 Task: Find connections with filter location Sant Joan Despí with filter topic #Saleswith filter profile language German with filter current company Fractal with filter school Nagarjuna College Of Engineering and Technology with filter industry Industrial Machinery Manufacturing with filter service category Android Development with filter keywords title Animal Trainer
Action: Mouse moved to (707, 85)
Screenshot: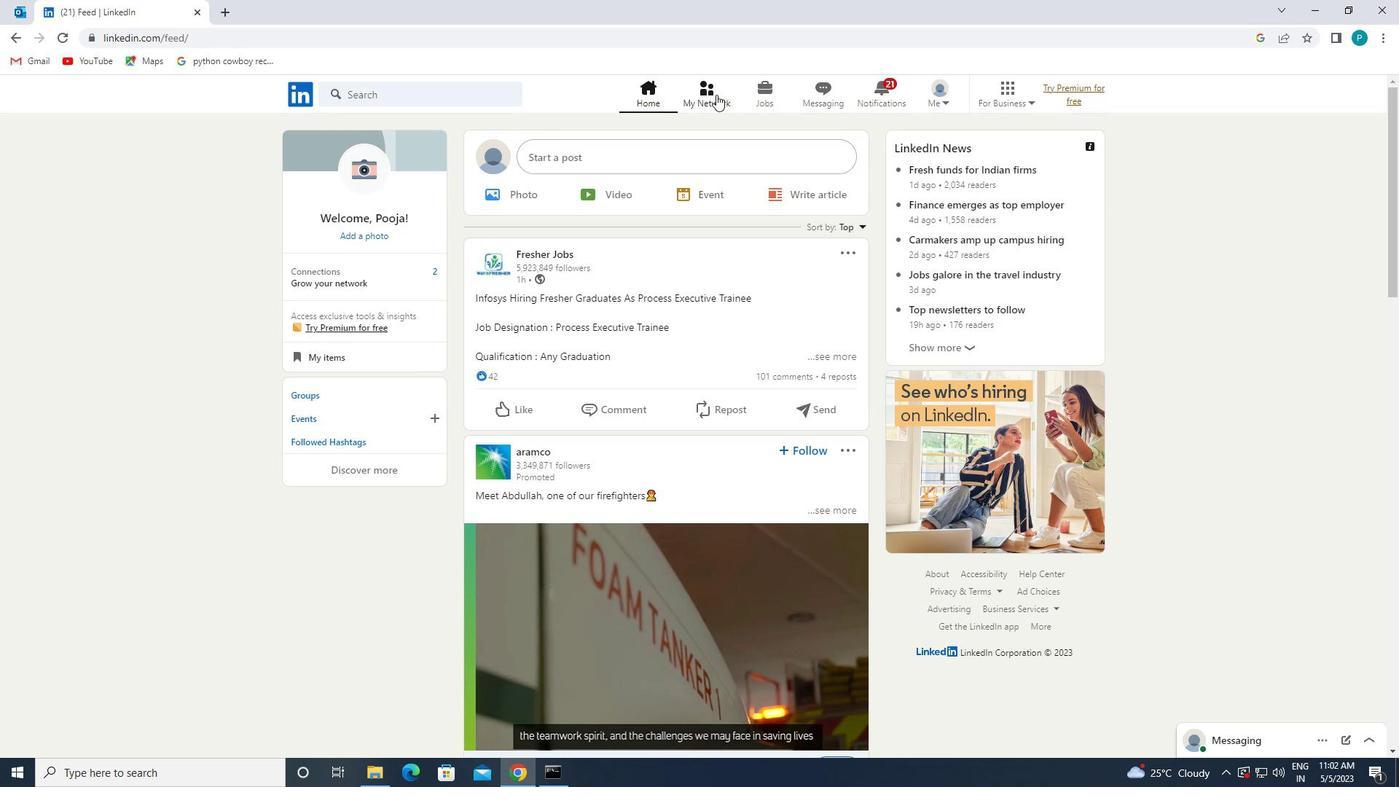 
Action: Mouse pressed left at (707, 85)
Screenshot: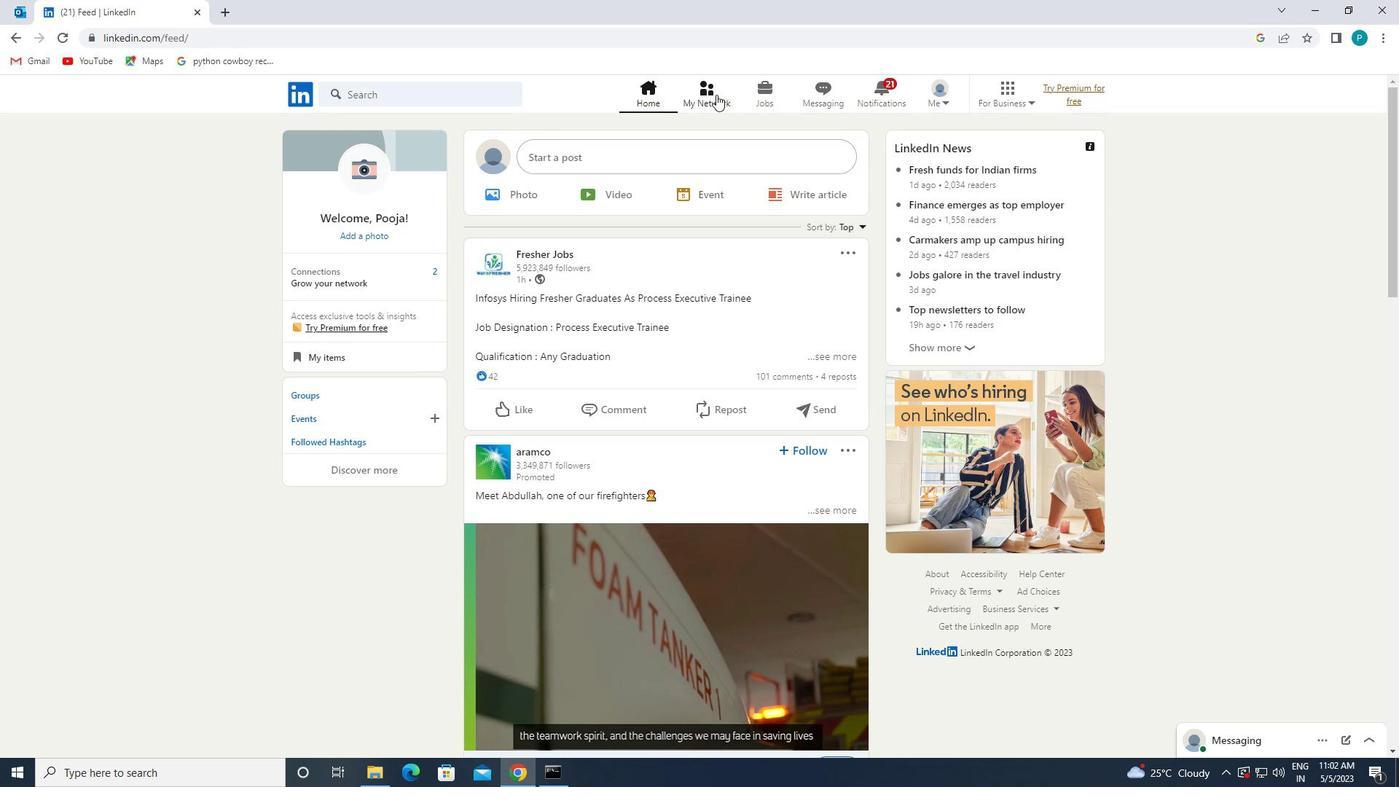 
Action: Mouse moved to (441, 166)
Screenshot: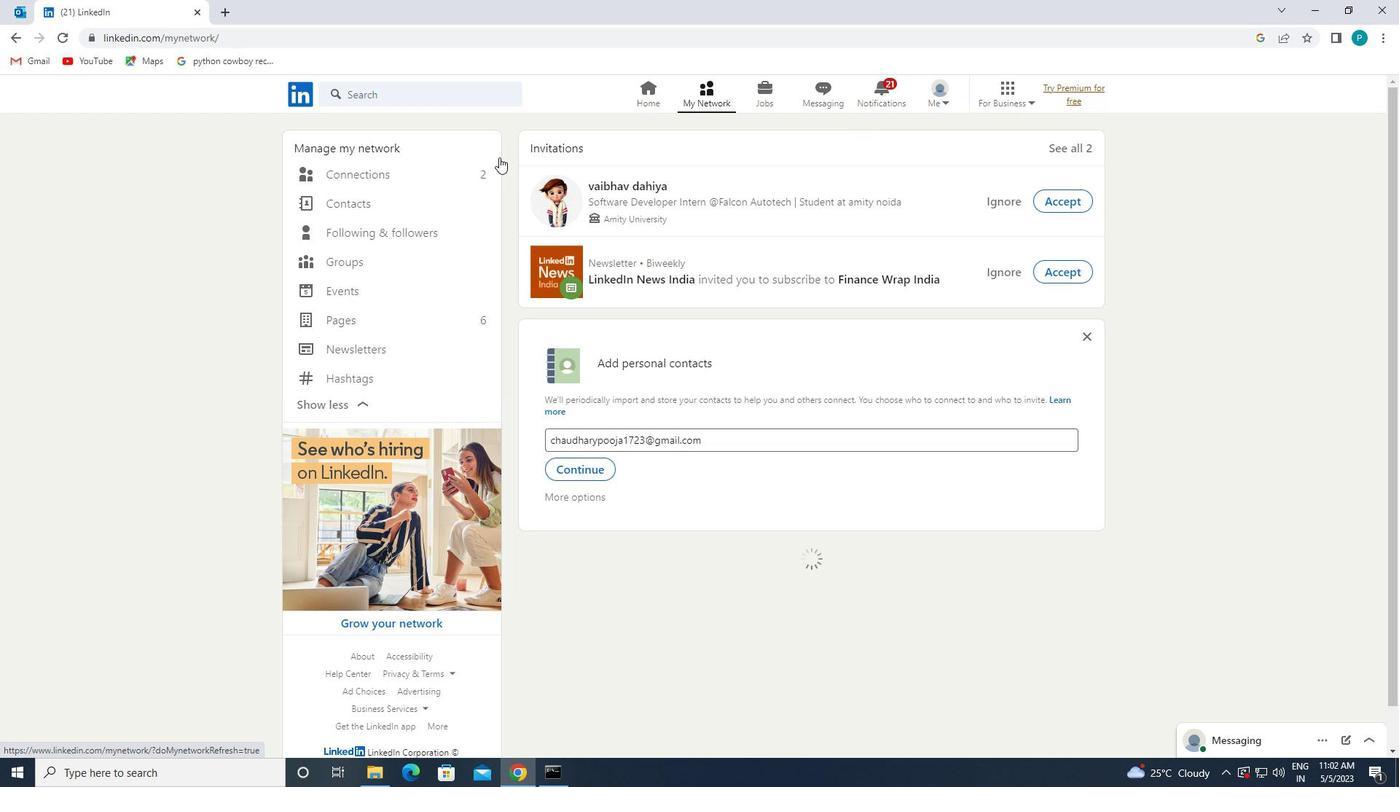 
Action: Mouse pressed left at (441, 166)
Screenshot: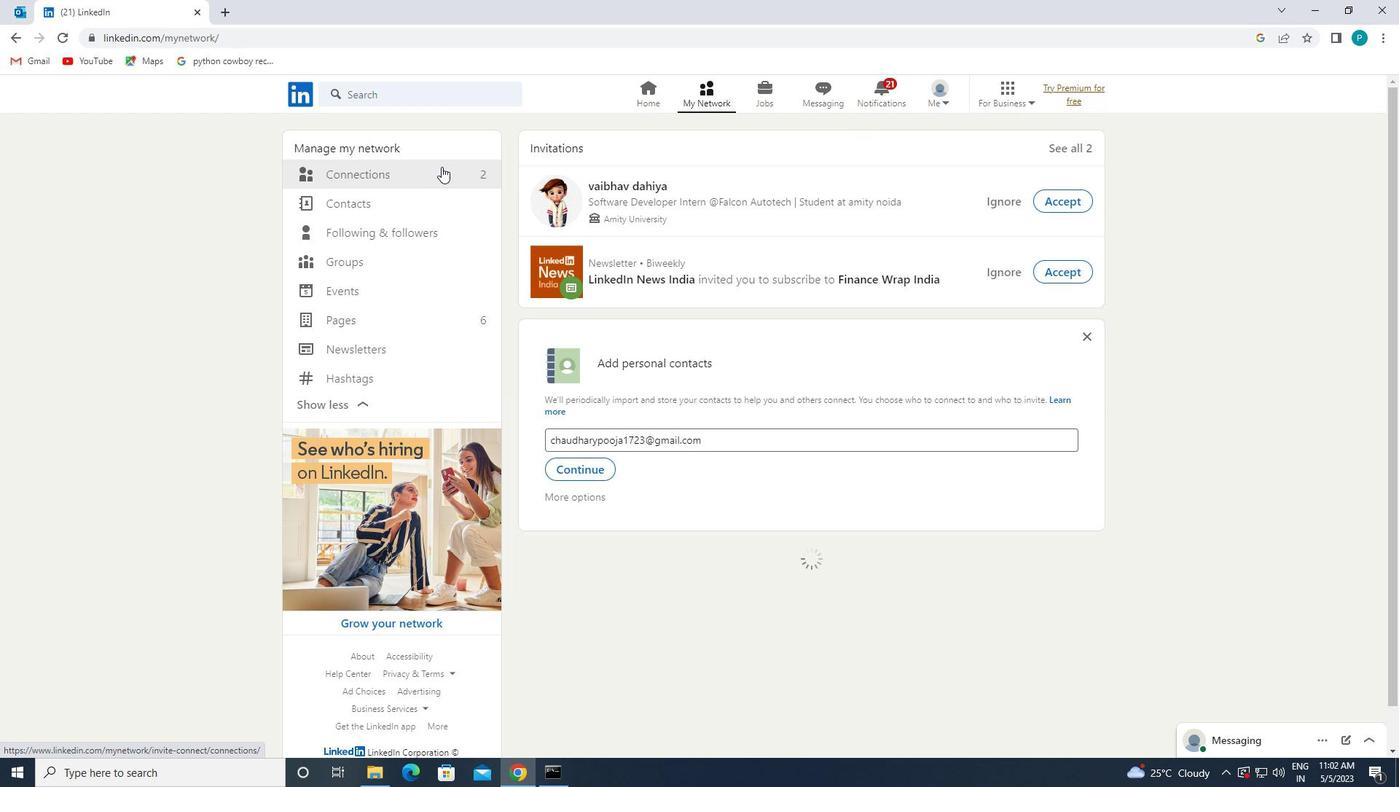 
Action: Mouse moved to (813, 173)
Screenshot: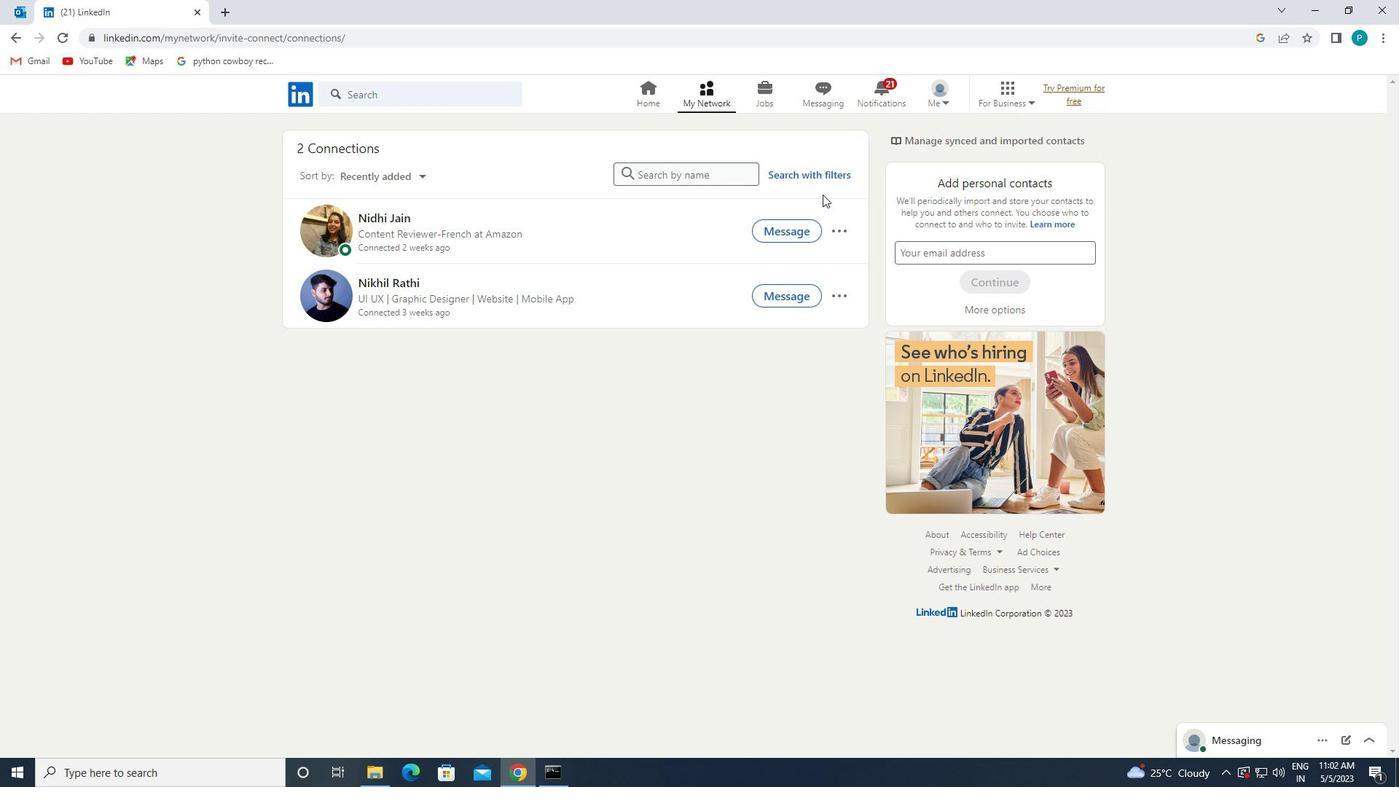 
Action: Mouse pressed left at (813, 173)
Screenshot: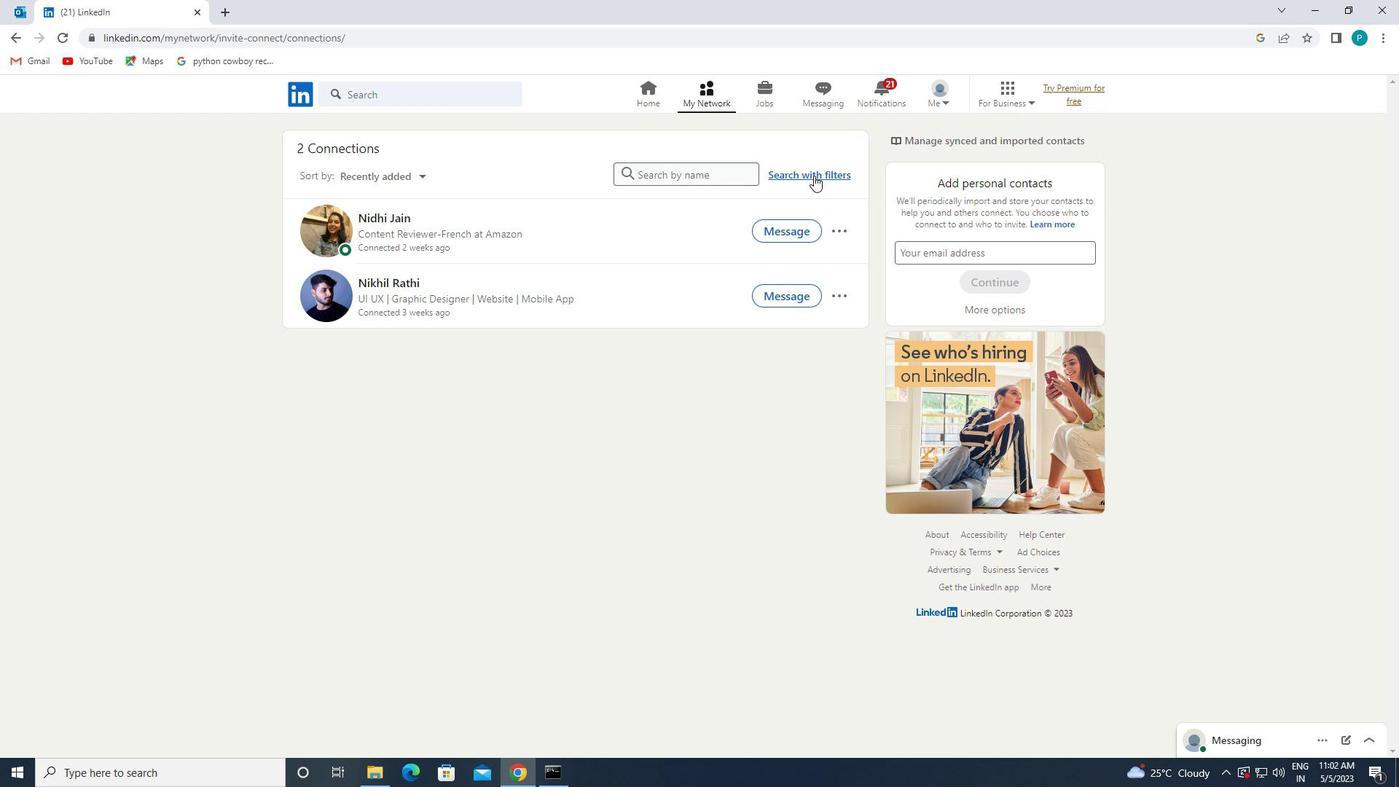 
Action: Mouse moved to (742, 129)
Screenshot: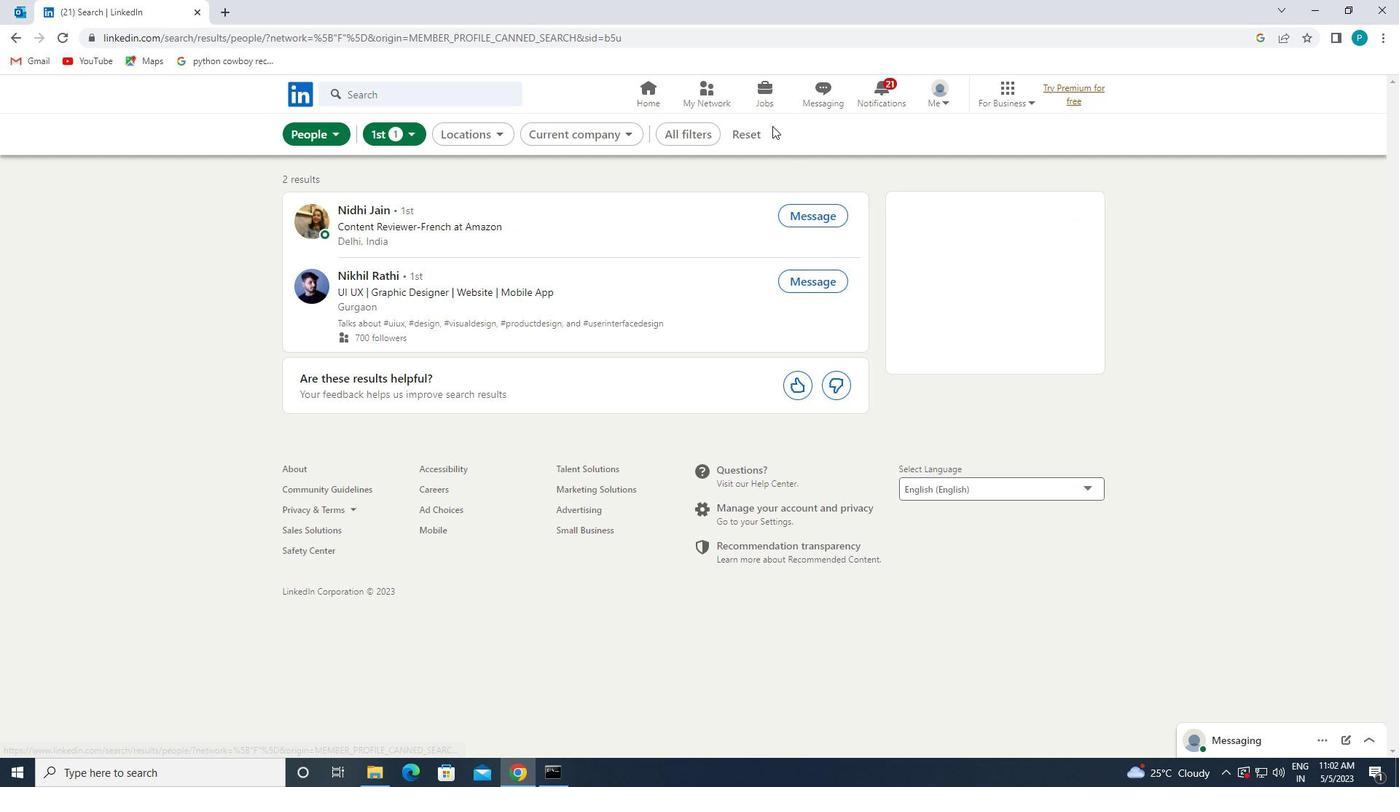 
Action: Mouse pressed left at (742, 129)
Screenshot: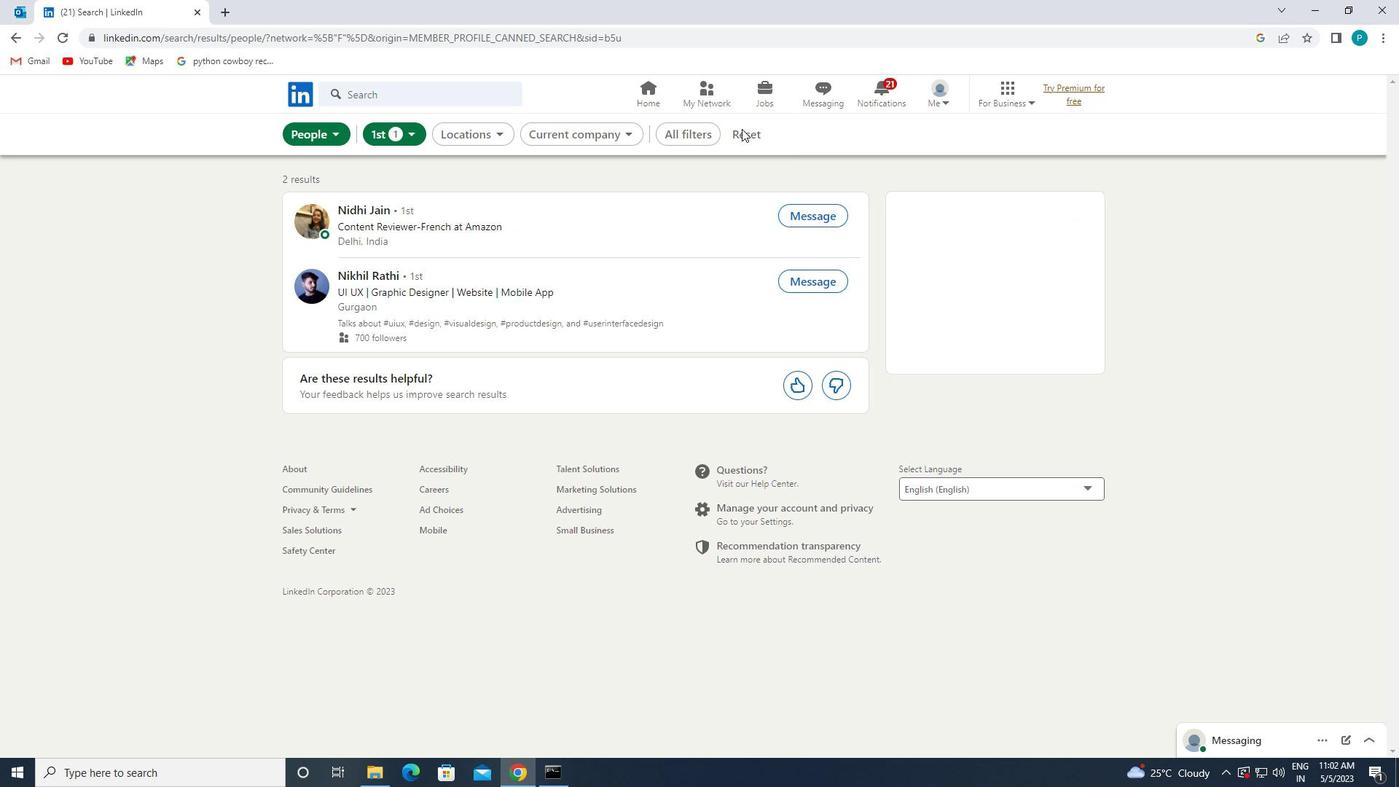 
Action: Mouse moved to (732, 137)
Screenshot: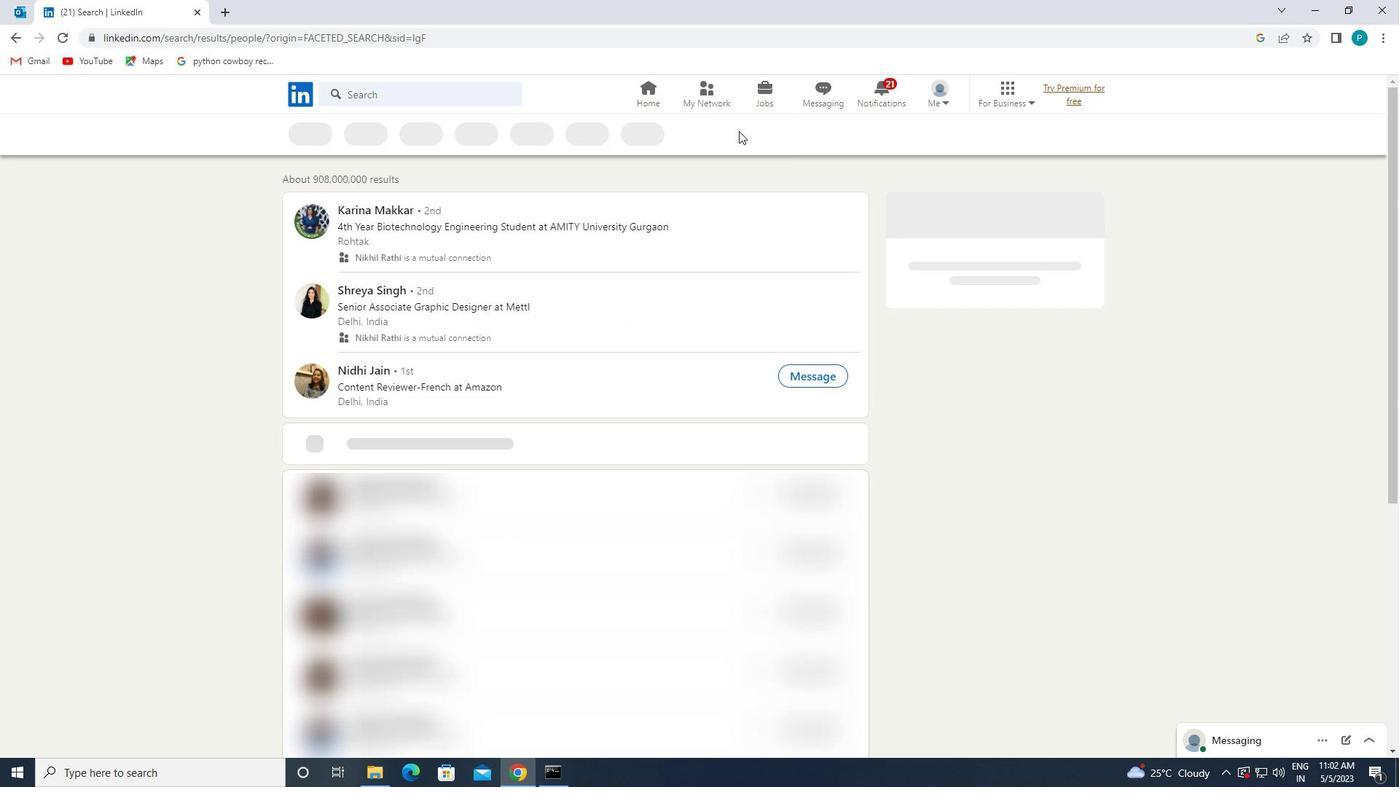 
Action: Mouse pressed left at (732, 137)
Screenshot: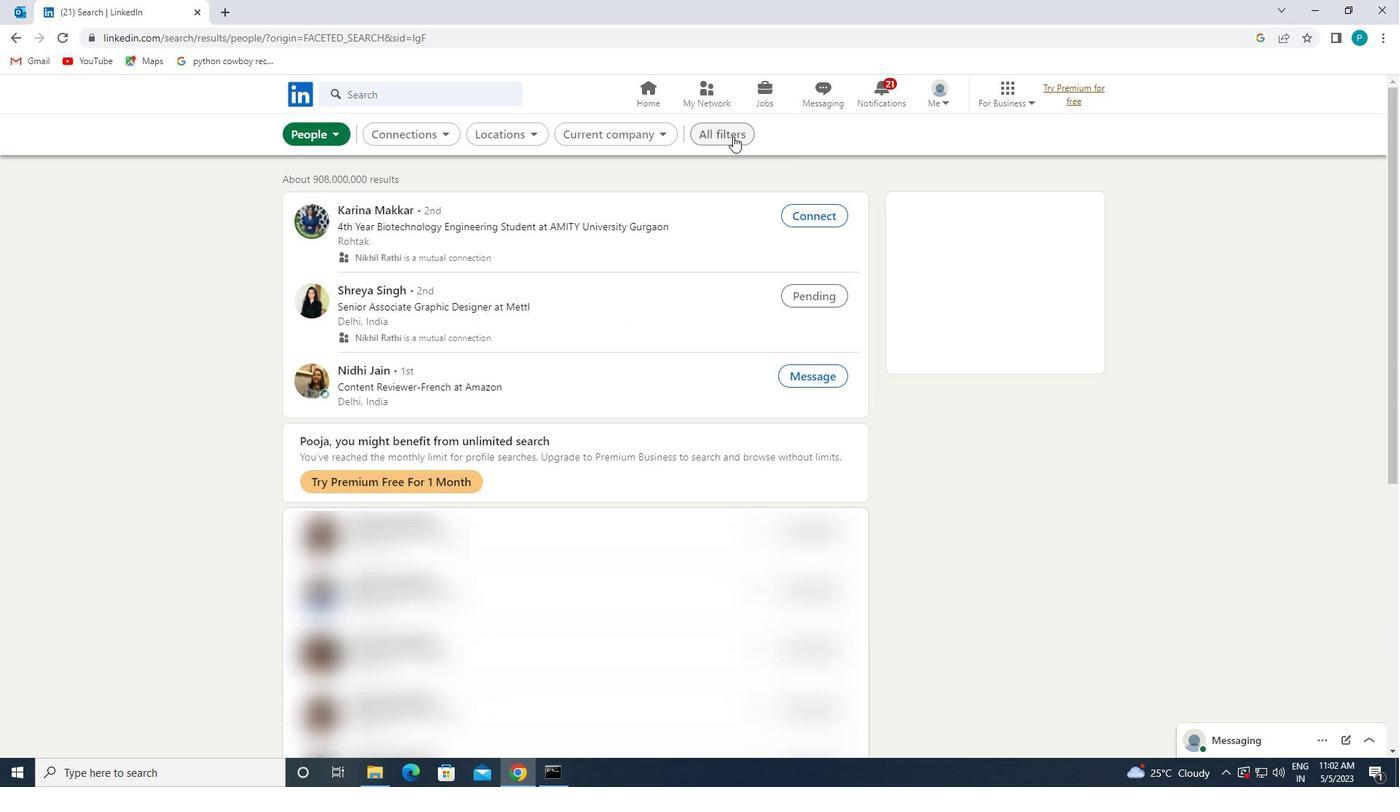 
Action: Mouse moved to (1163, 423)
Screenshot: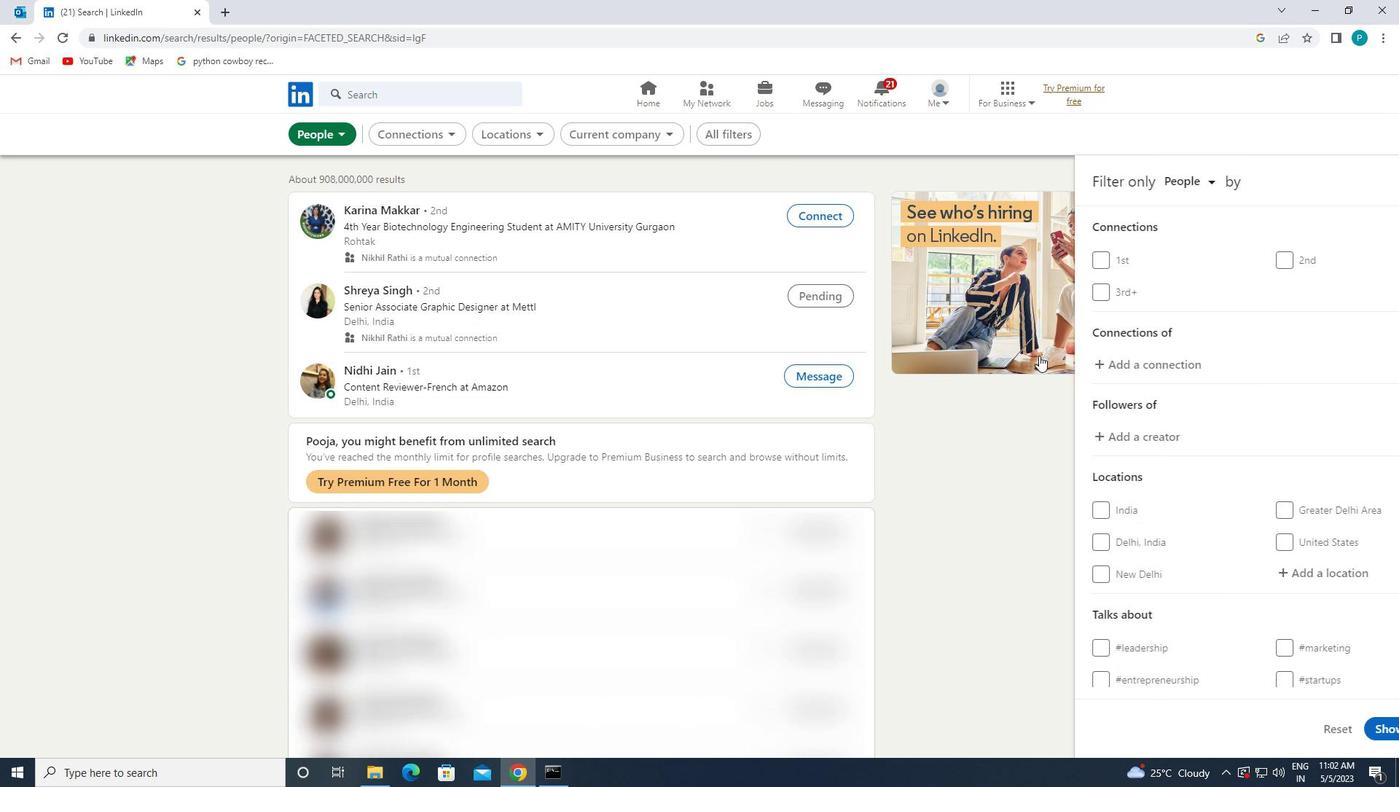 
Action: Mouse scrolled (1163, 422) with delta (0, 0)
Screenshot: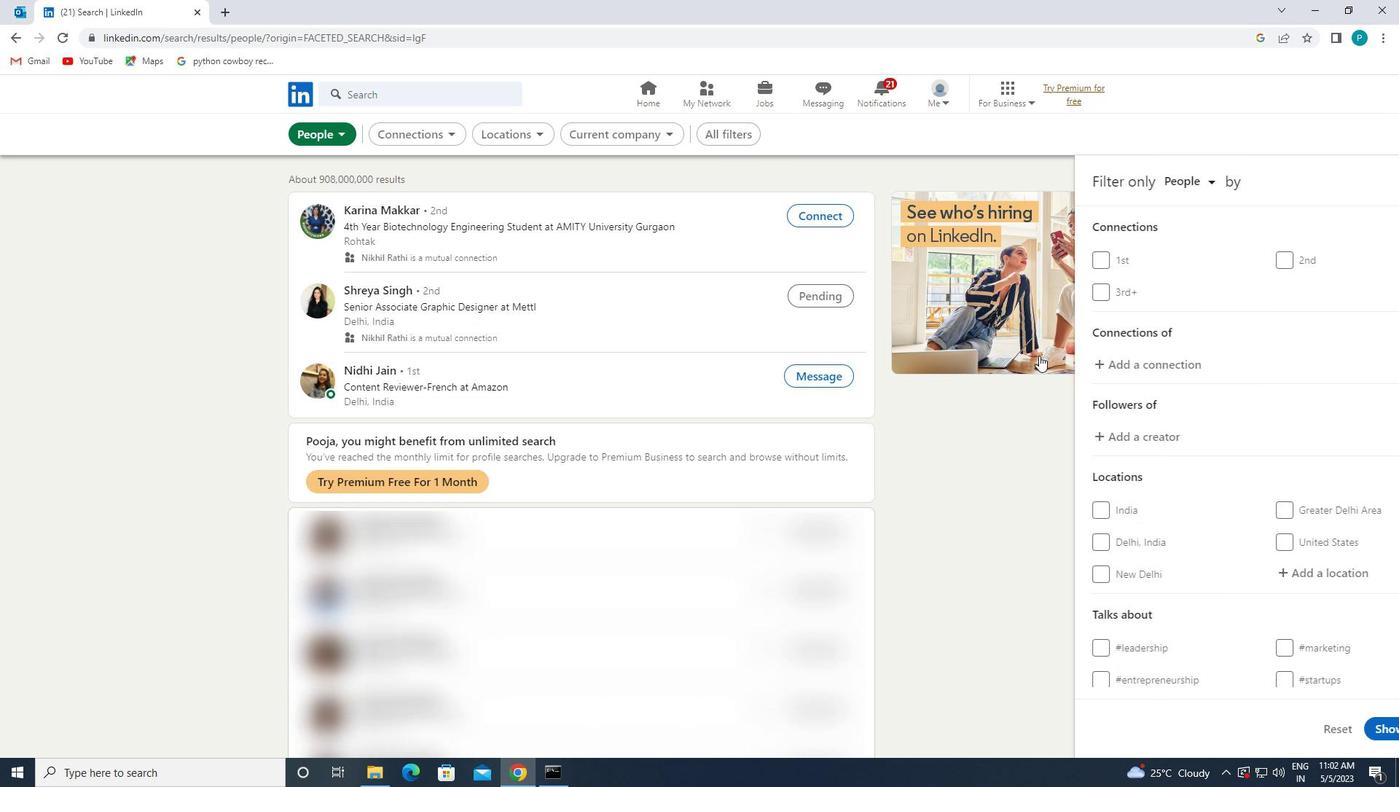 
Action: Mouse moved to (1188, 428)
Screenshot: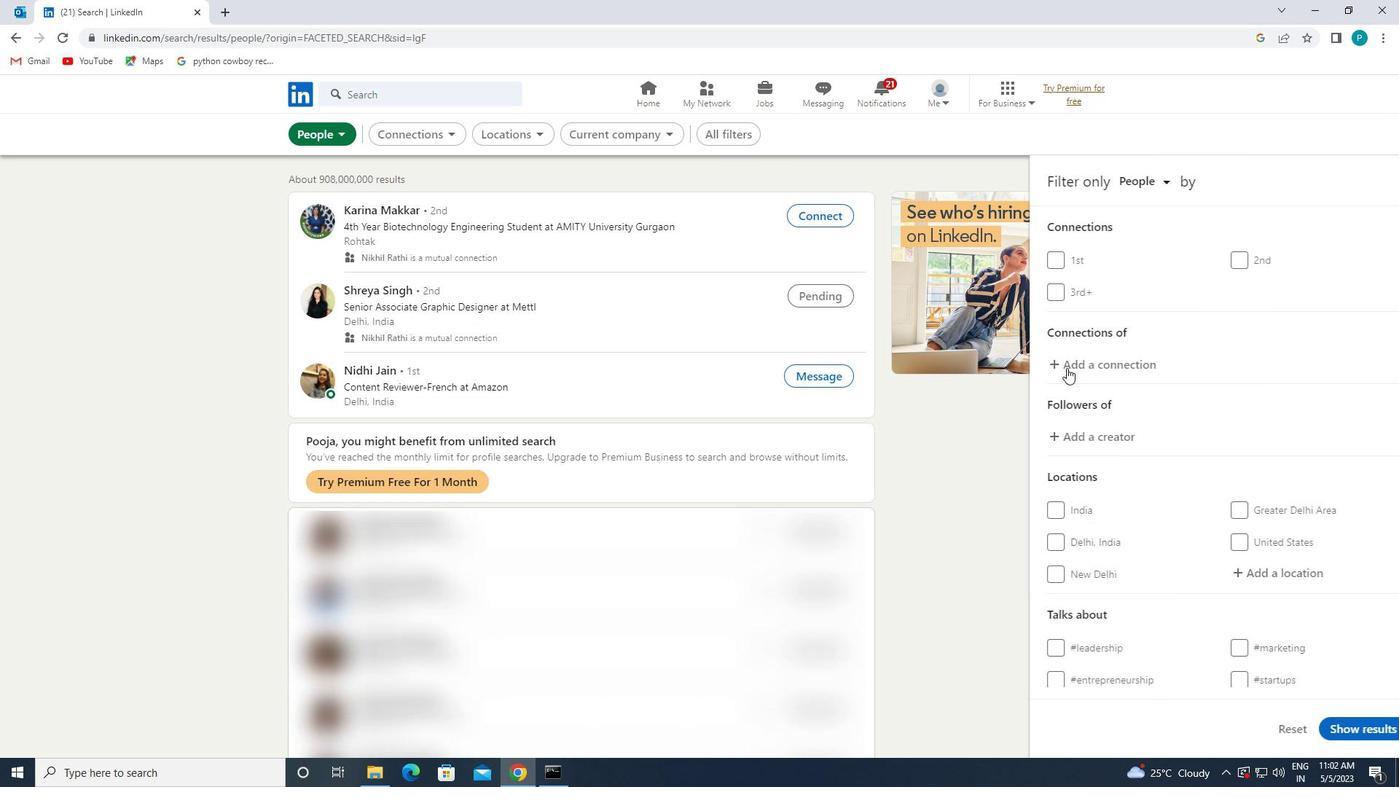 
Action: Mouse scrolled (1188, 428) with delta (0, 0)
Screenshot: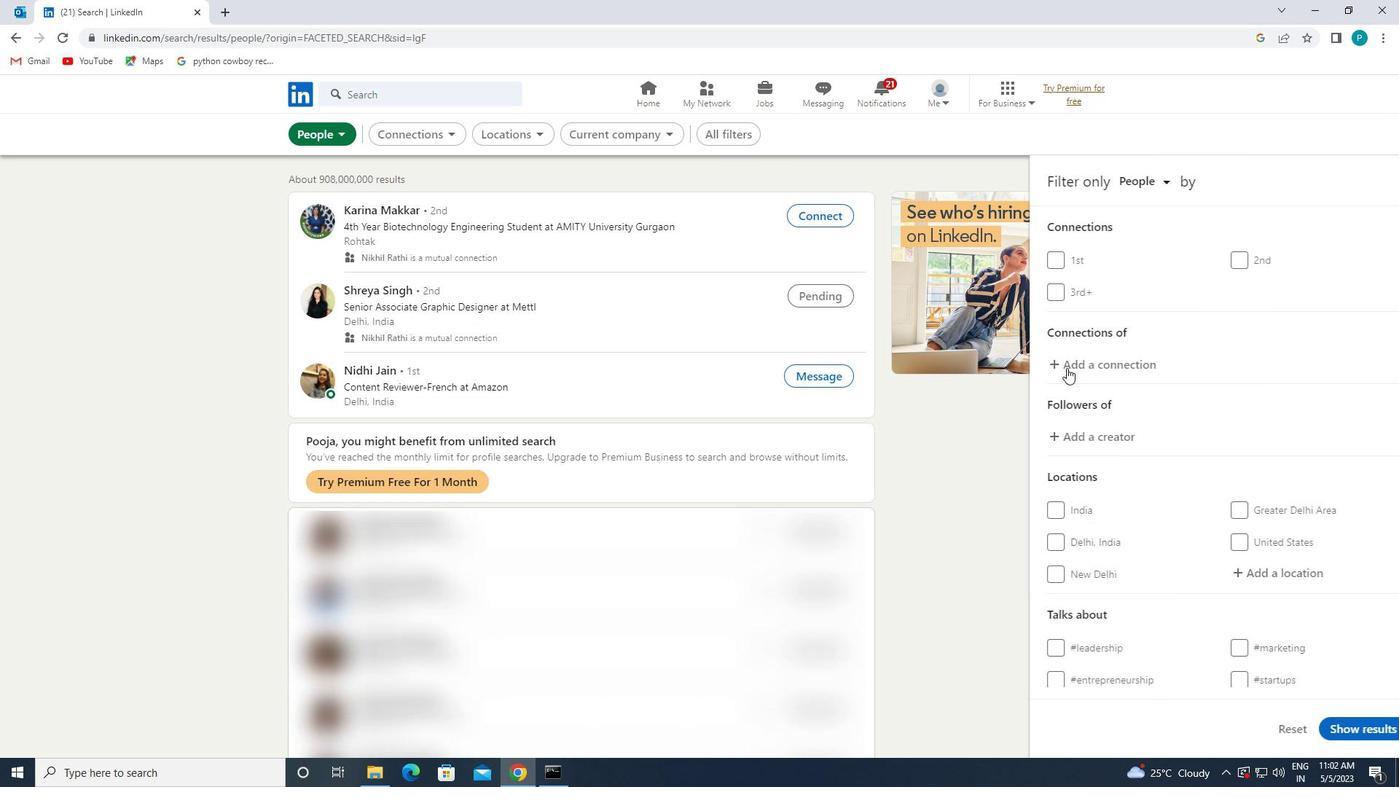 
Action: Mouse moved to (1204, 428)
Screenshot: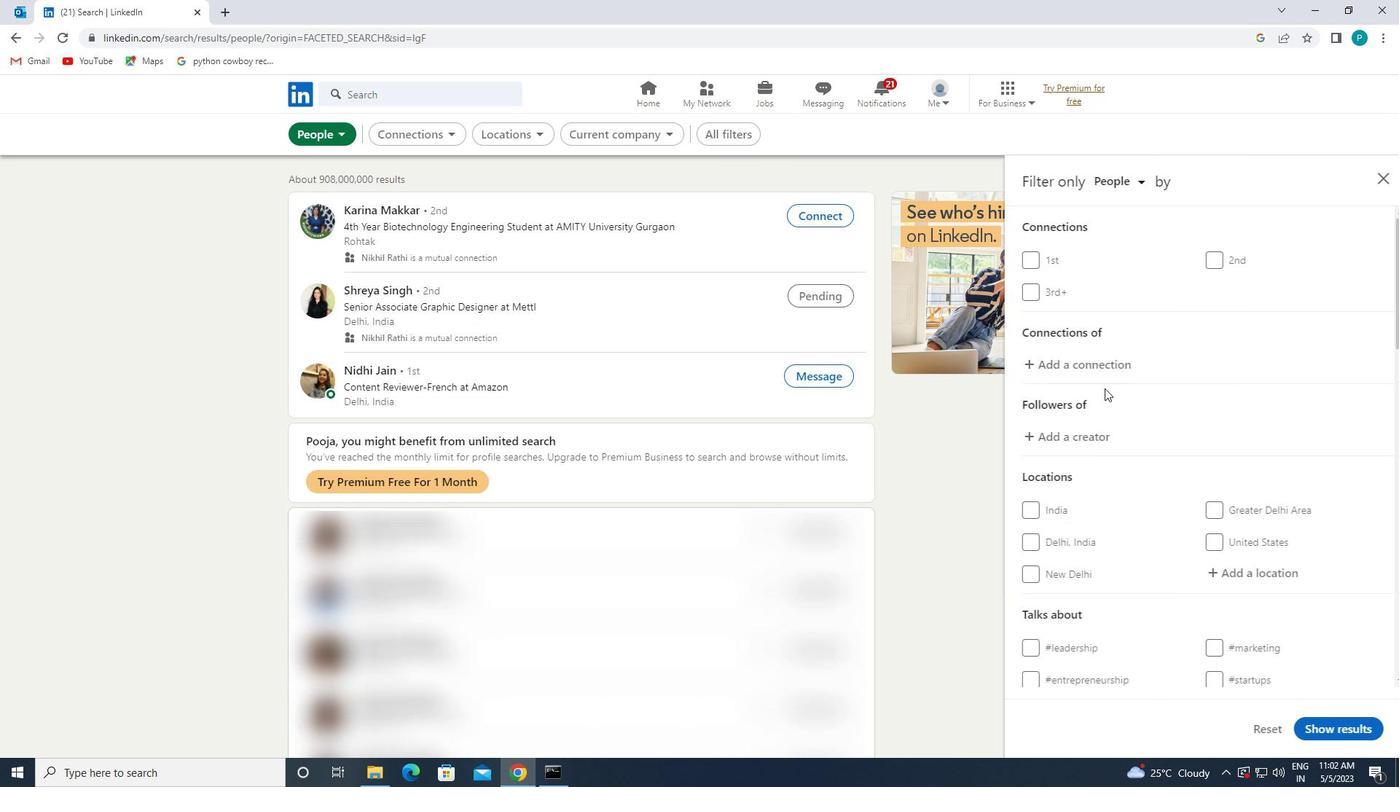 
Action: Mouse scrolled (1204, 428) with delta (0, 0)
Screenshot: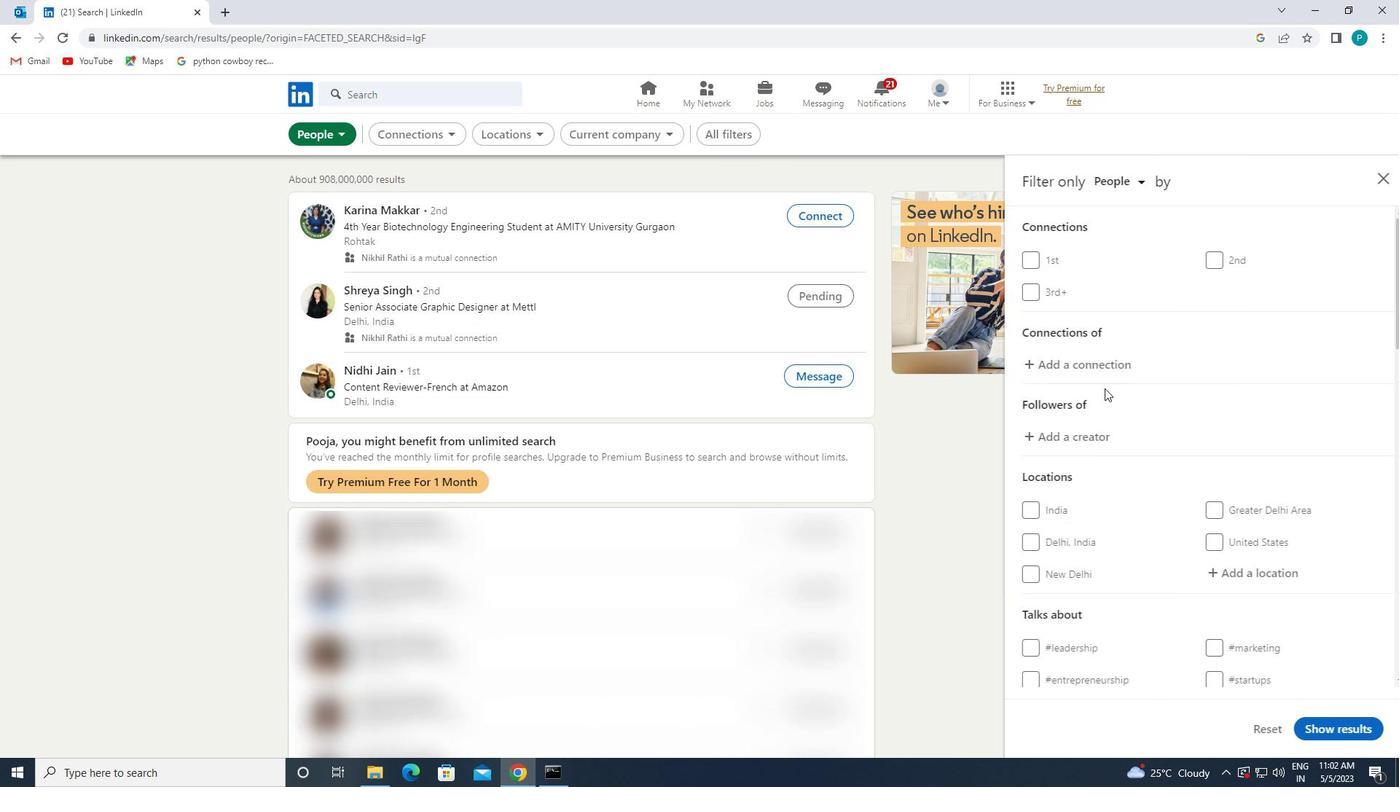 
Action: Mouse moved to (1221, 355)
Screenshot: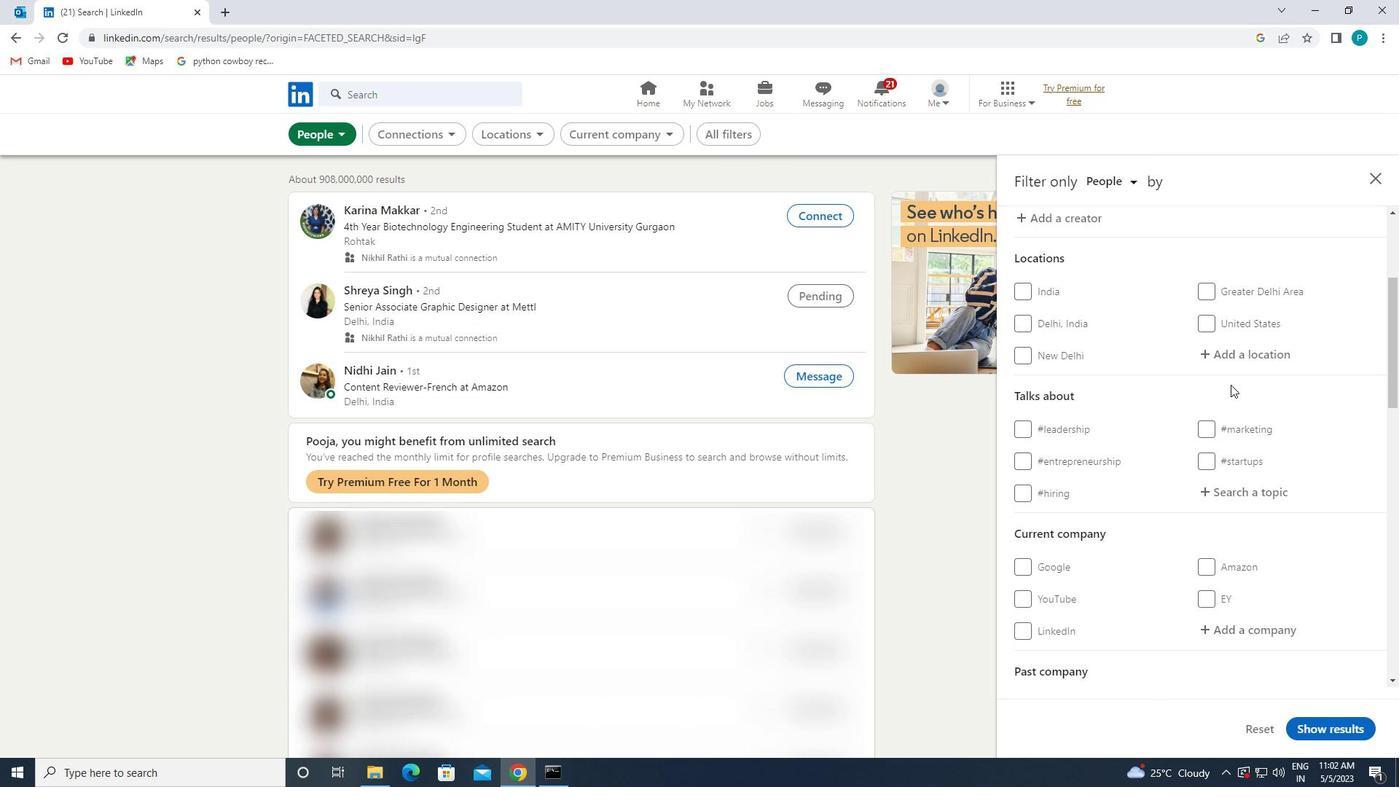 
Action: Mouse pressed left at (1221, 355)
Screenshot: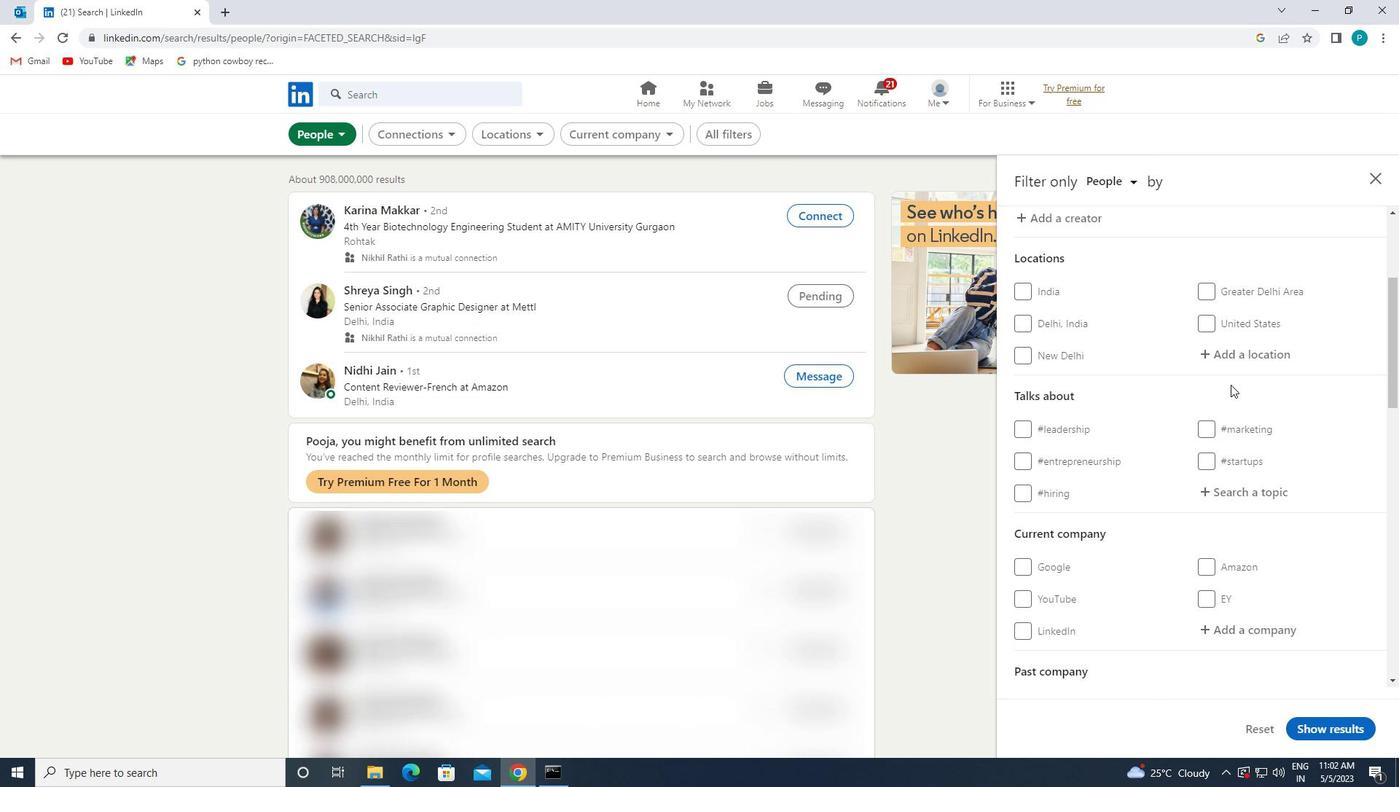 
Action: Mouse moved to (1211, 347)
Screenshot: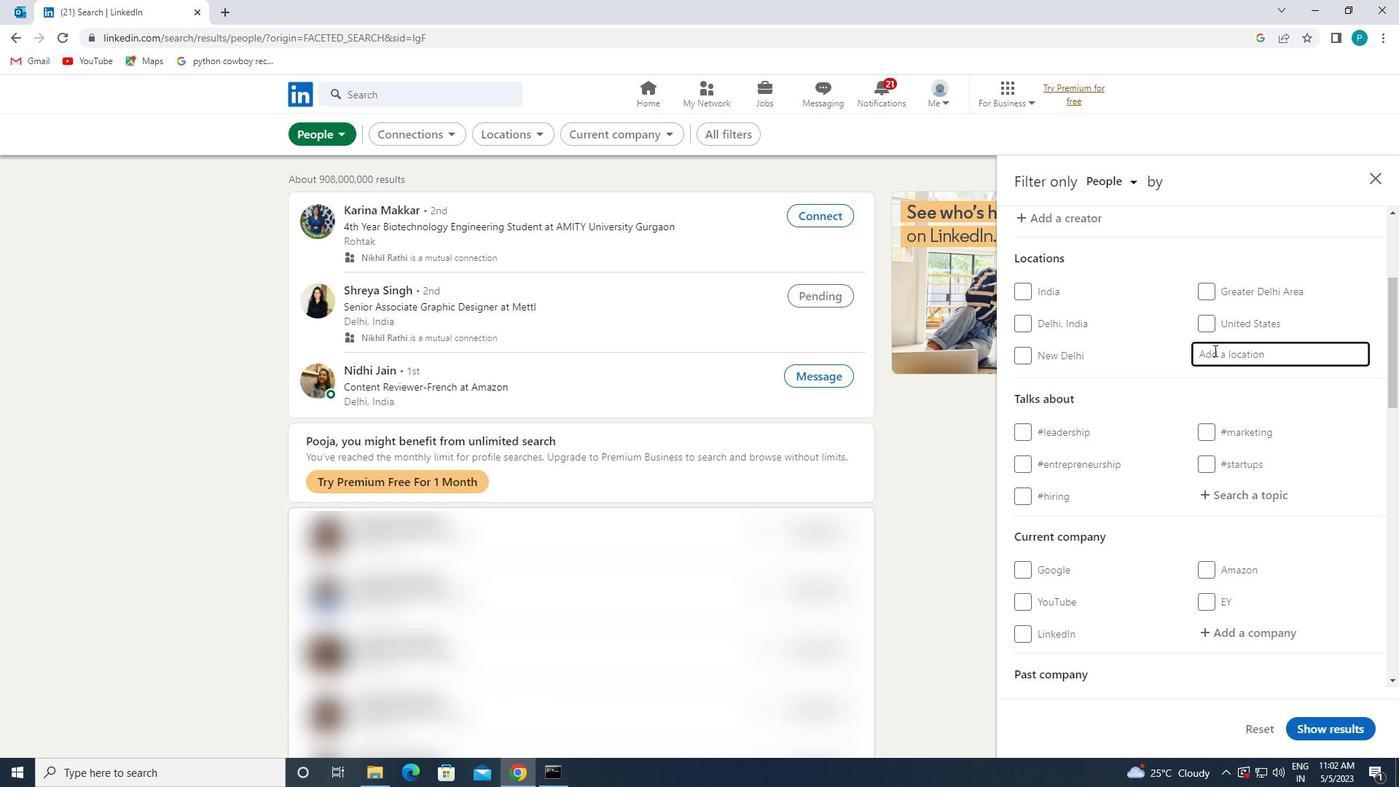 
Action: Key pressed <Key.caps_lock>s<Key.caps_lock>ant<Key.space><Key.caps_lock>j<Key.caps_lock>oan<Key.space><Key.caps_lock>d<Key.caps_lock>espi
Screenshot: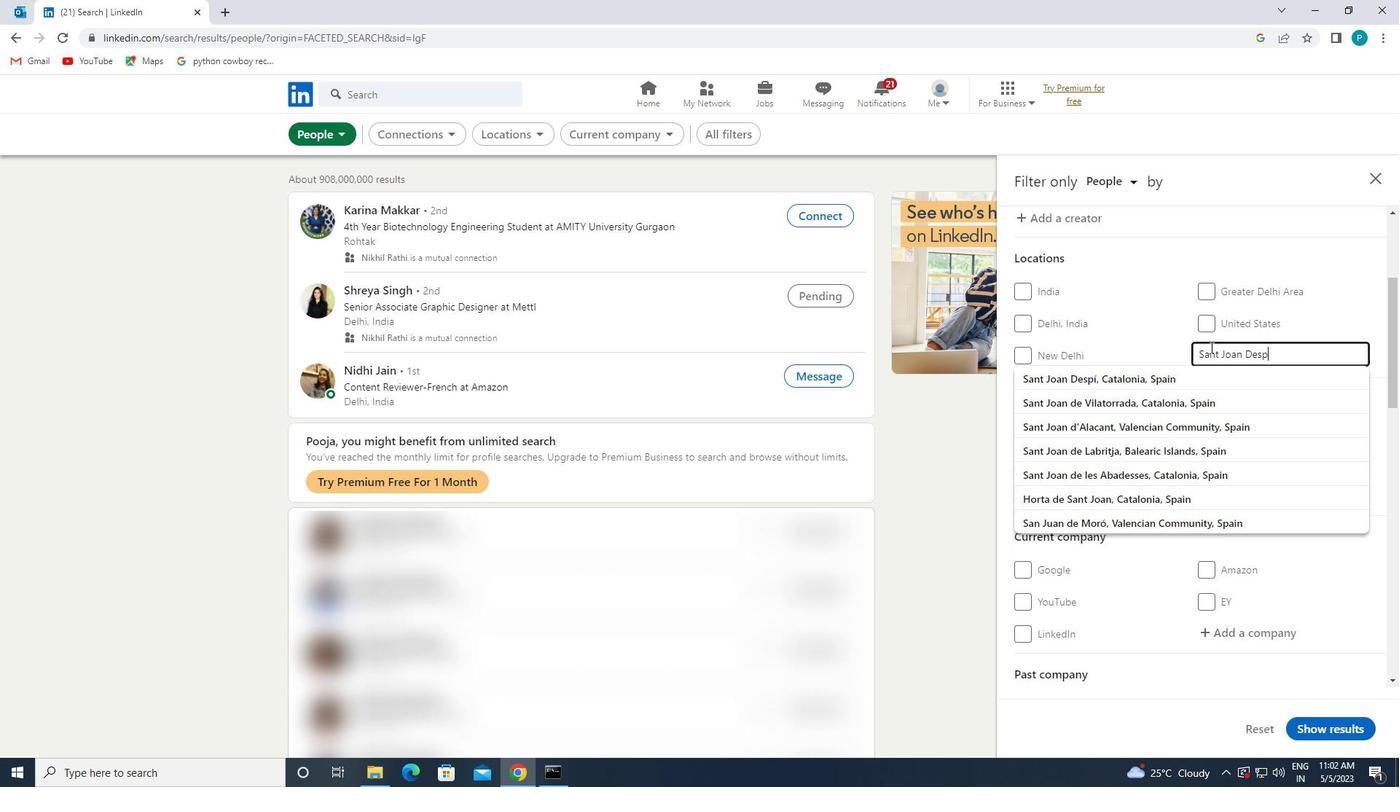 
Action: Mouse moved to (1187, 376)
Screenshot: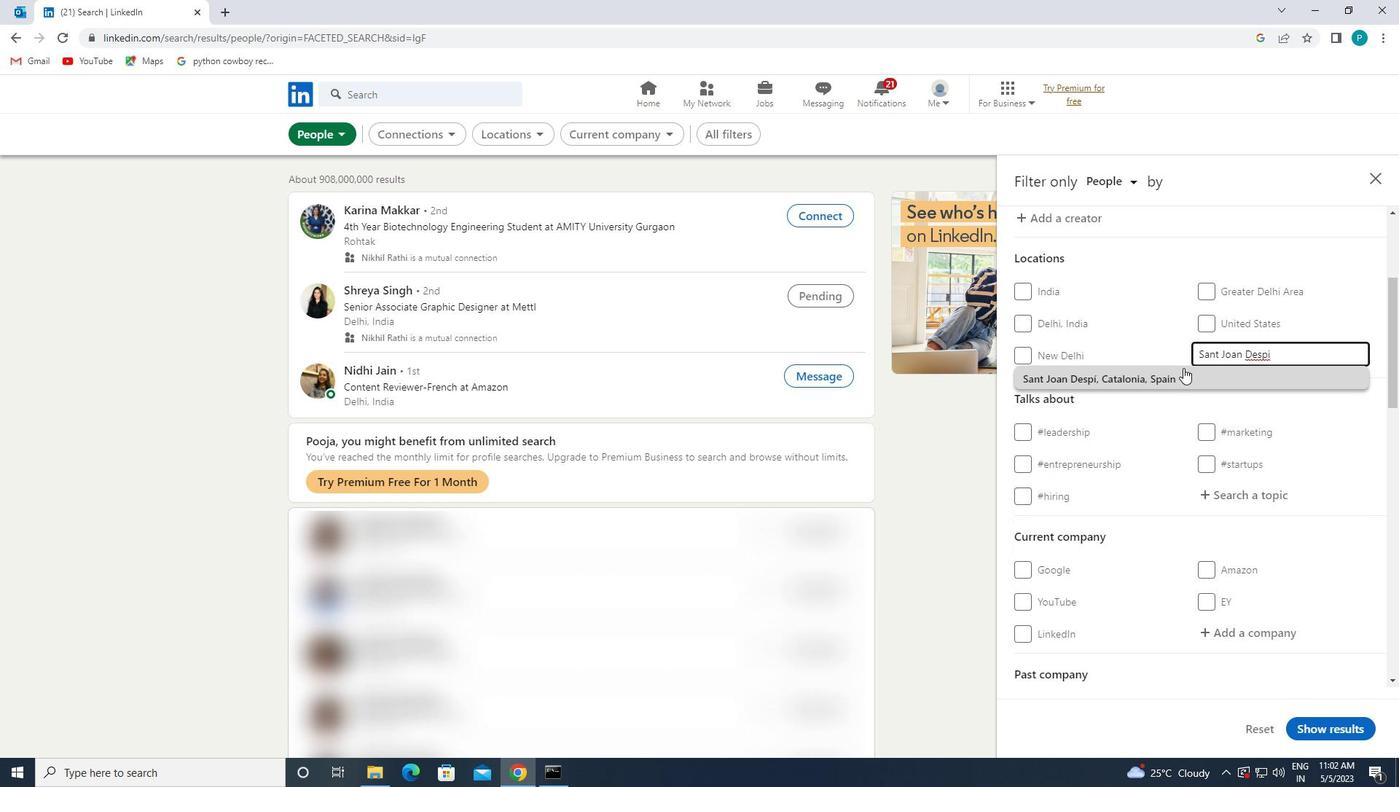 
Action: Mouse pressed left at (1187, 376)
Screenshot: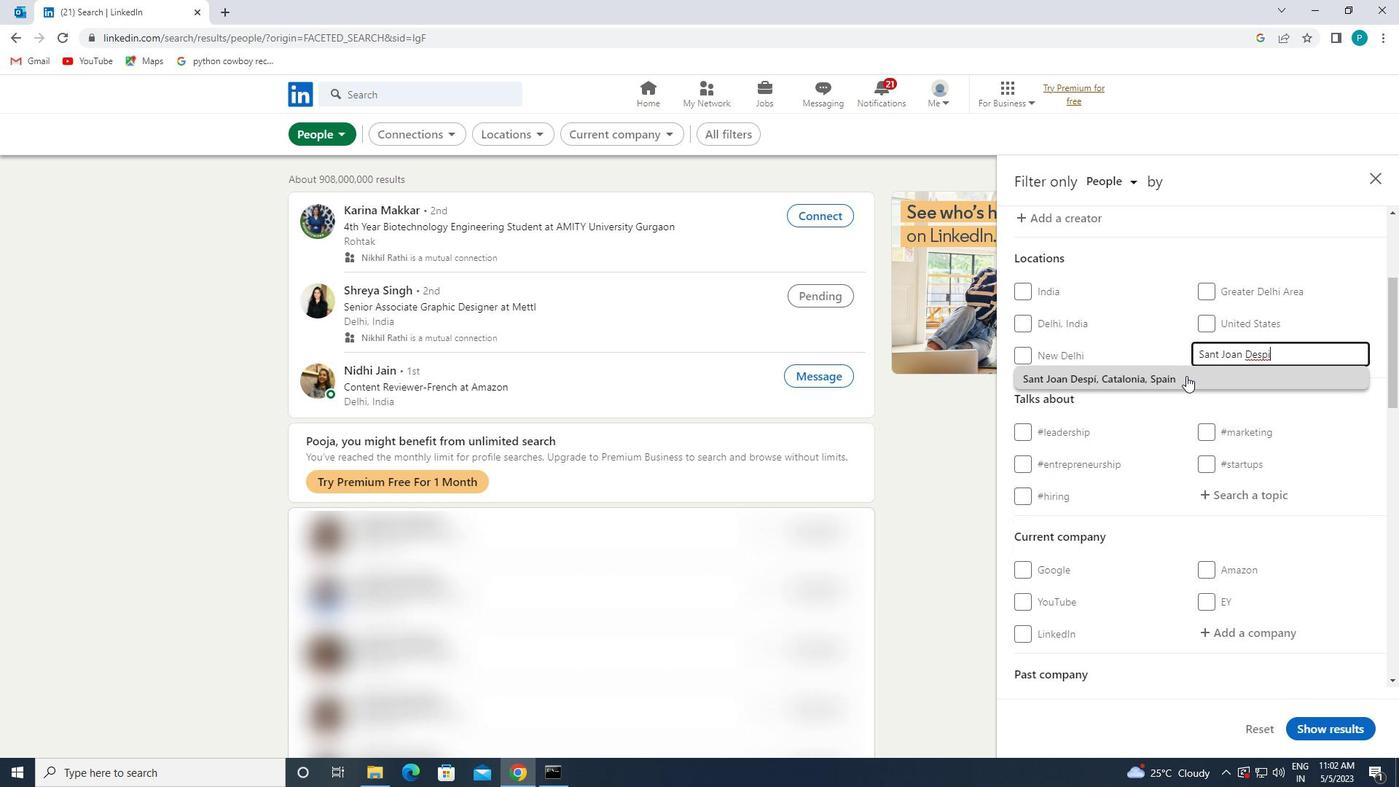 
Action: Mouse moved to (1235, 398)
Screenshot: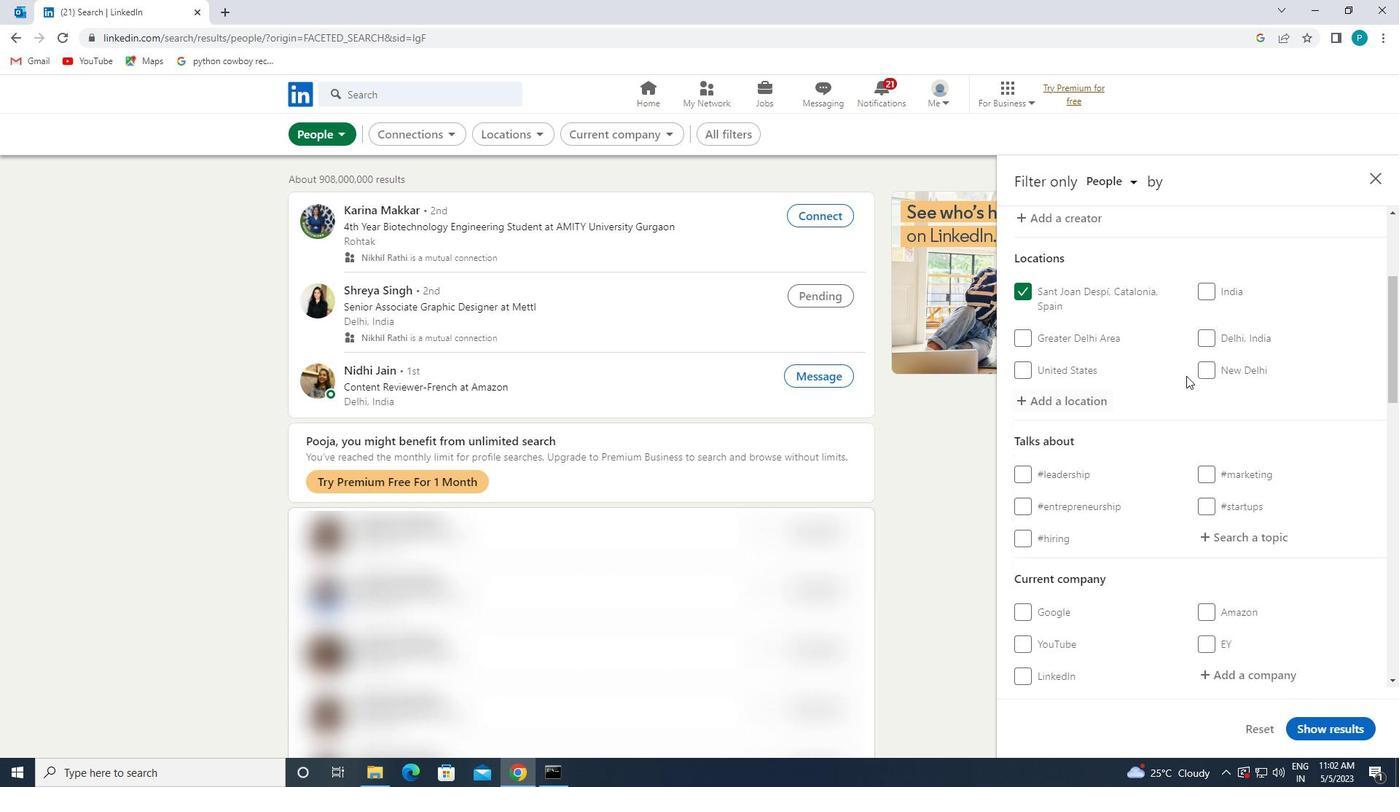 
Action: Mouse scrolled (1235, 397) with delta (0, 0)
Screenshot: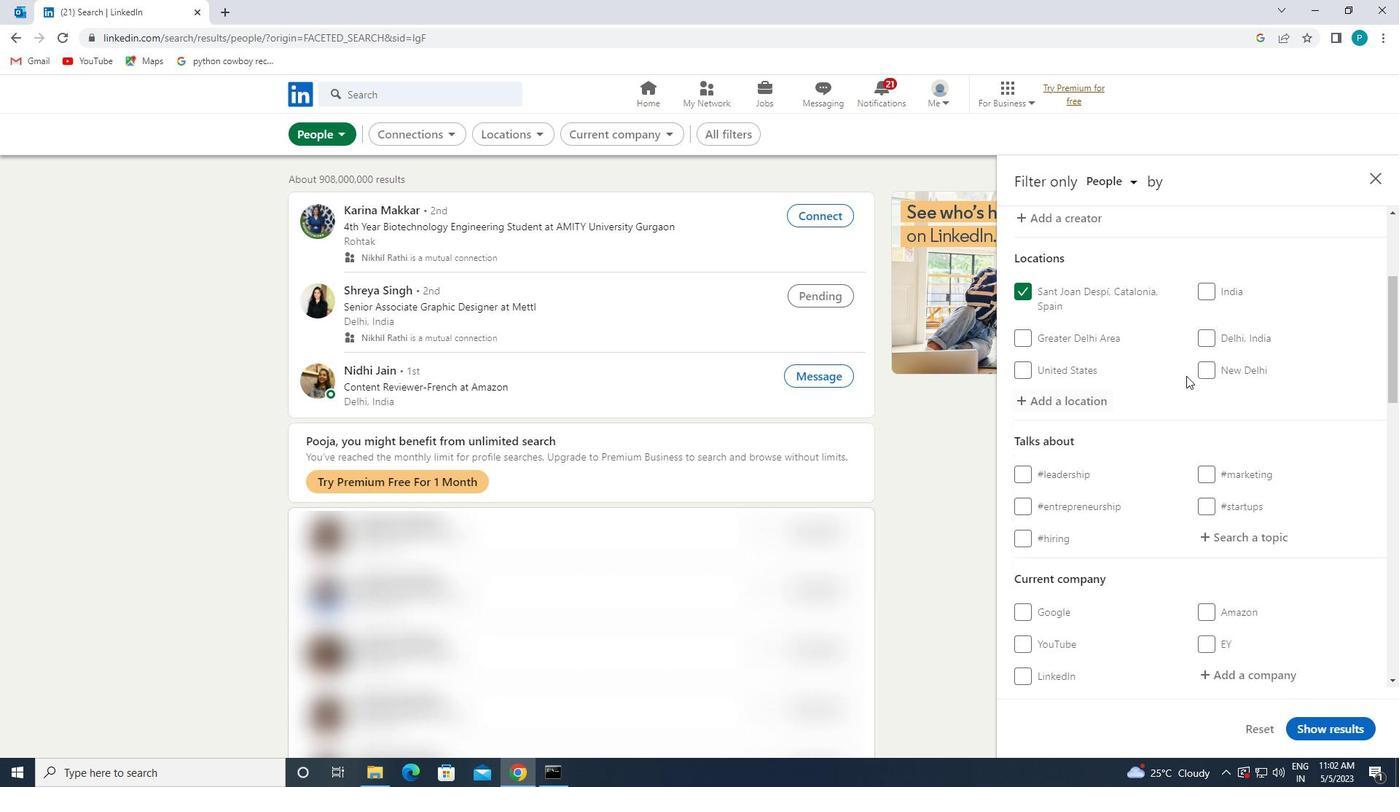 
Action: Mouse moved to (1238, 400)
Screenshot: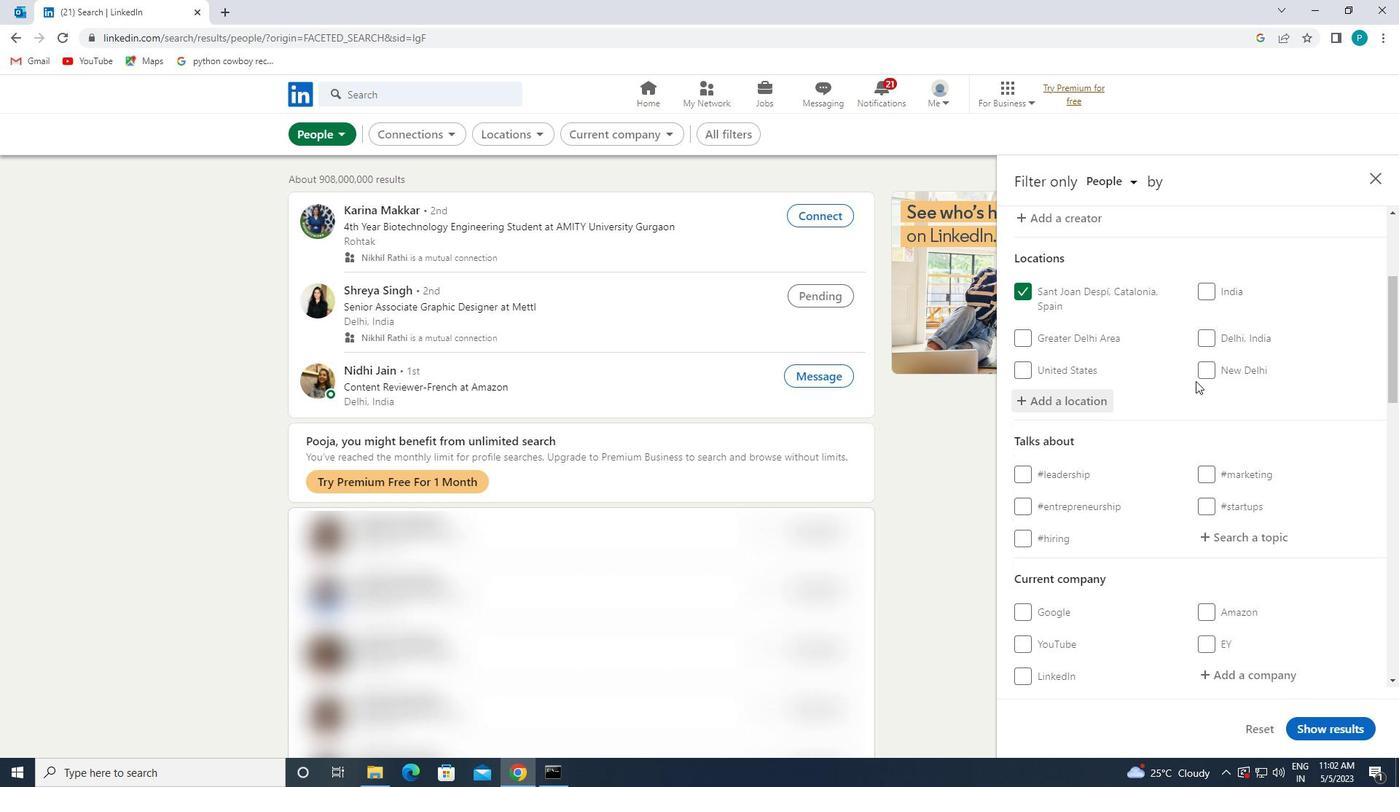 
Action: Mouse scrolled (1238, 399) with delta (0, 0)
Screenshot: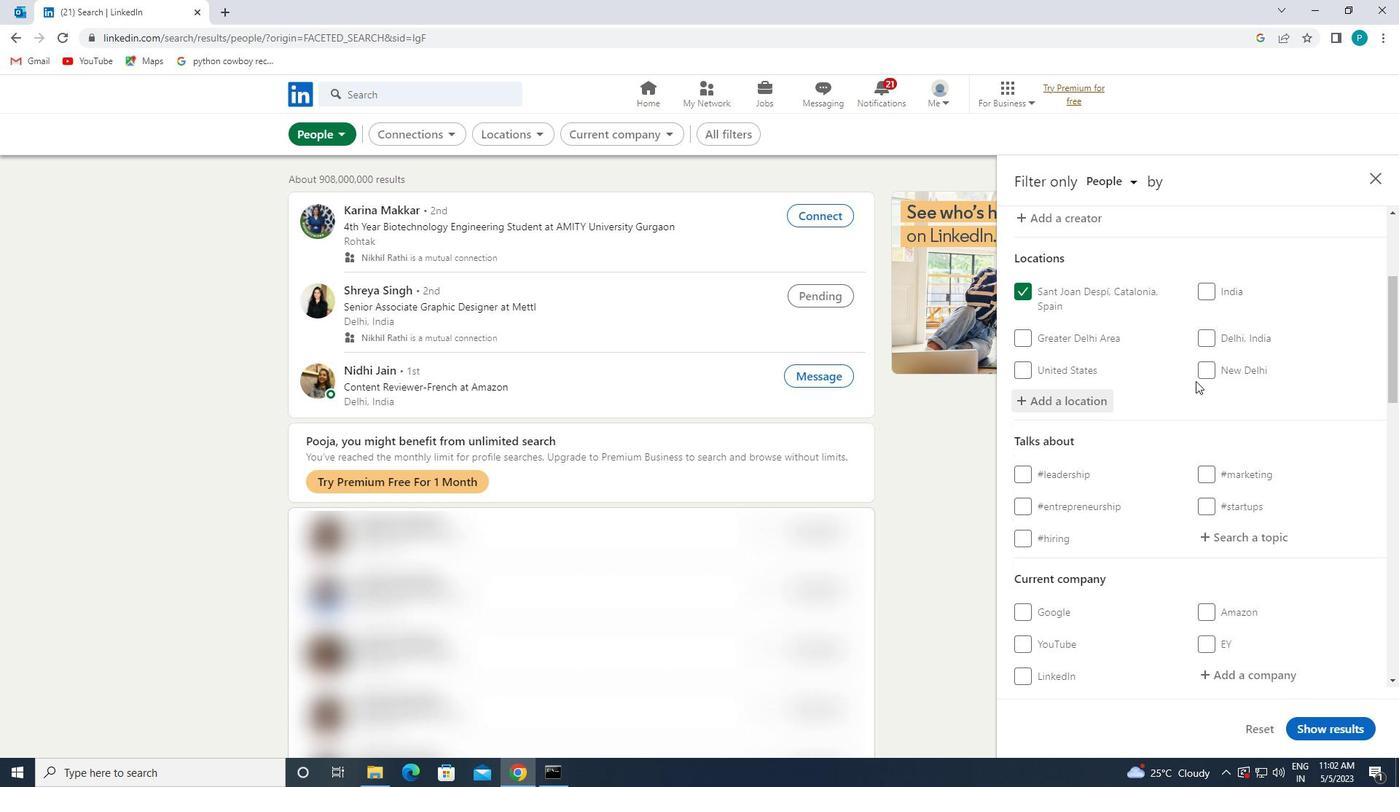 
Action: Mouse scrolled (1238, 399) with delta (0, 0)
Screenshot: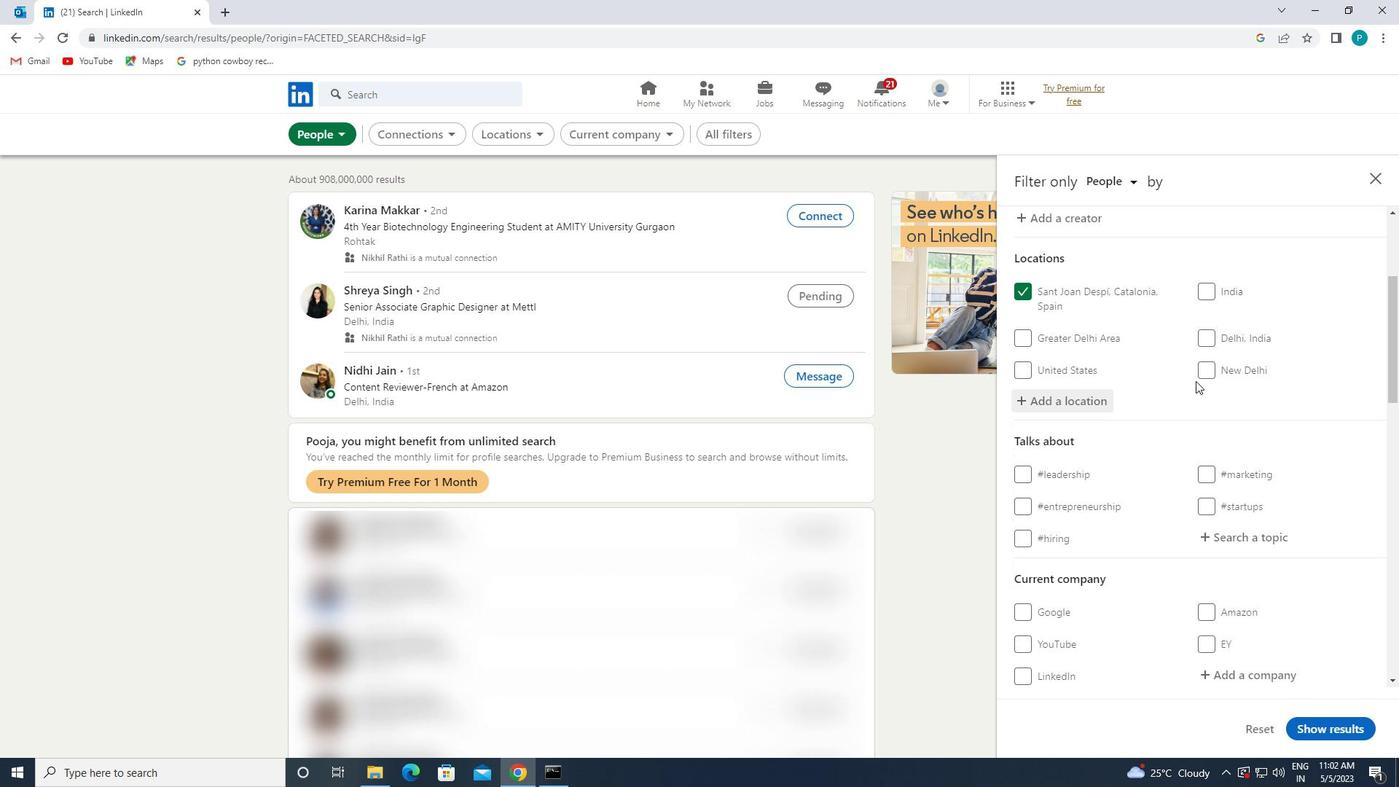 
Action: Mouse moved to (1212, 315)
Screenshot: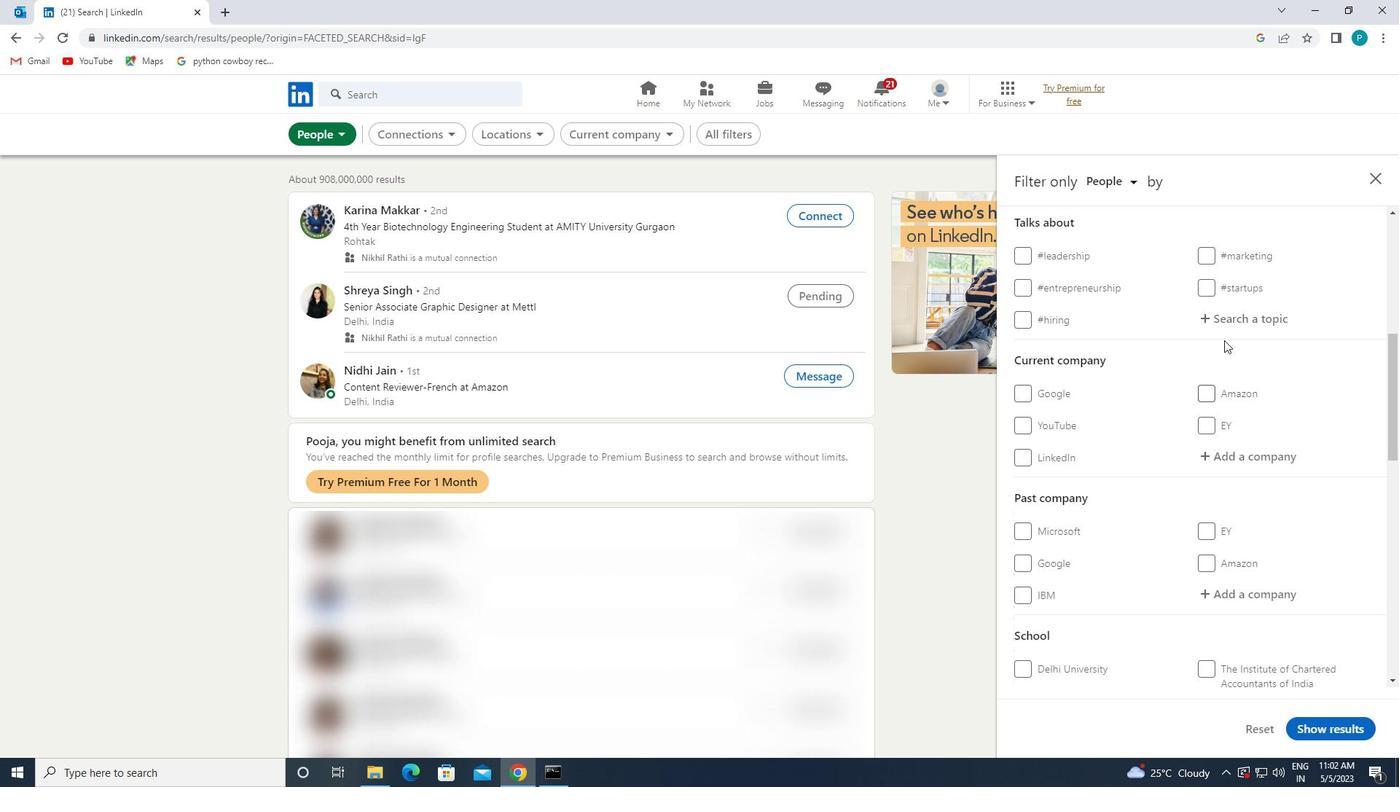 
Action: Mouse pressed left at (1212, 315)
Screenshot: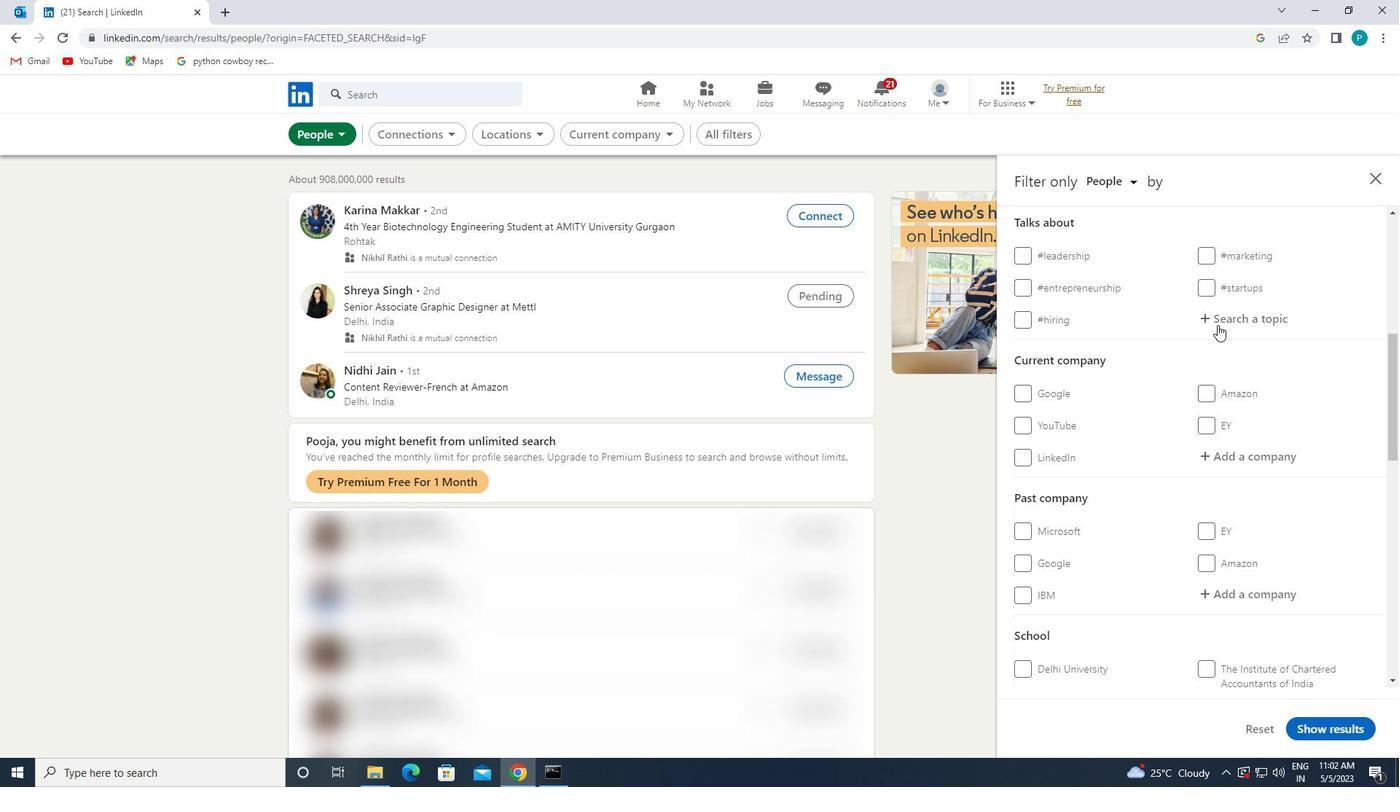 
Action: Key pressed <Key.shift>#<Key.caps_lock>S<Key.caps_lock>ALES
Screenshot: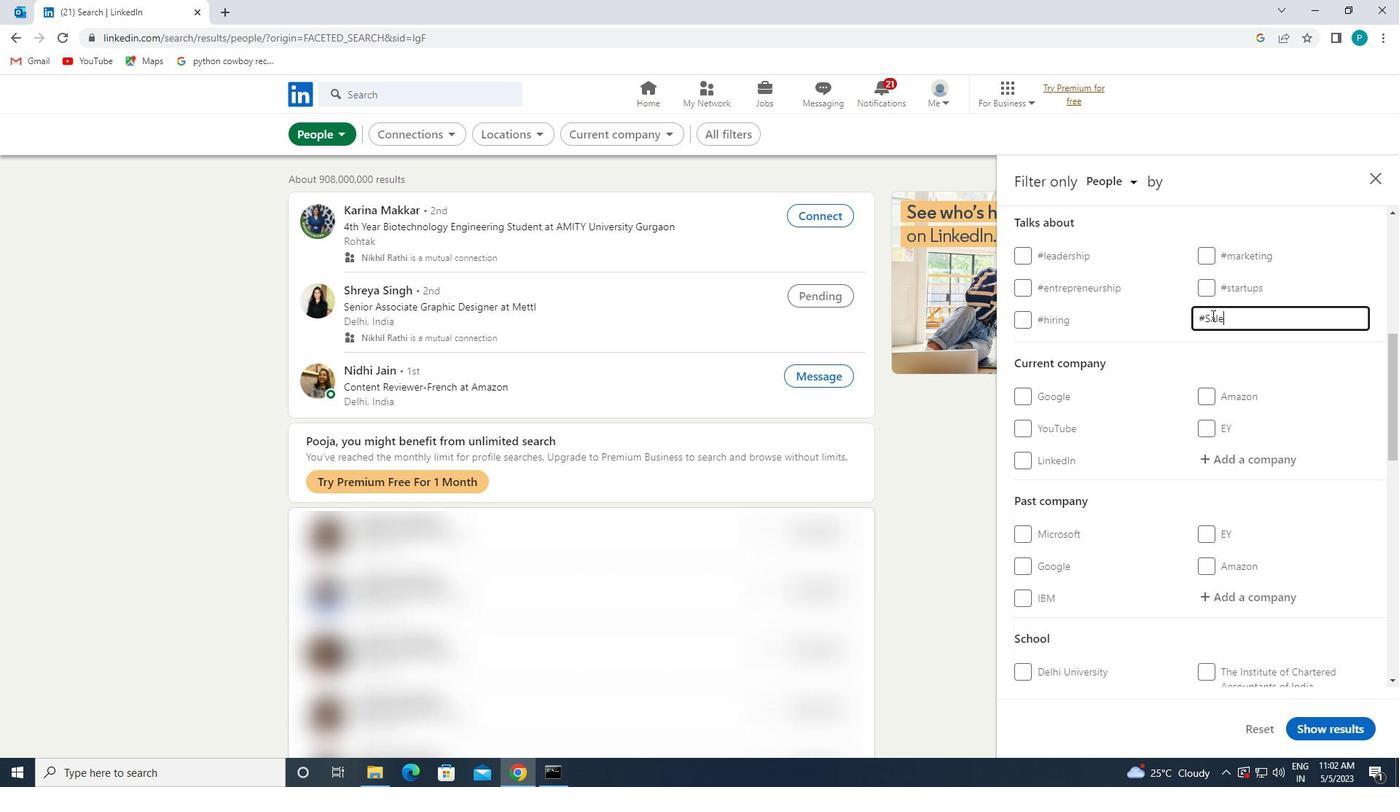 
Action: Mouse moved to (1139, 395)
Screenshot: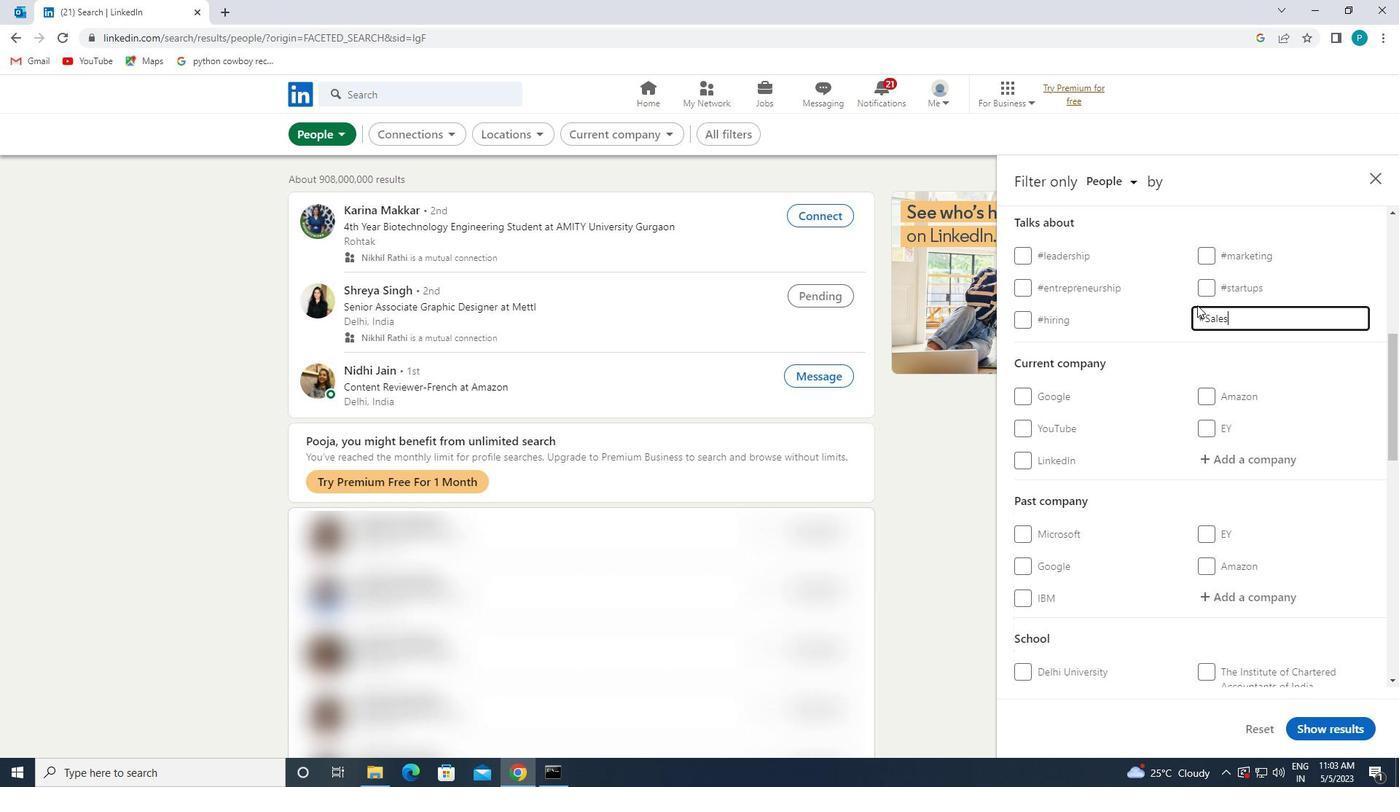 
Action: Mouse scrolled (1139, 394) with delta (0, 0)
Screenshot: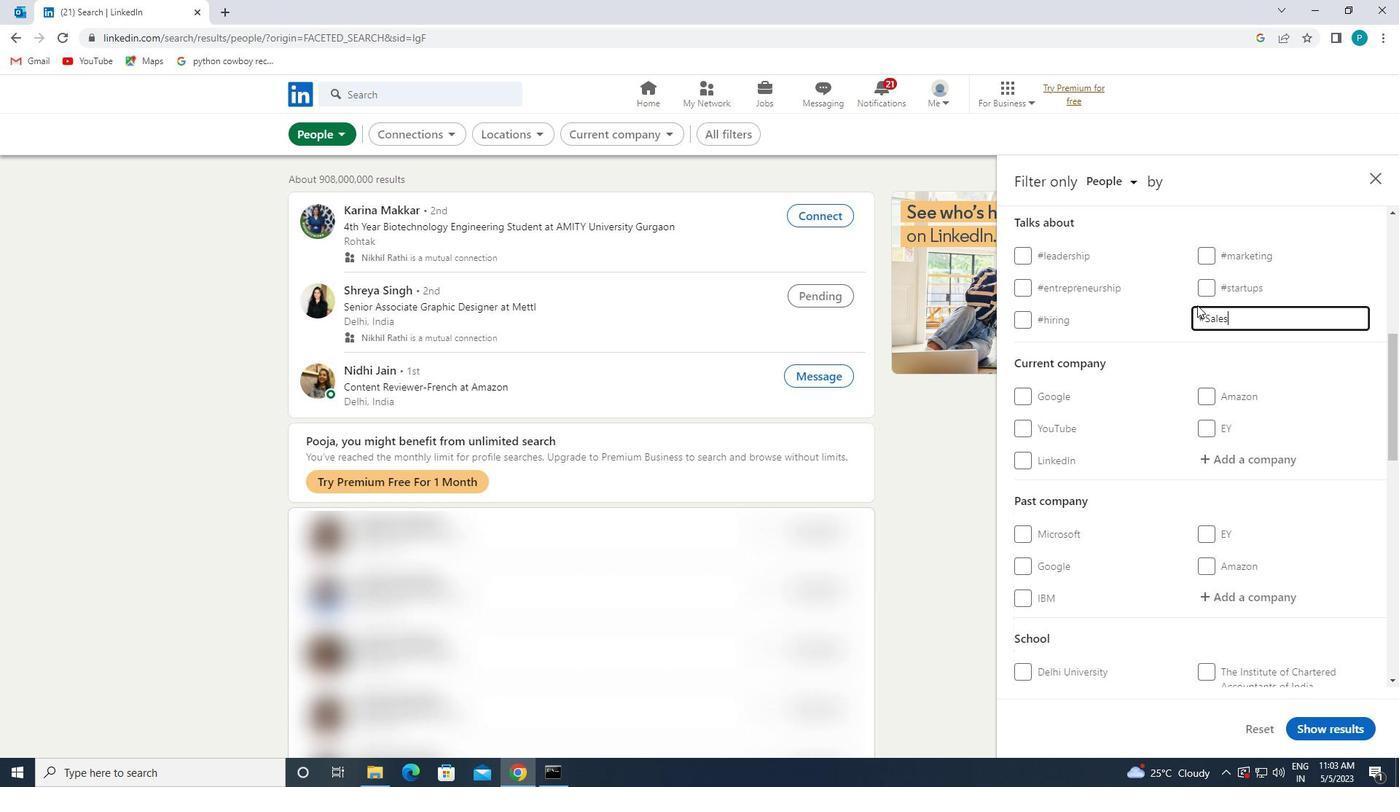 
Action: Mouse moved to (1138, 395)
Screenshot: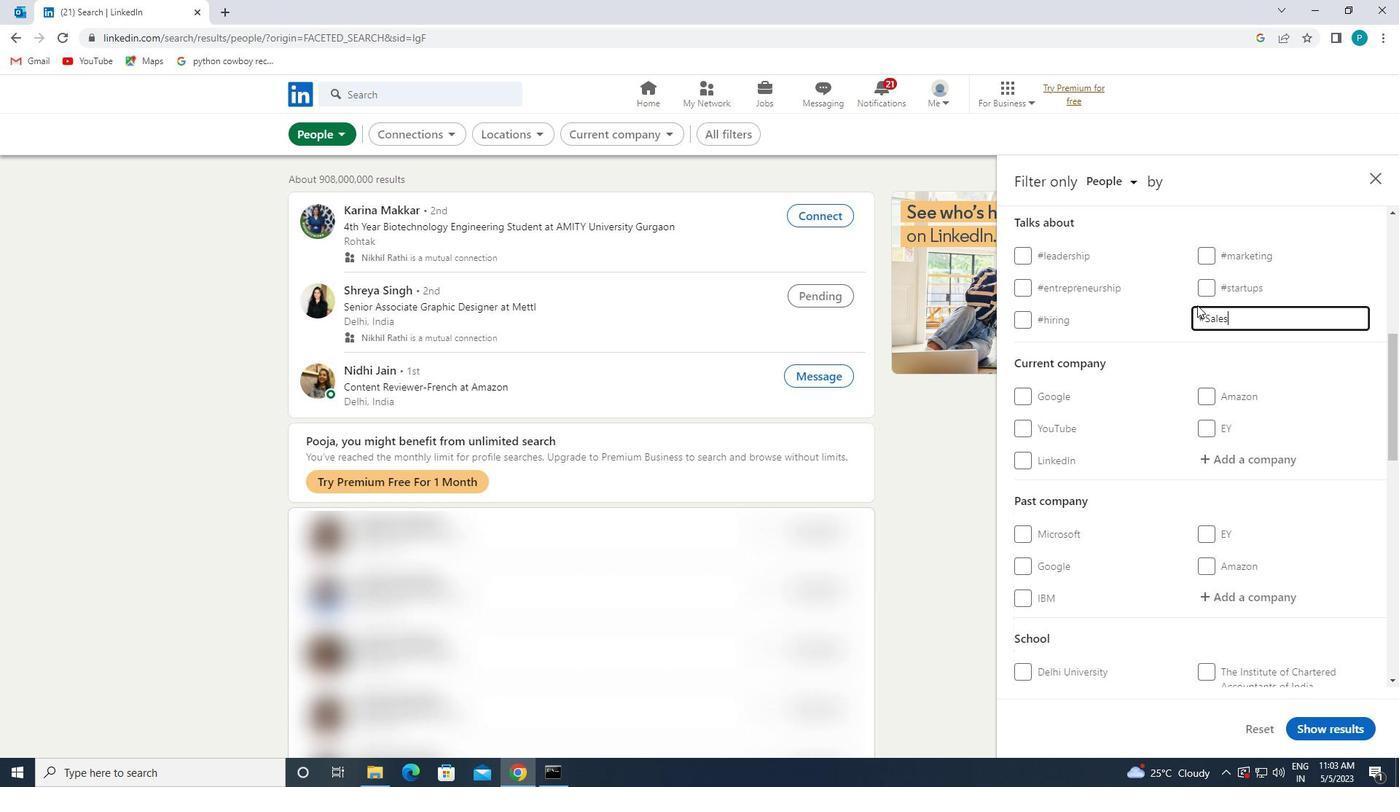 
Action: Mouse scrolled (1138, 394) with delta (0, 0)
Screenshot: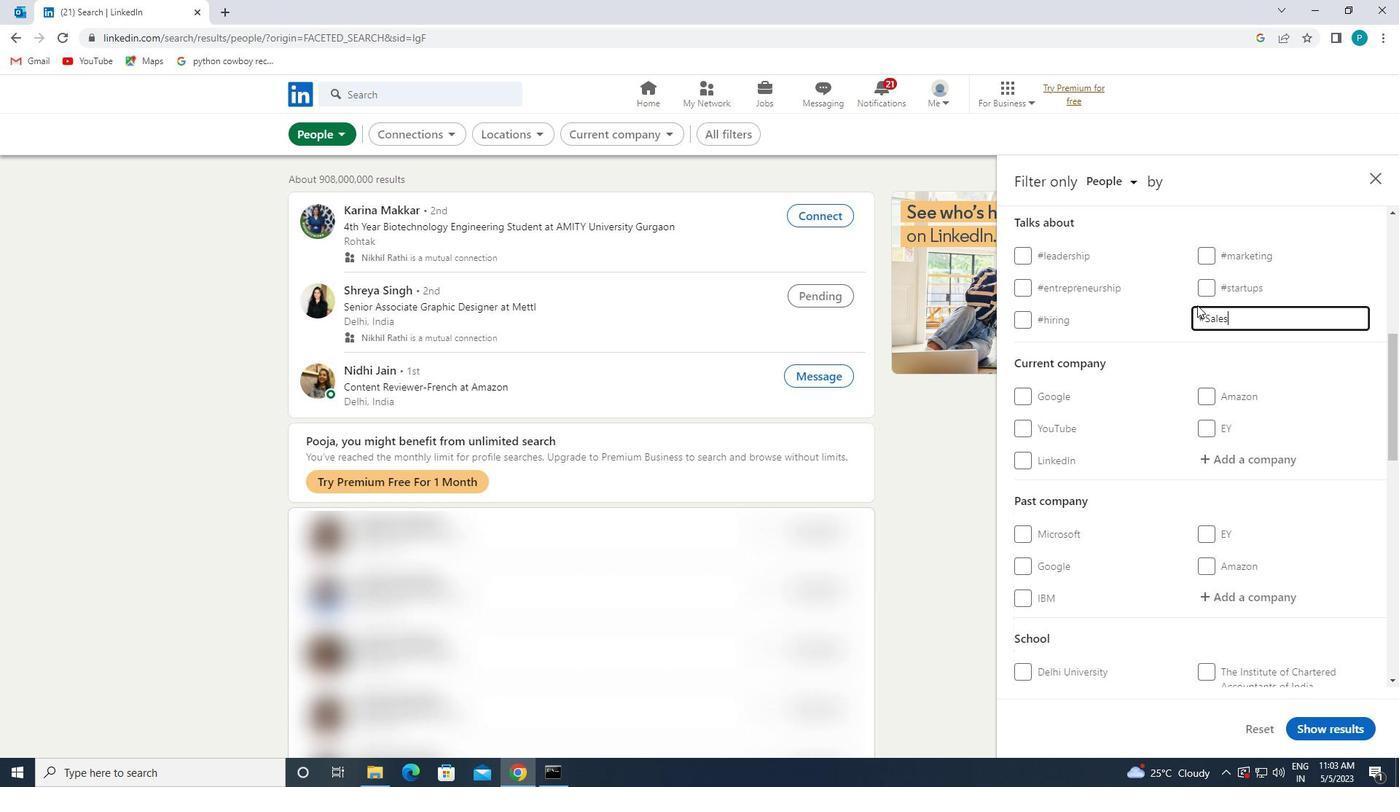 
Action: Mouse scrolled (1138, 394) with delta (0, 0)
Screenshot: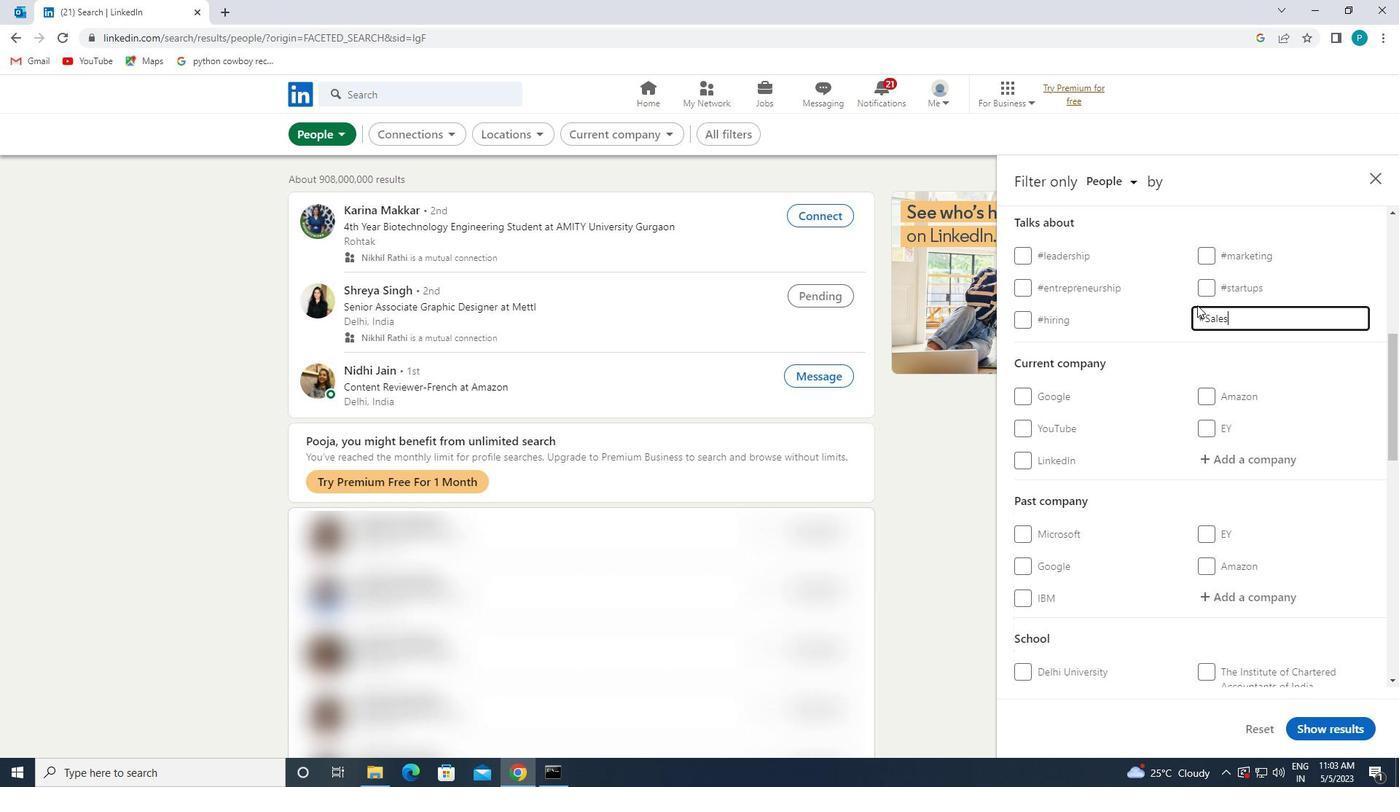 
Action: Mouse scrolled (1138, 394) with delta (0, 0)
Screenshot: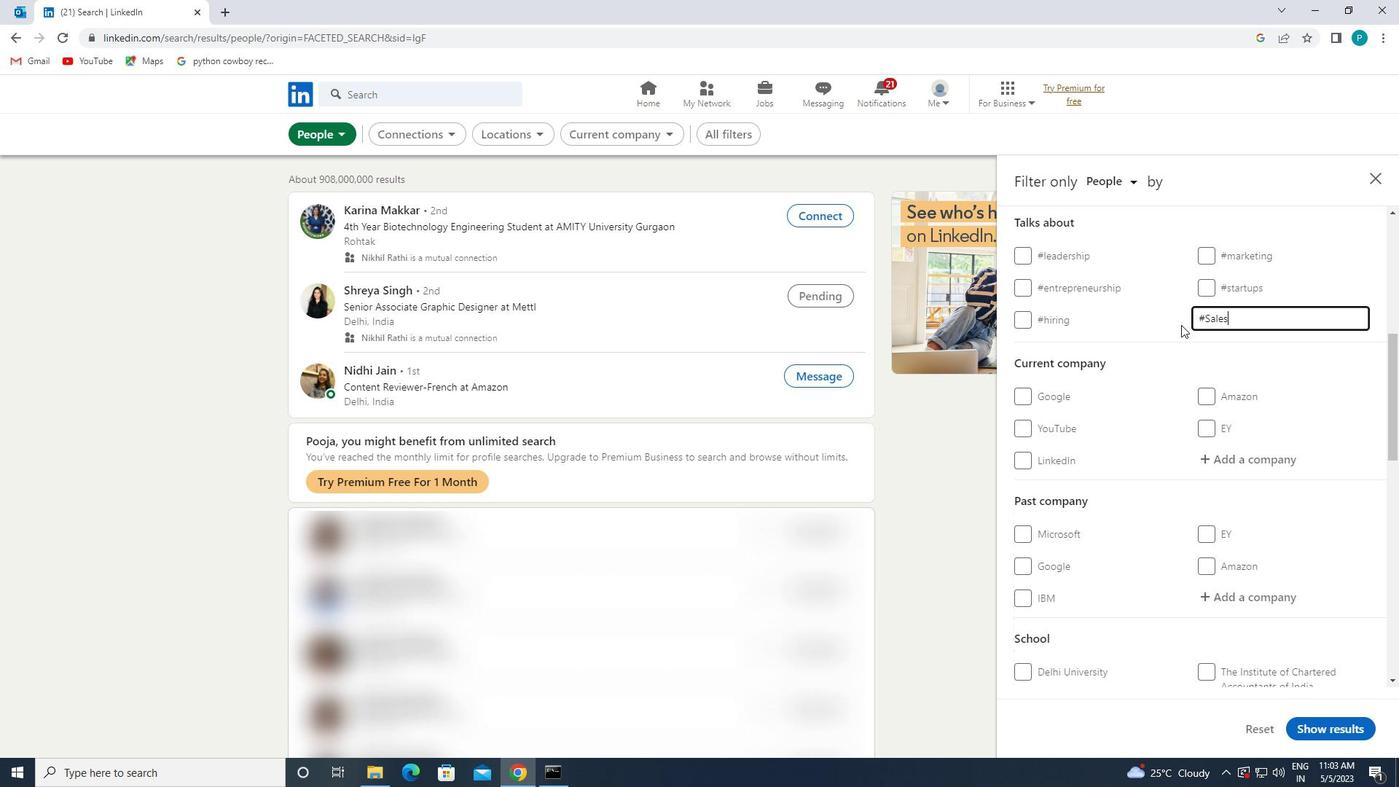 
Action: Mouse moved to (1065, 461)
Screenshot: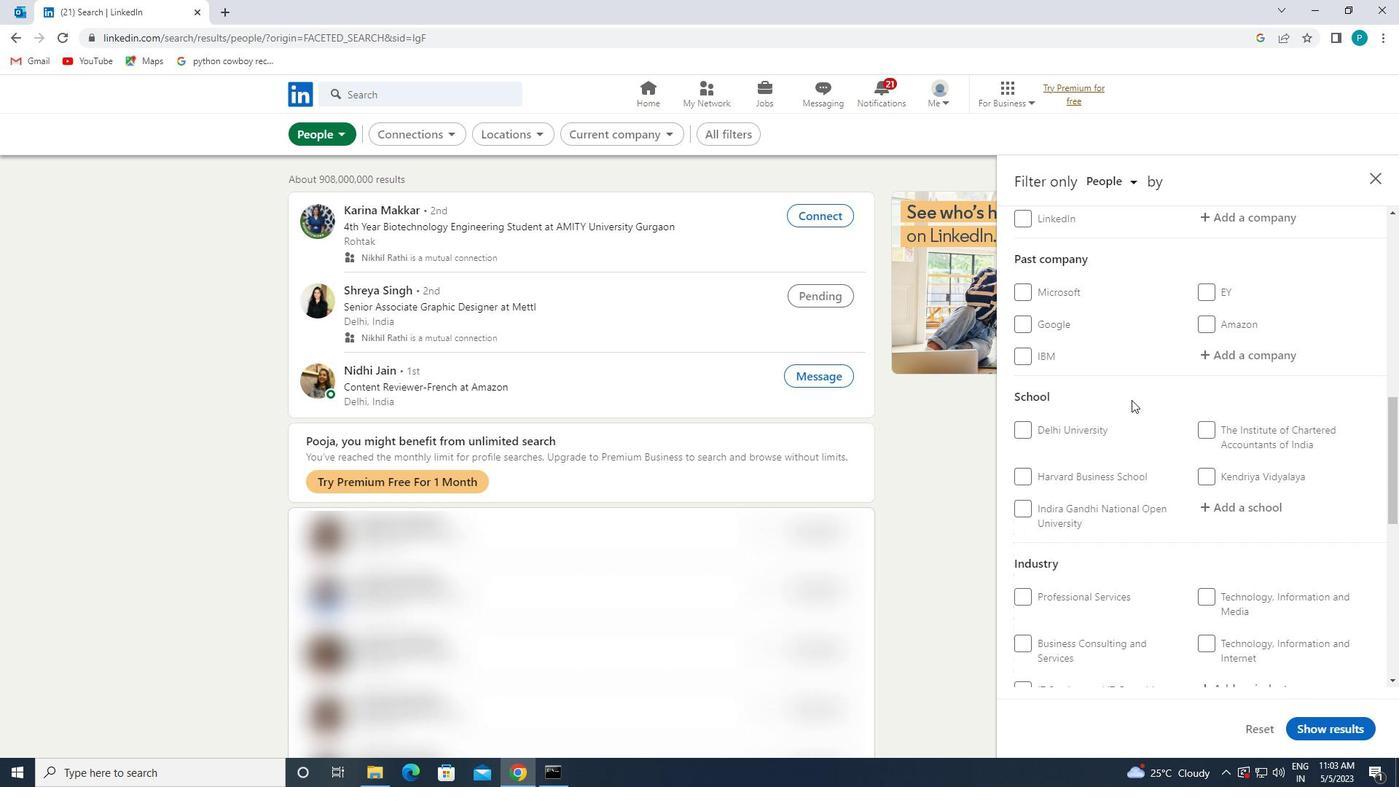 
Action: Mouse scrolled (1065, 460) with delta (0, 0)
Screenshot: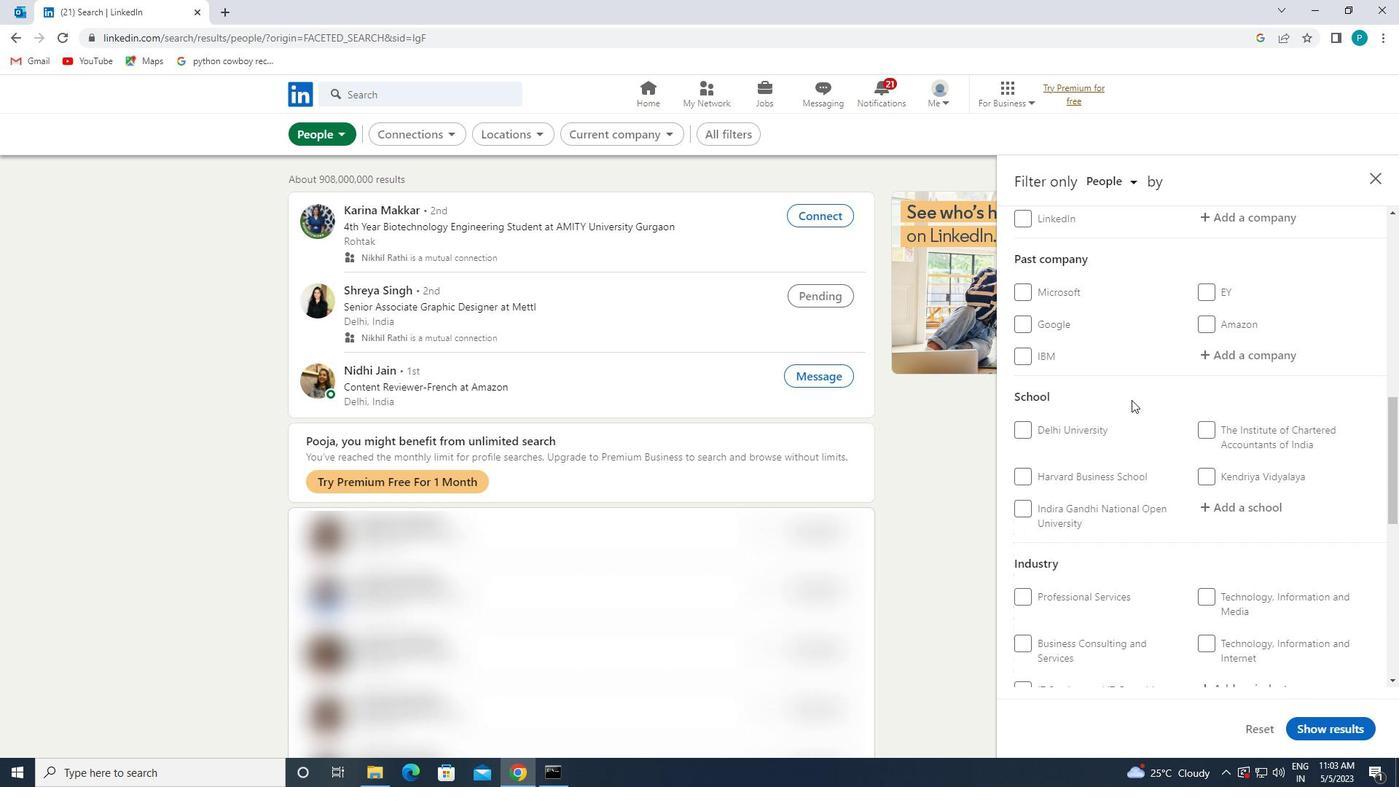
Action: Mouse moved to (1064, 462)
Screenshot: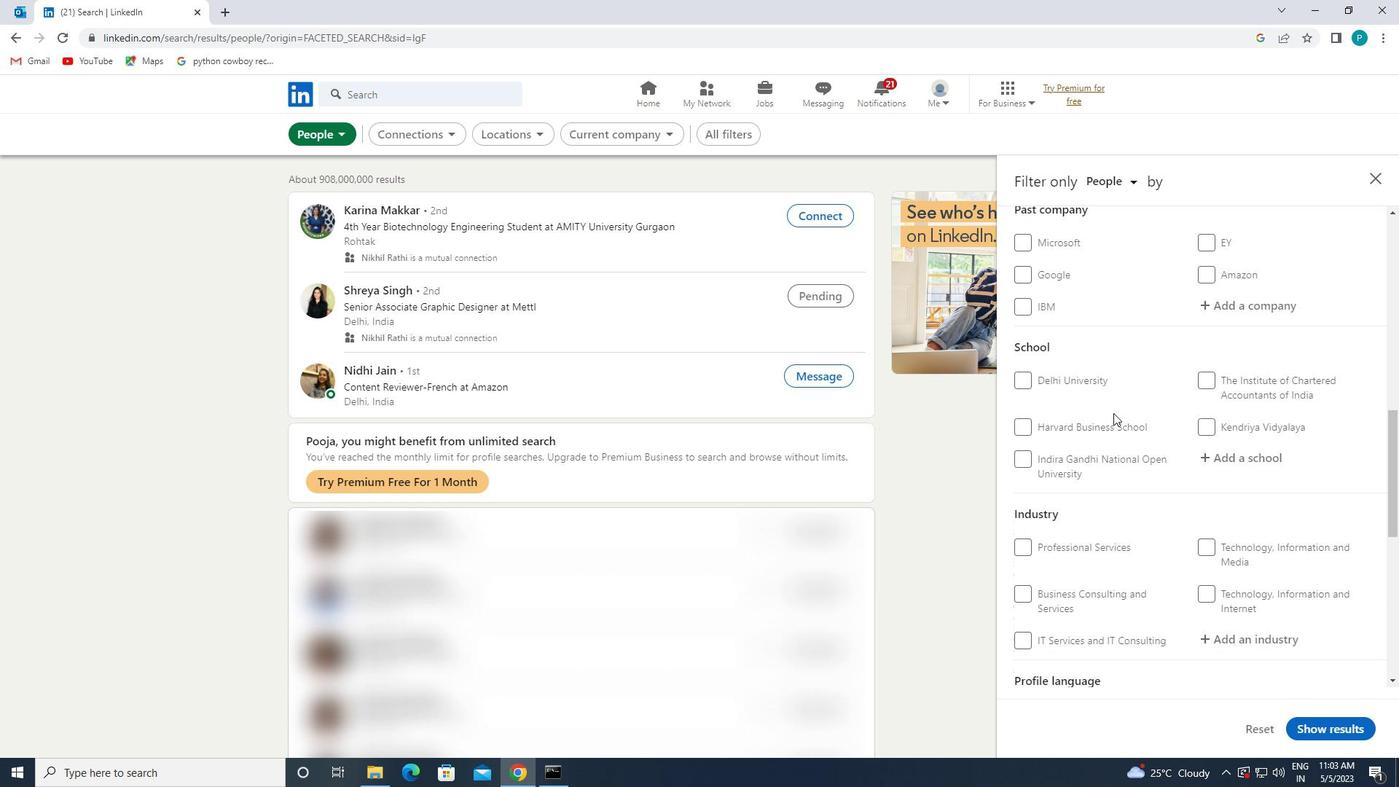 
Action: Mouse scrolled (1064, 461) with delta (0, 0)
Screenshot: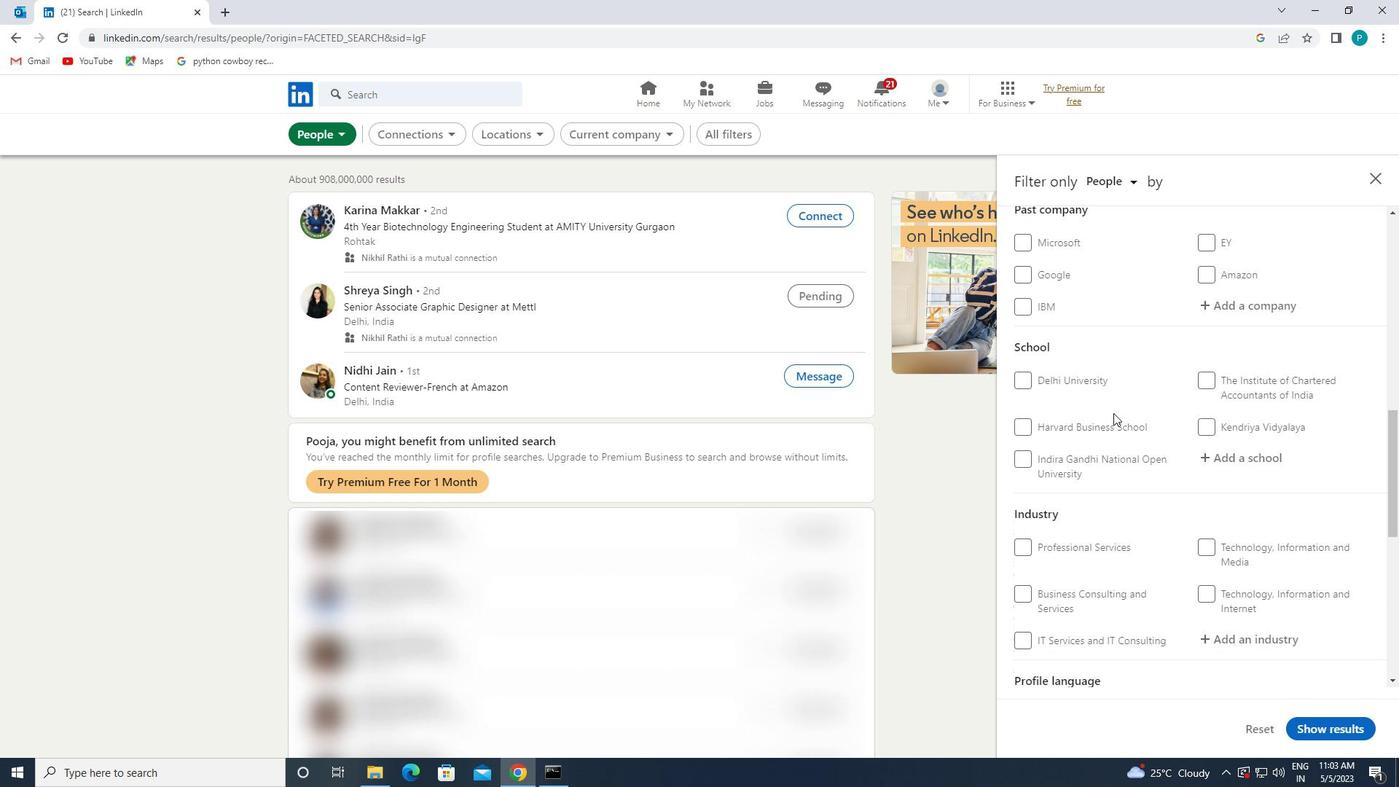 
Action: Mouse scrolled (1064, 461) with delta (0, 0)
Screenshot: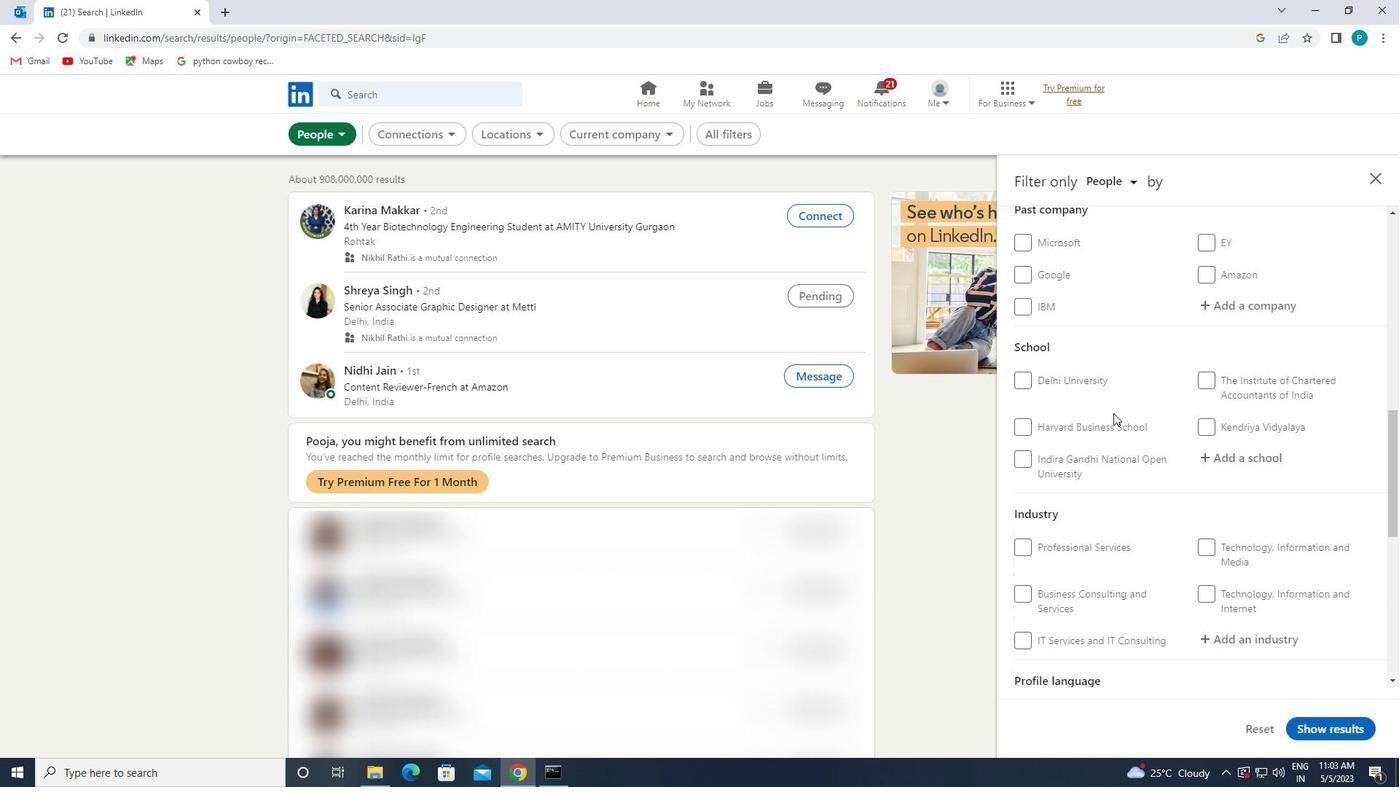 
Action: Mouse moved to (1050, 565)
Screenshot: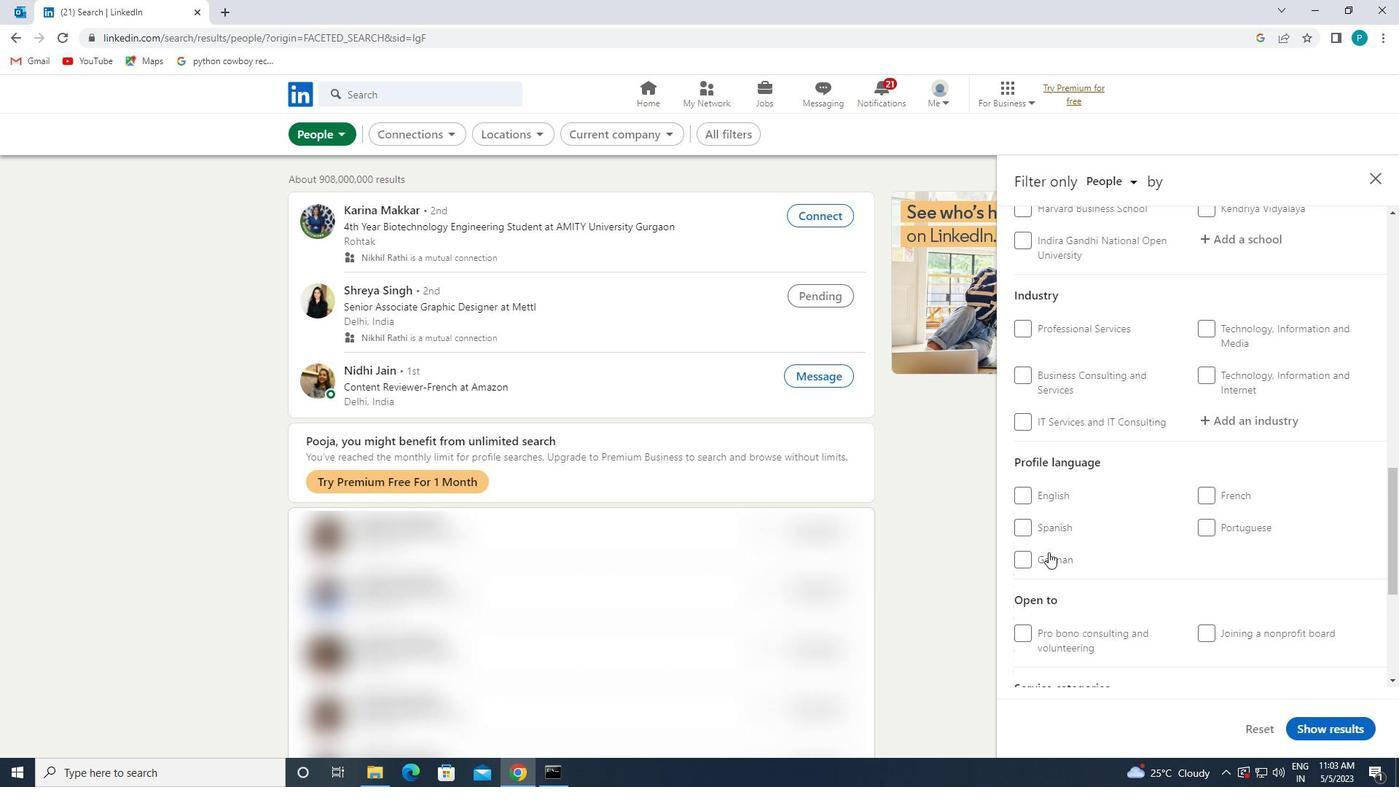 
Action: Mouse pressed left at (1050, 565)
Screenshot: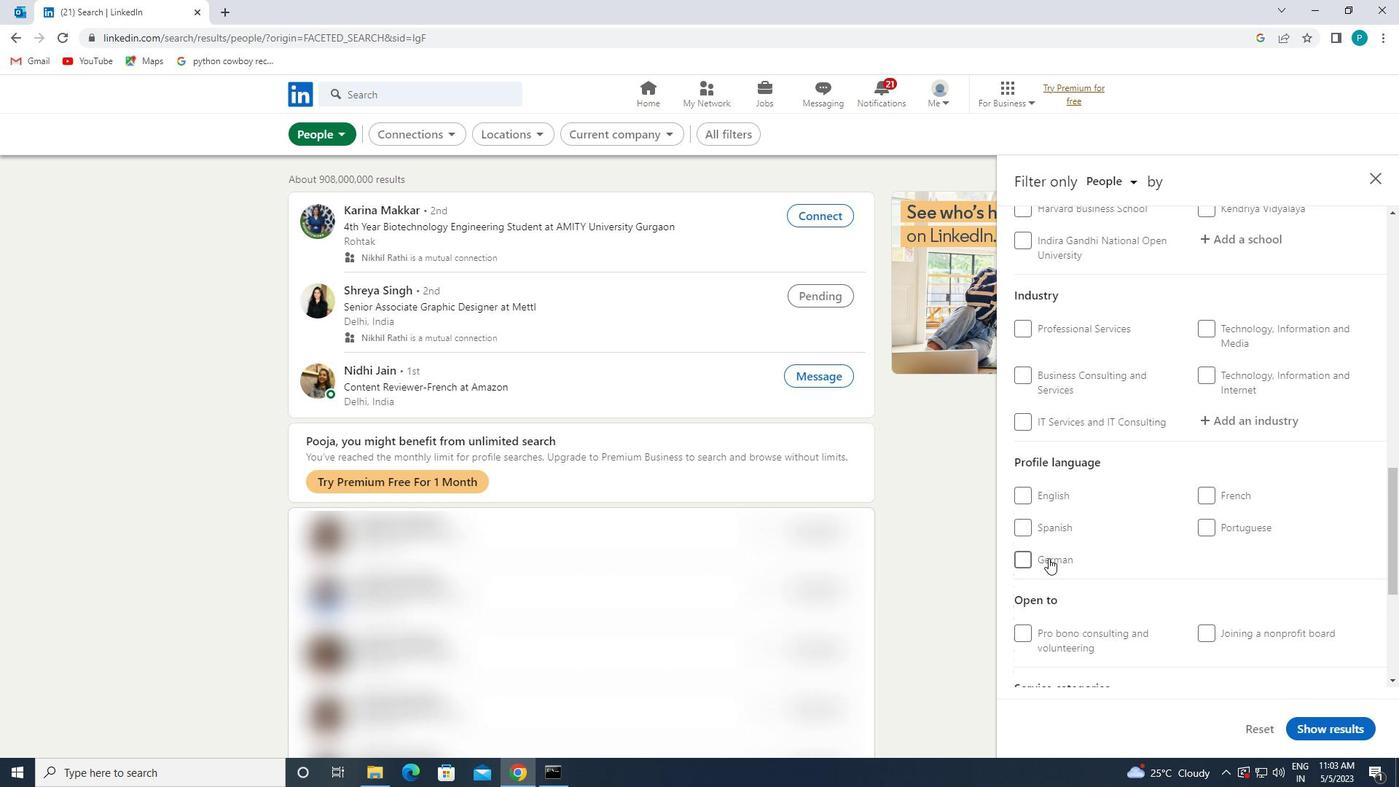 
Action: Mouse moved to (1191, 492)
Screenshot: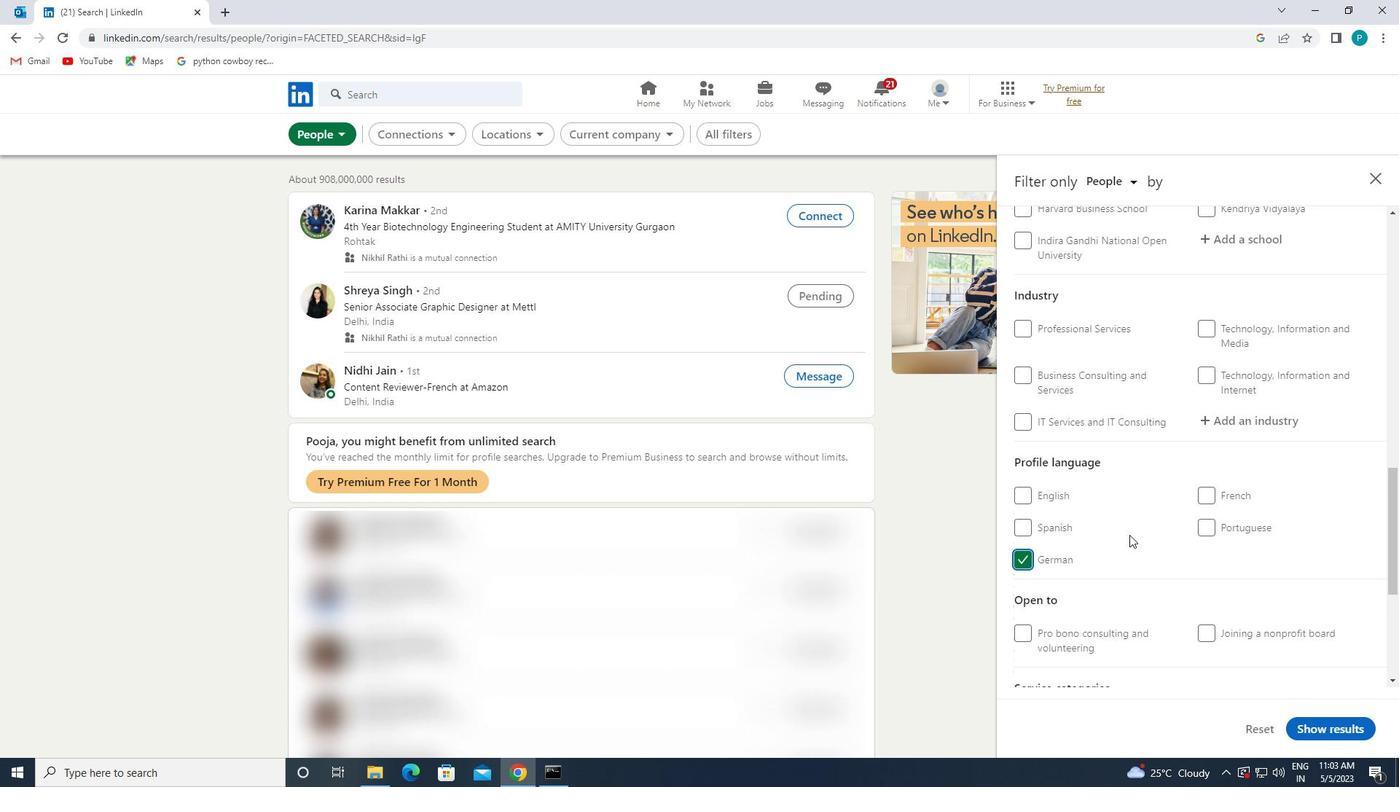 
Action: Mouse scrolled (1191, 492) with delta (0, 0)
Screenshot: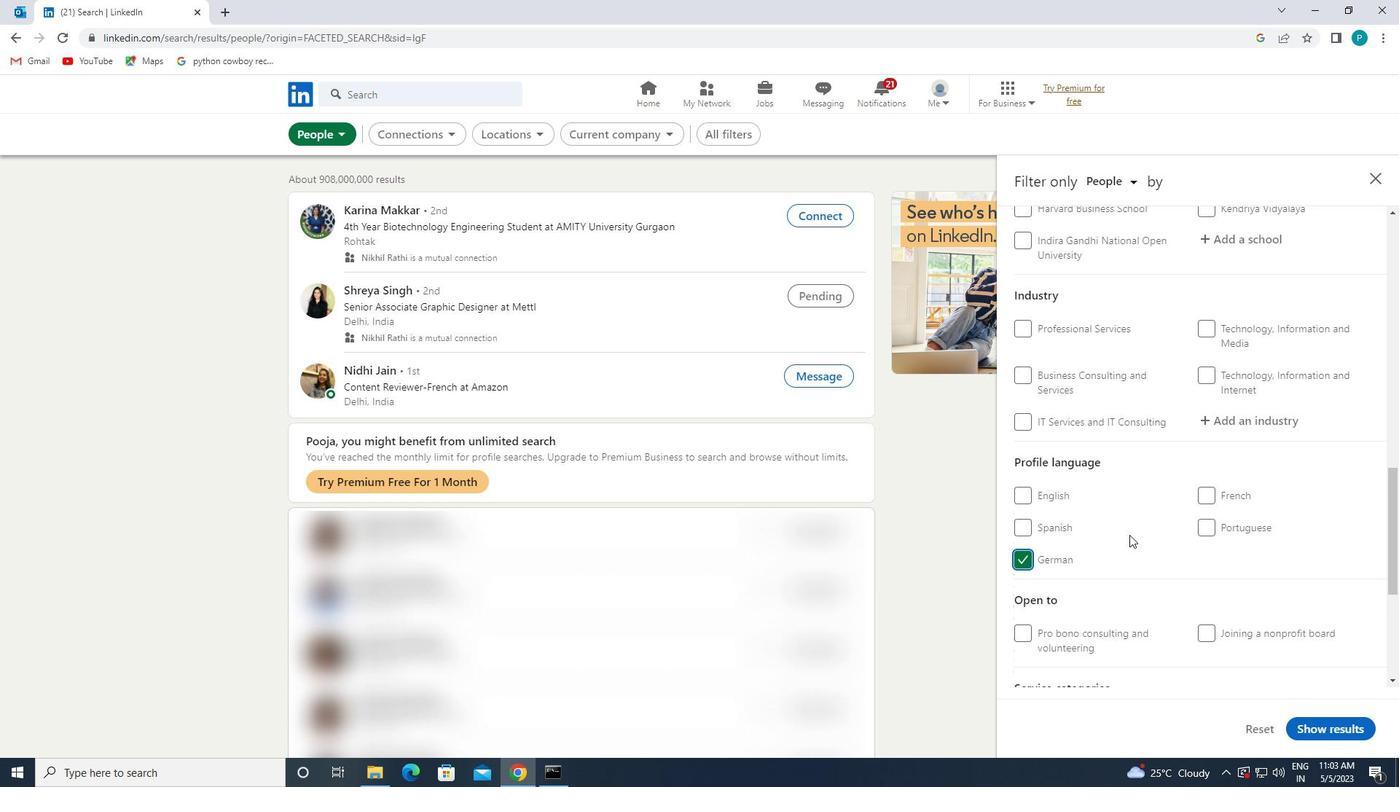 
Action: Mouse moved to (1190, 490)
Screenshot: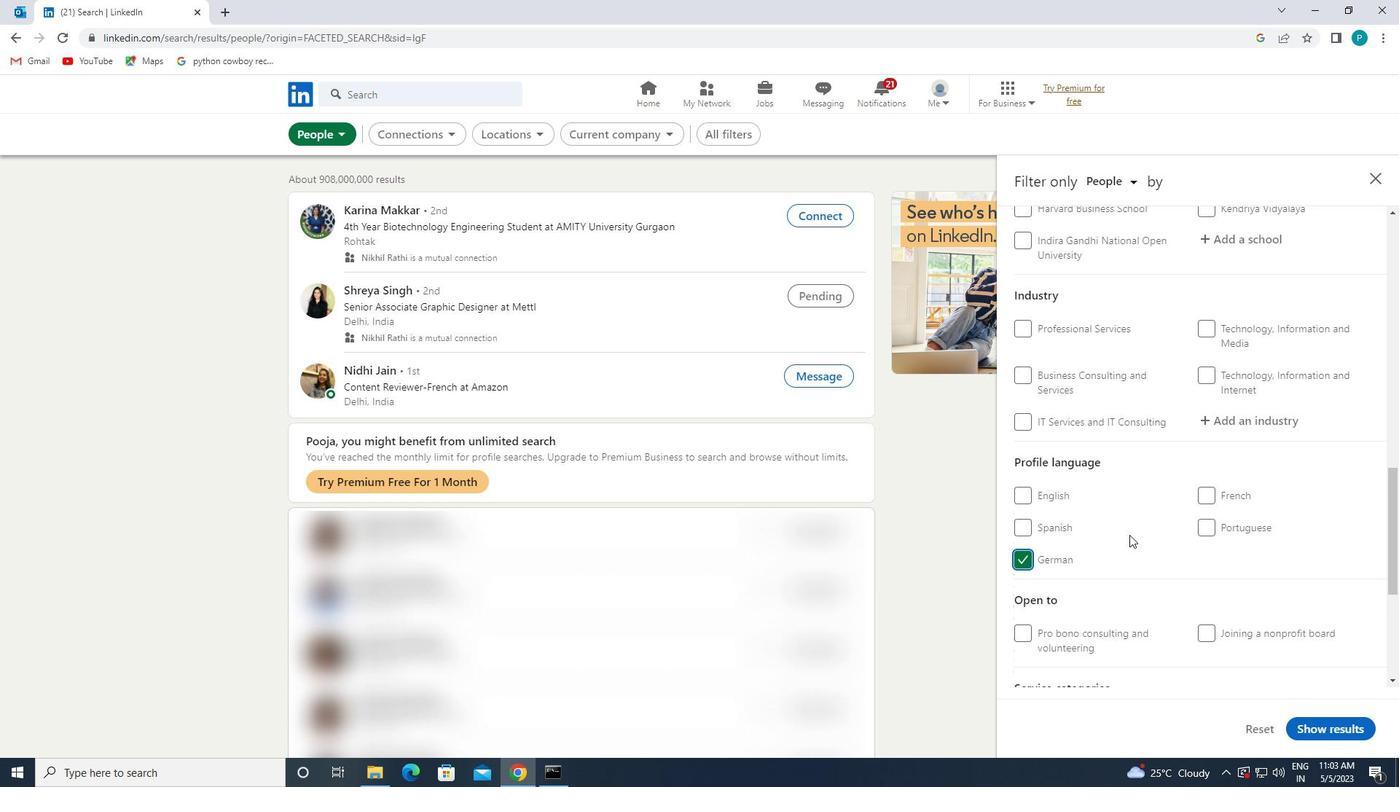 
Action: Mouse scrolled (1190, 491) with delta (0, 0)
Screenshot: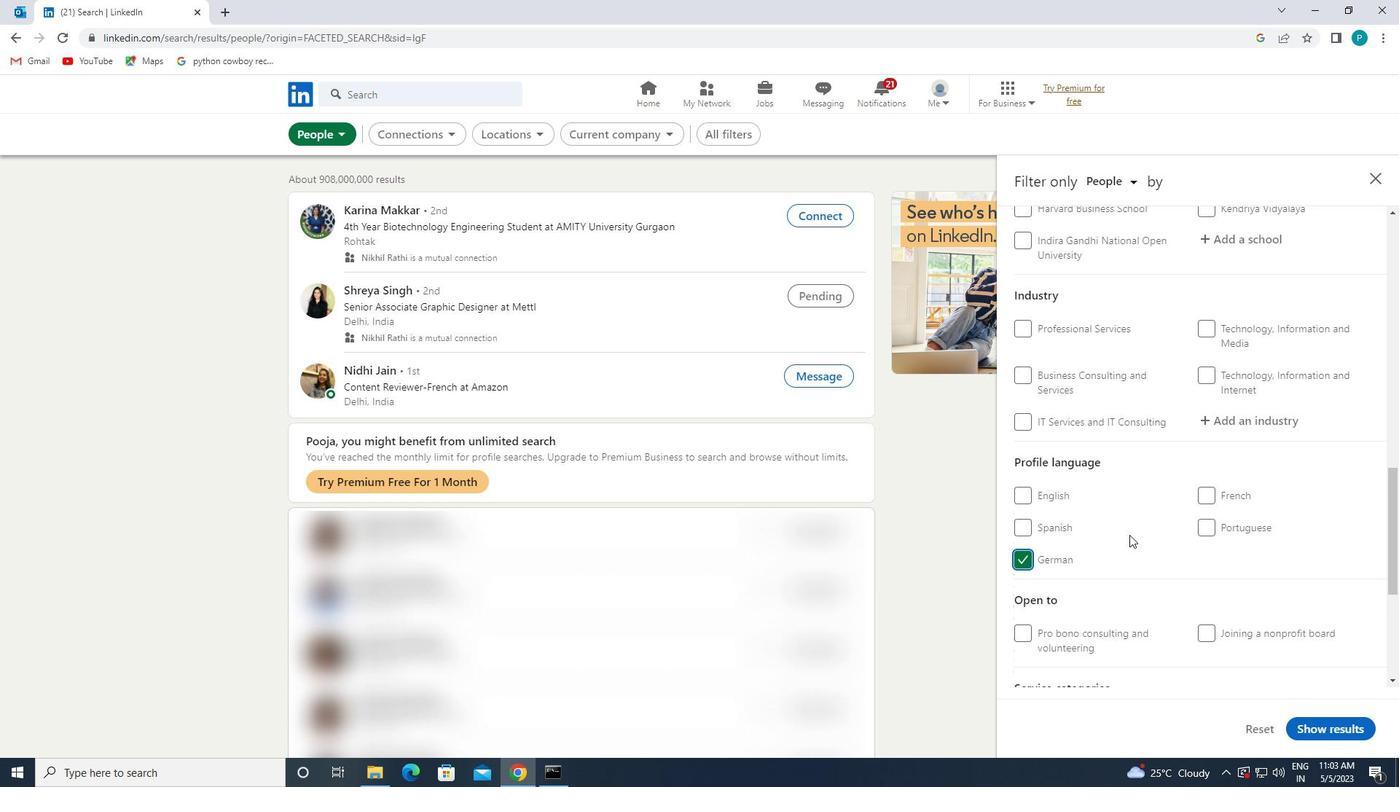 
Action: Mouse scrolled (1190, 491) with delta (0, 0)
Screenshot: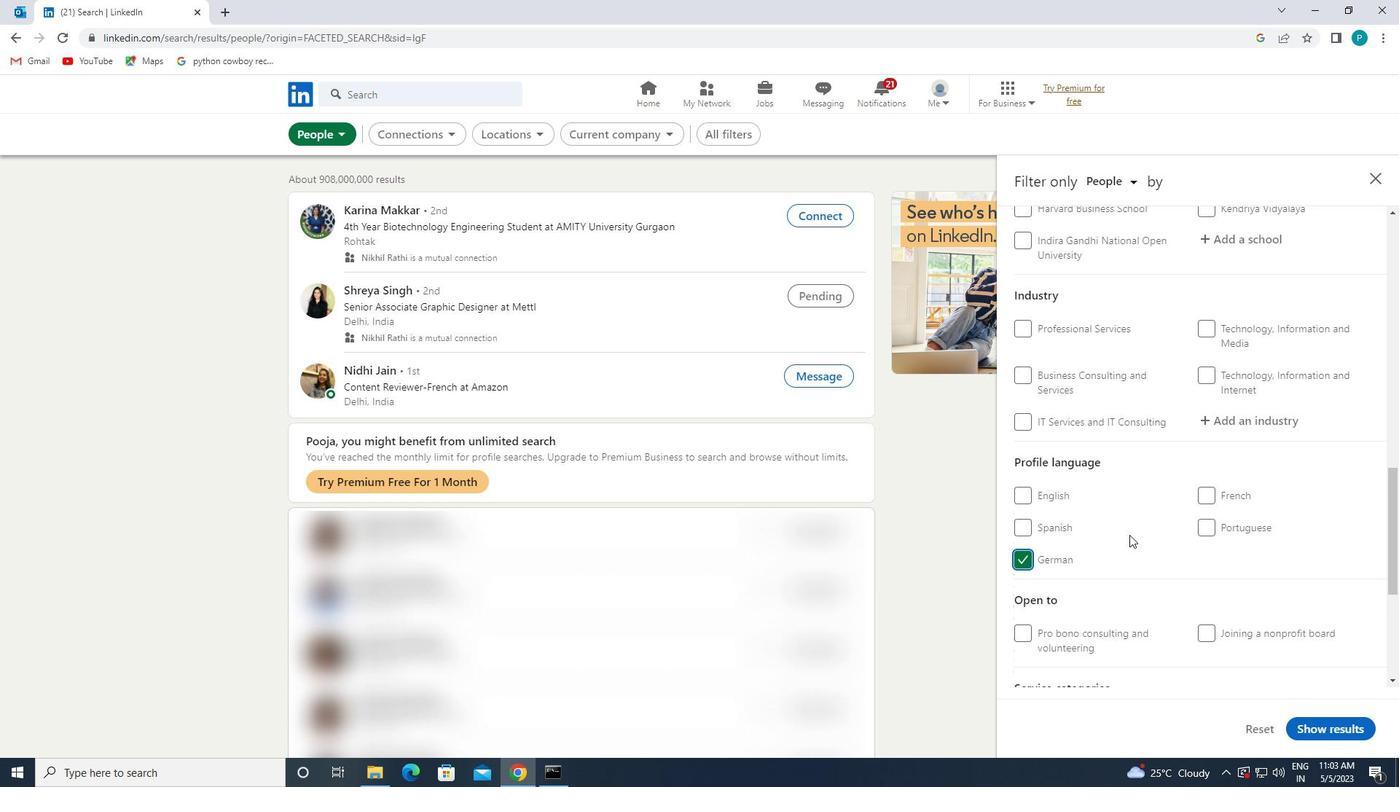 
Action: Mouse moved to (1190, 485)
Screenshot: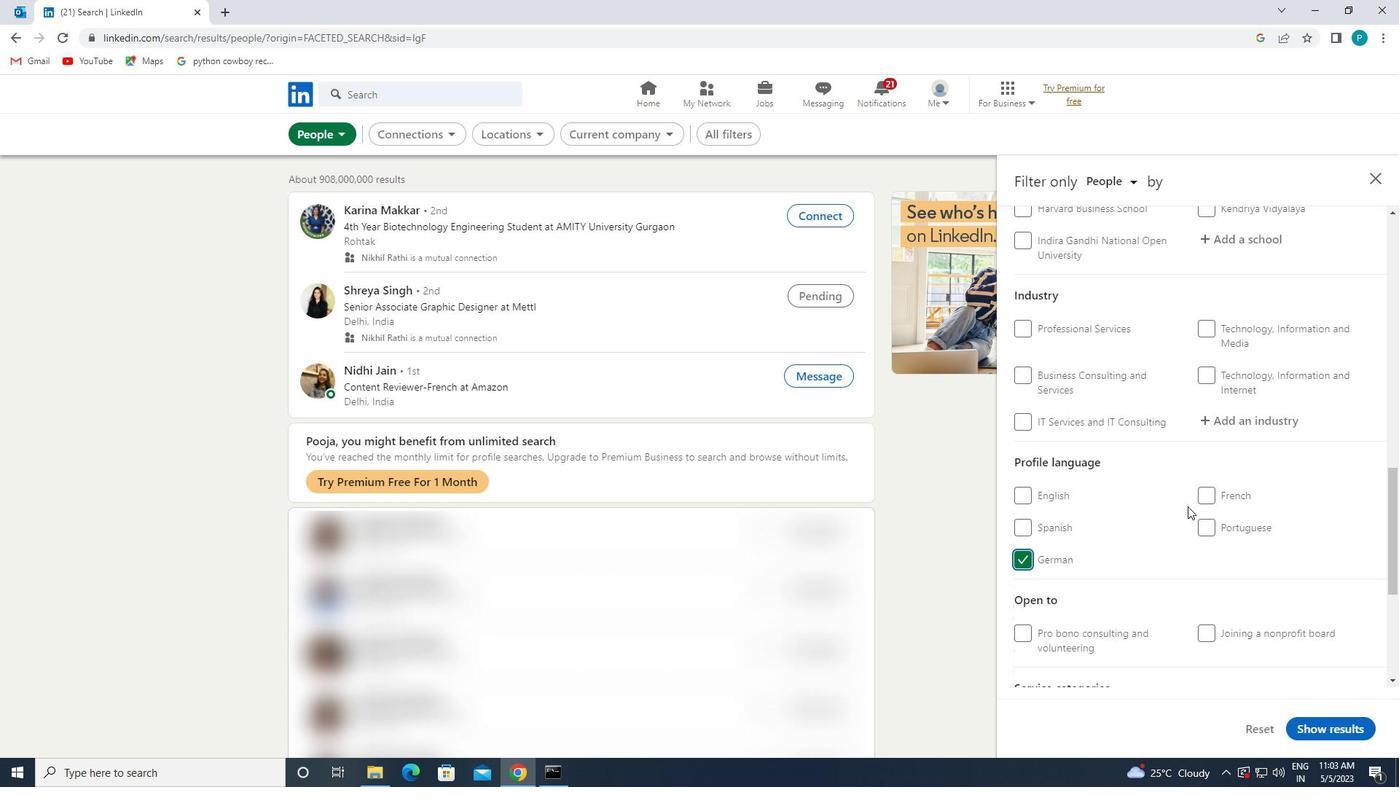 
Action: Mouse scrolled (1190, 486) with delta (0, 0)
Screenshot: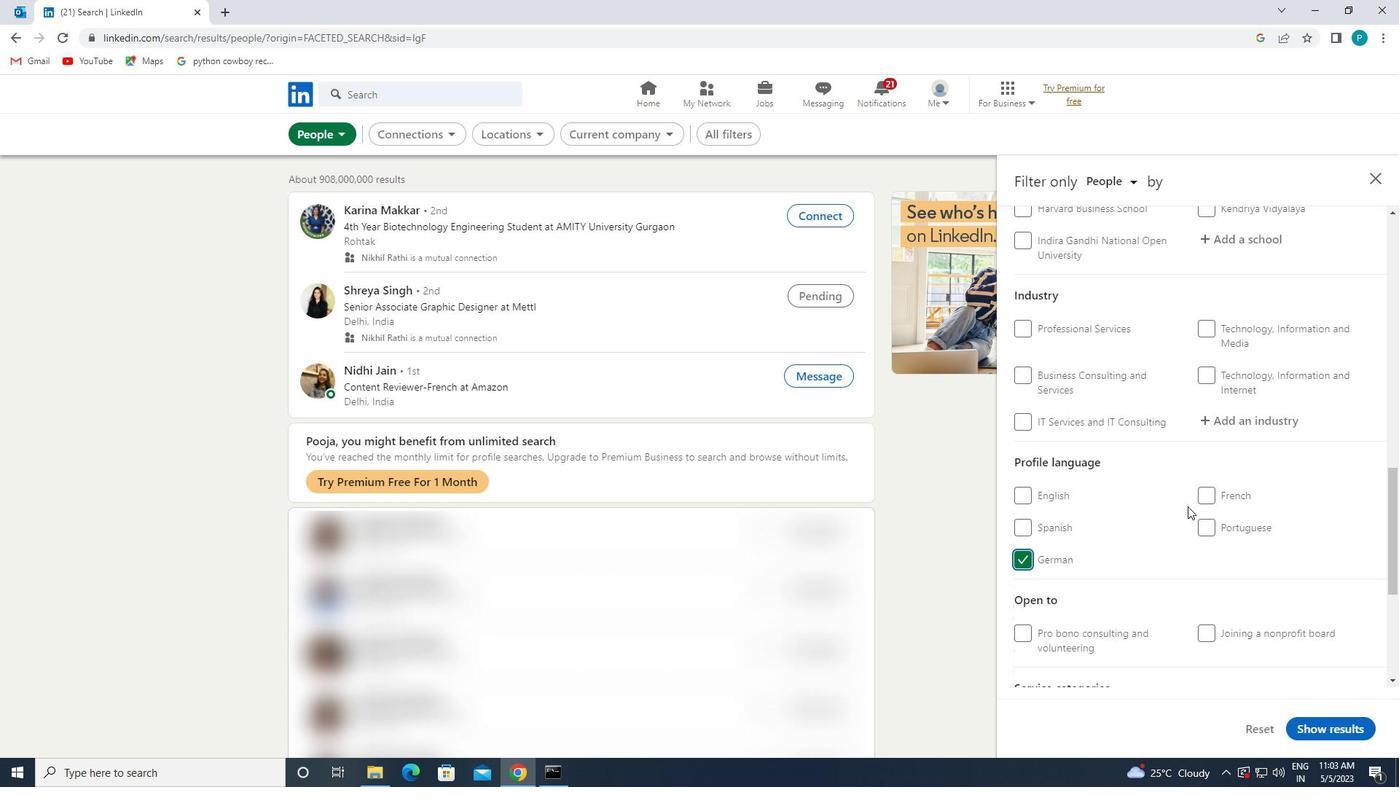 
Action: Mouse moved to (1265, 433)
Screenshot: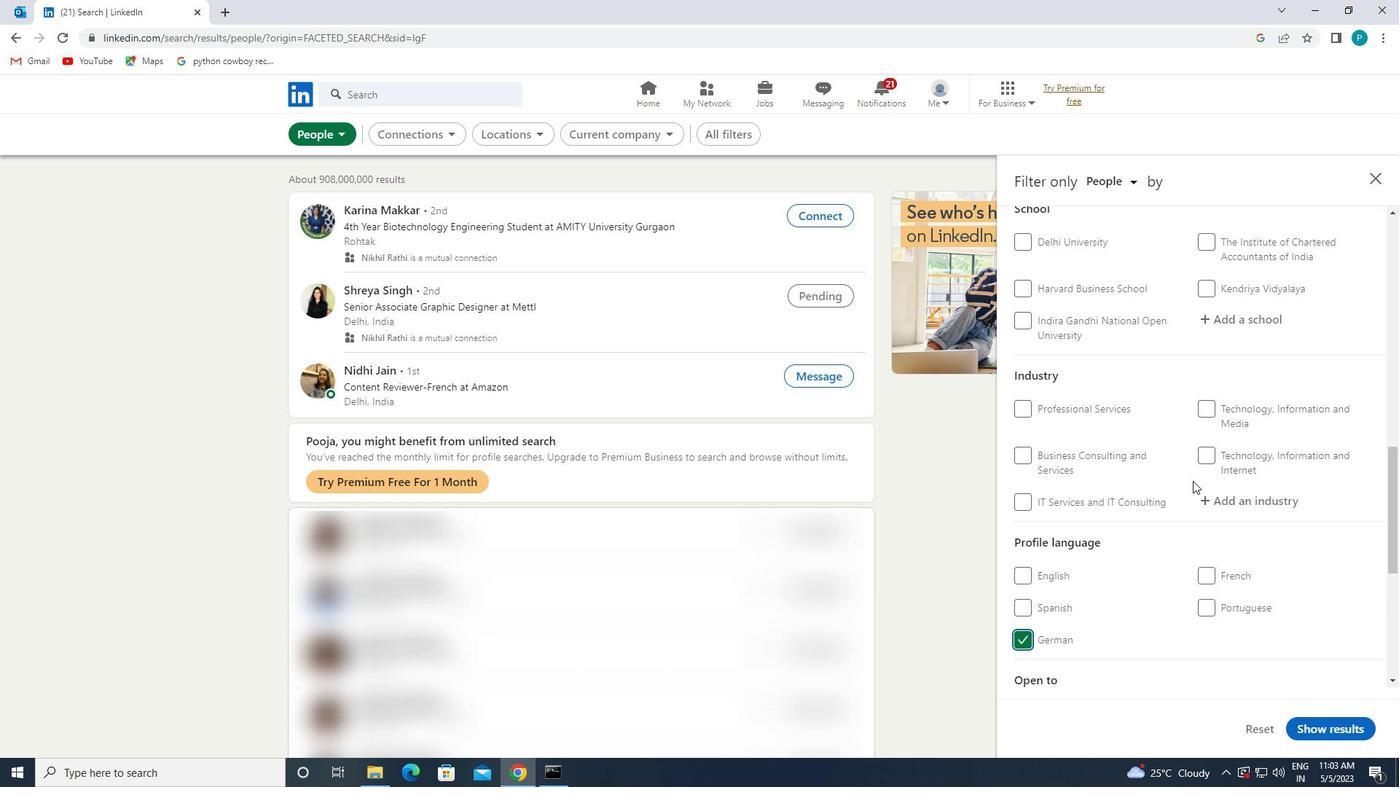 
Action: Mouse scrolled (1265, 434) with delta (0, 0)
Screenshot: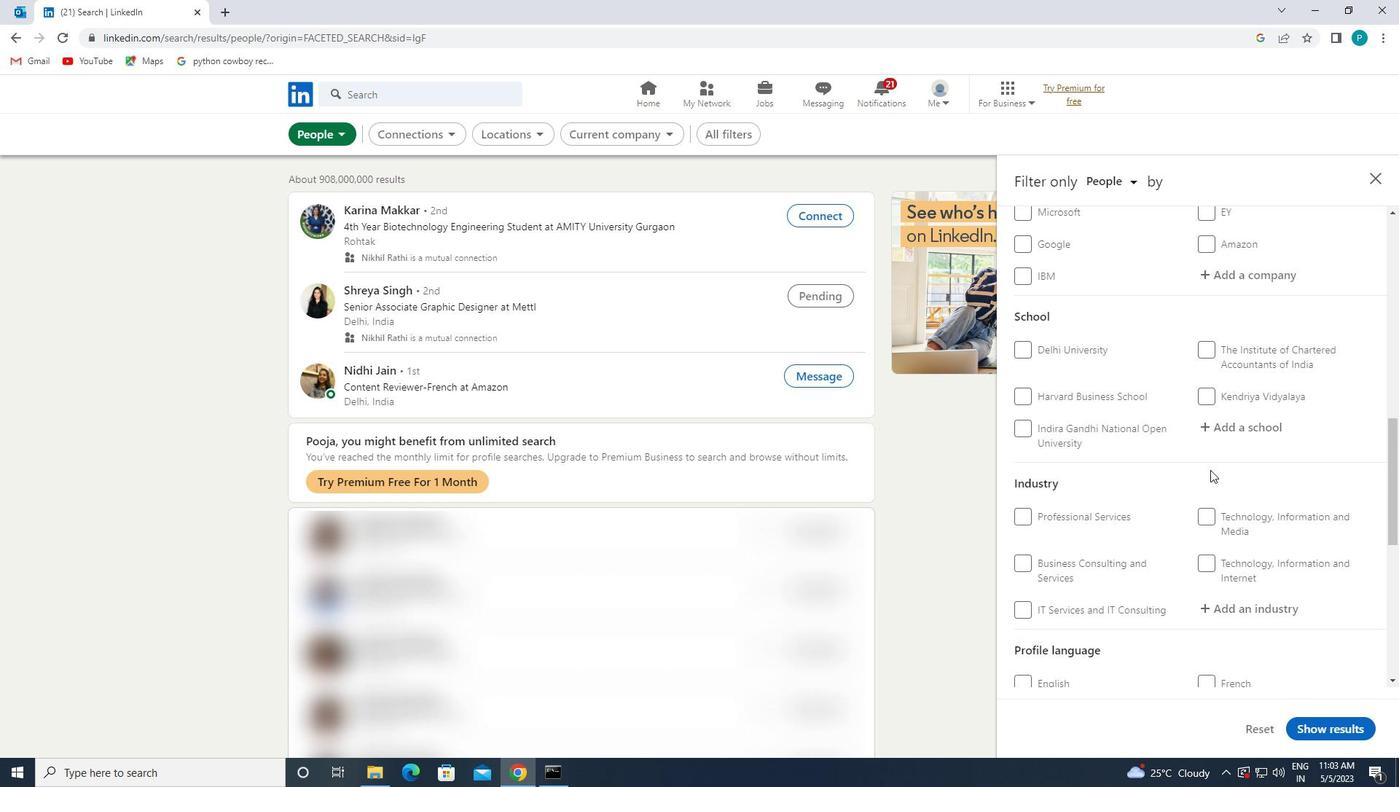 
Action: Mouse scrolled (1265, 434) with delta (0, 0)
Screenshot: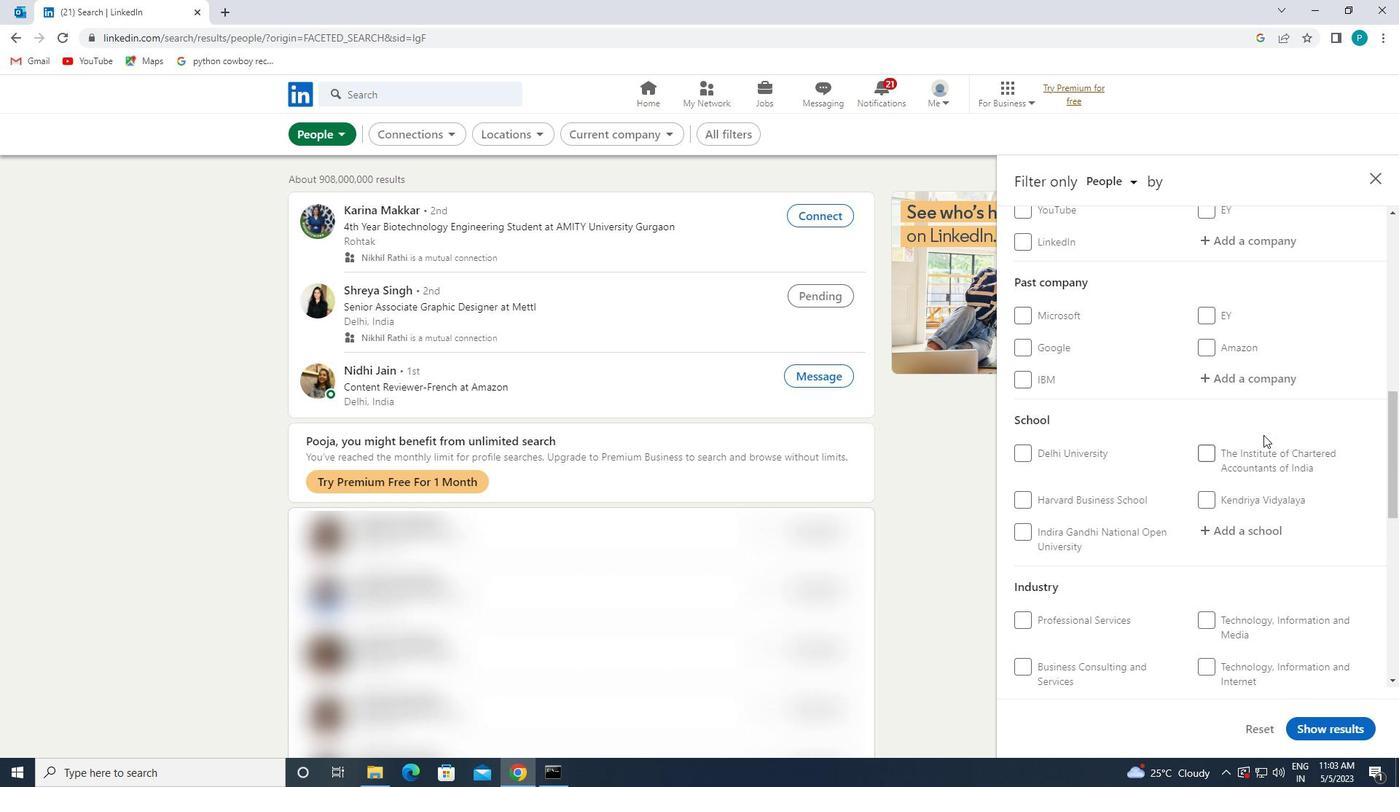 
Action: Mouse moved to (1262, 398)
Screenshot: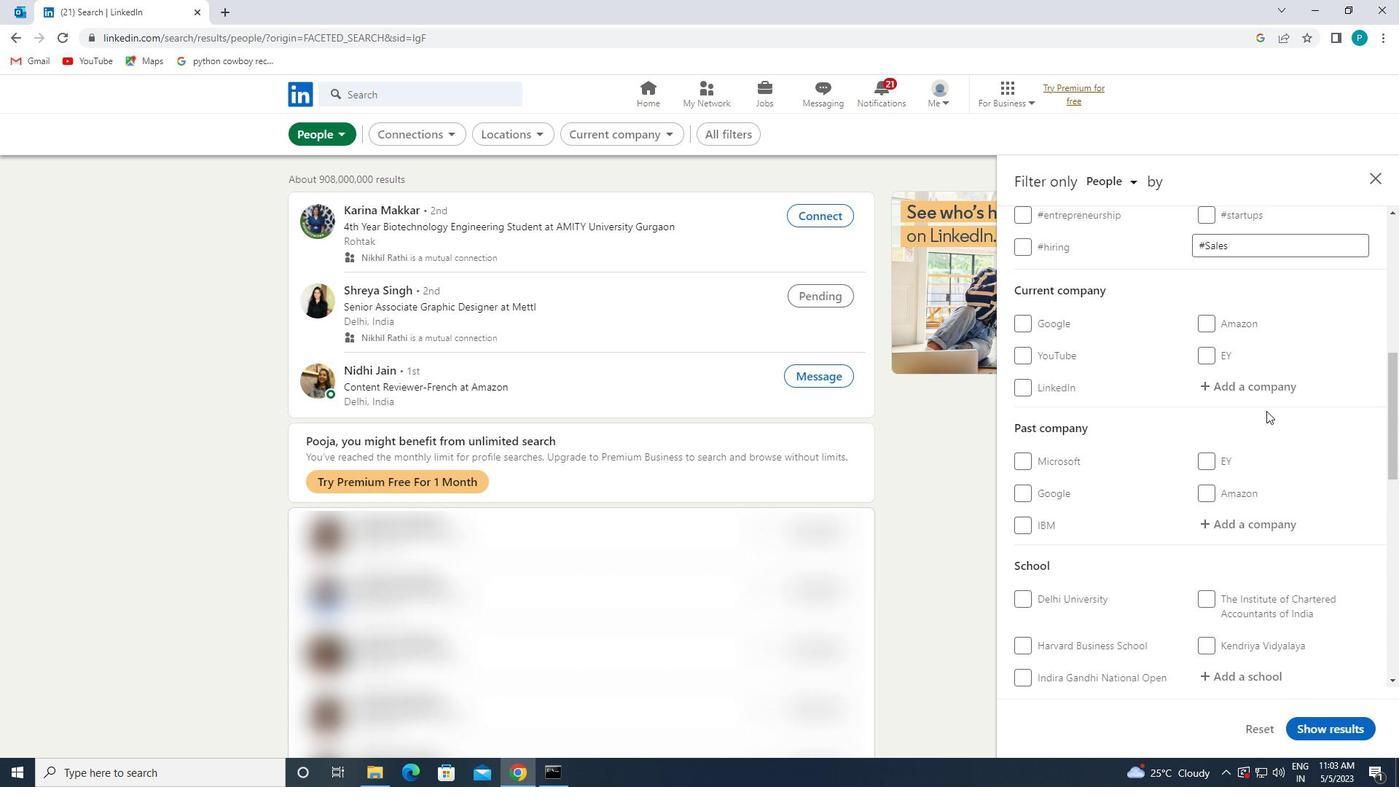 
Action: Mouse pressed left at (1262, 398)
Screenshot: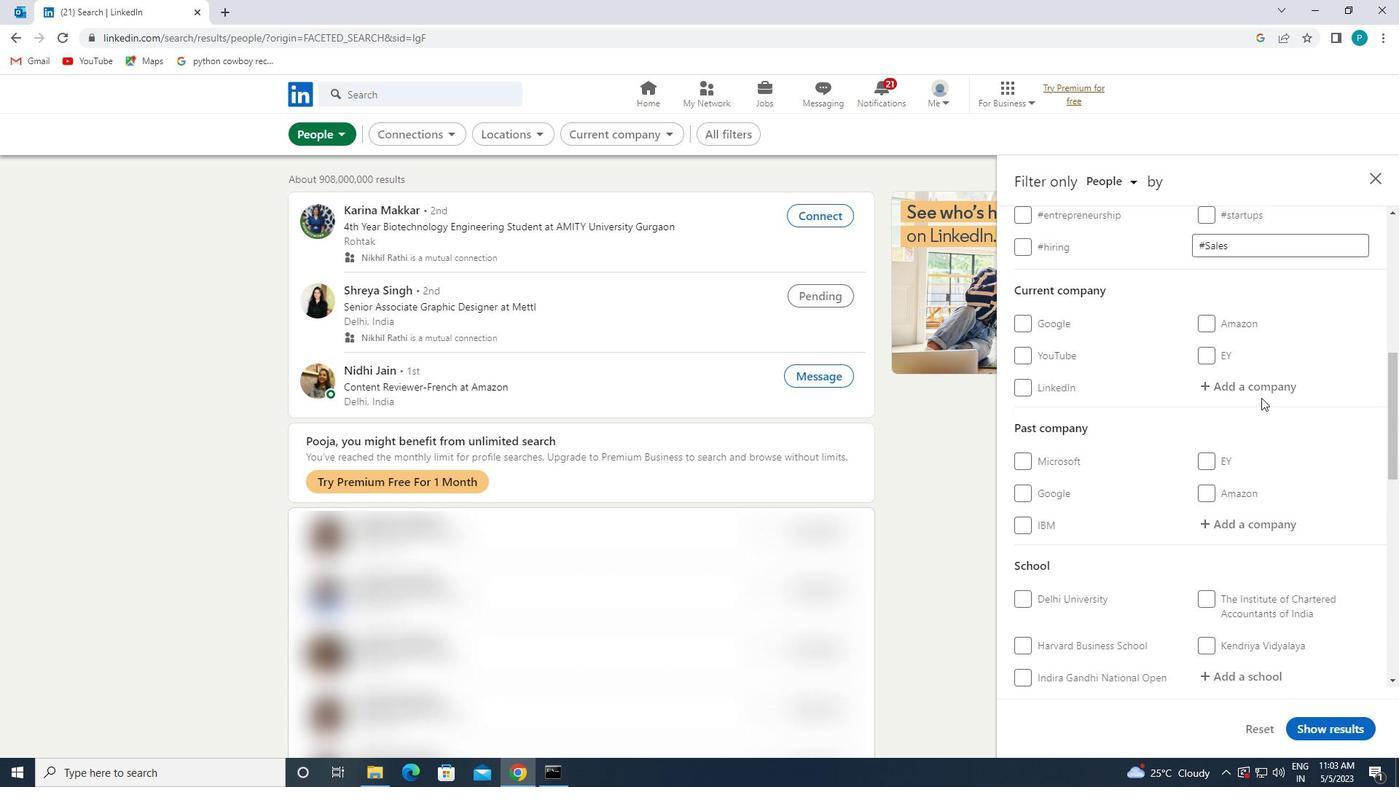 
Action: Mouse moved to (1259, 395)
Screenshot: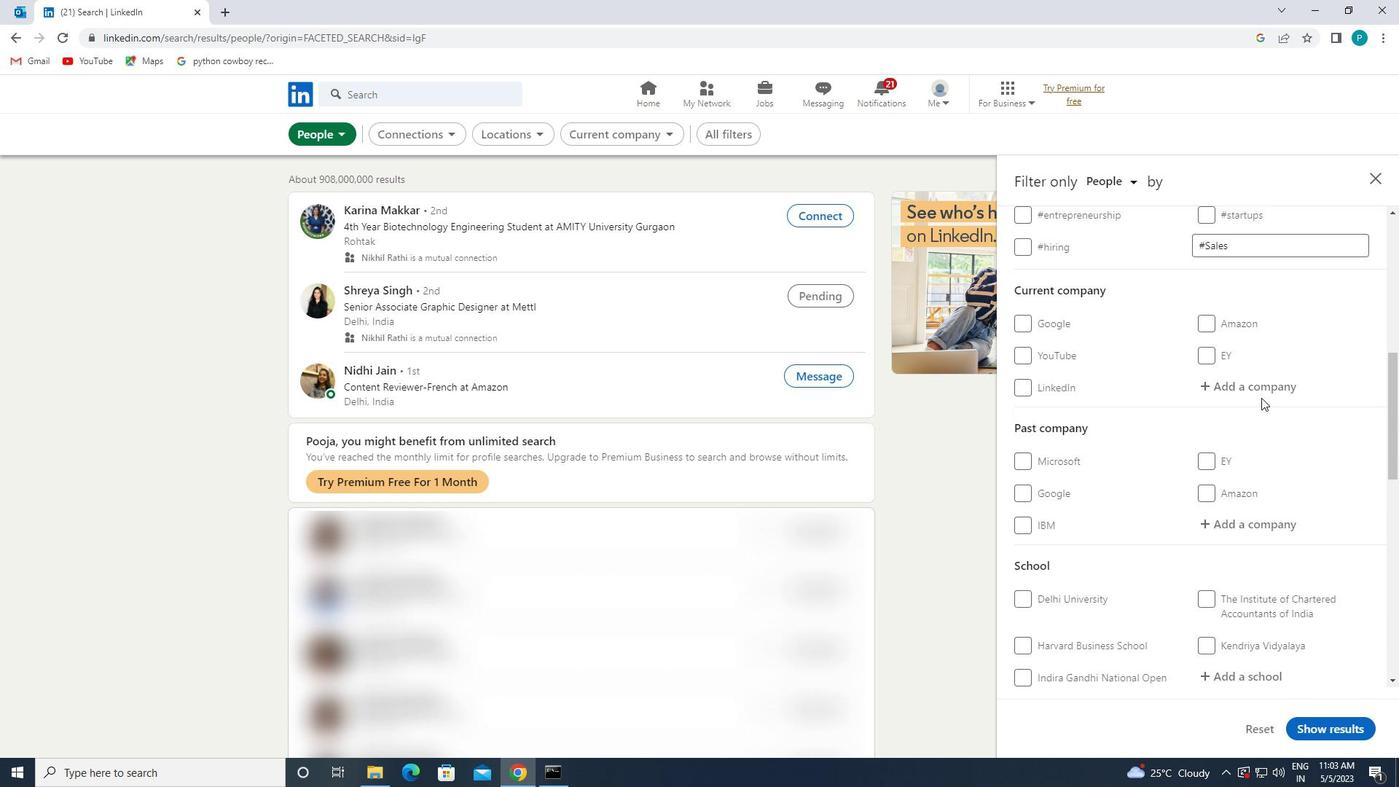 
Action: Mouse pressed left at (1259, 395)
Screenshot: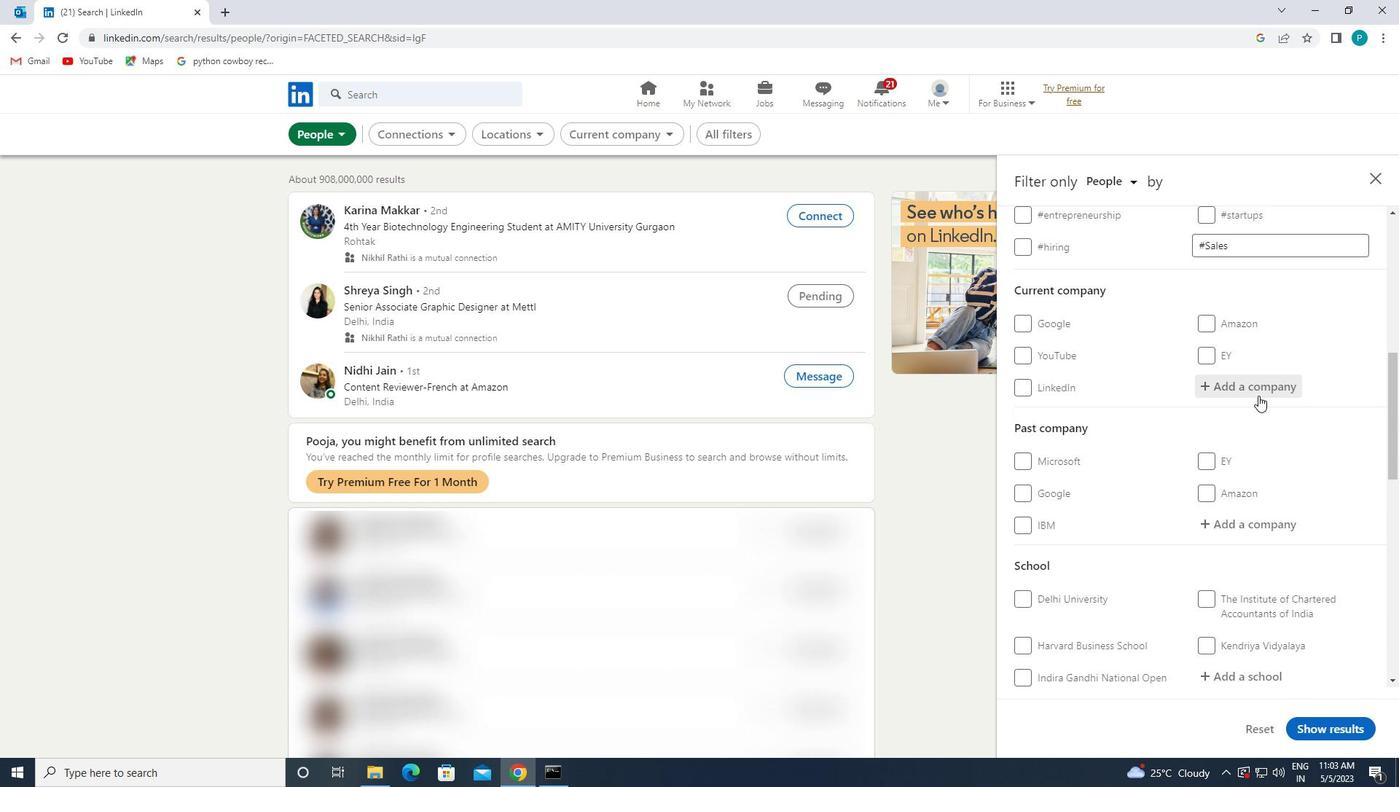 
Action: Key pressed <Key.caps_lock>F<Key.caps_lock>RACTAL
Screenshot: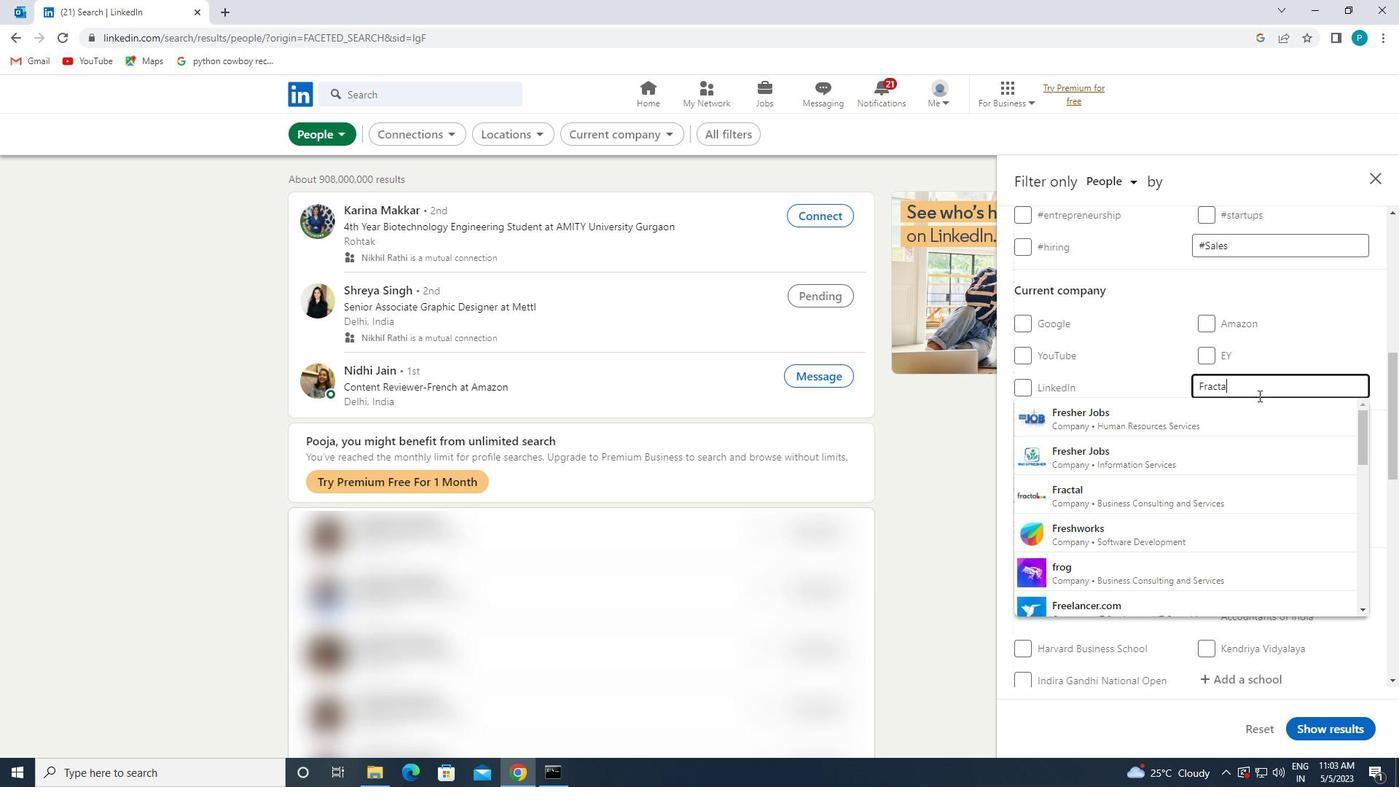 
Action: Mouse moved to (1254, 407)
Screenshot: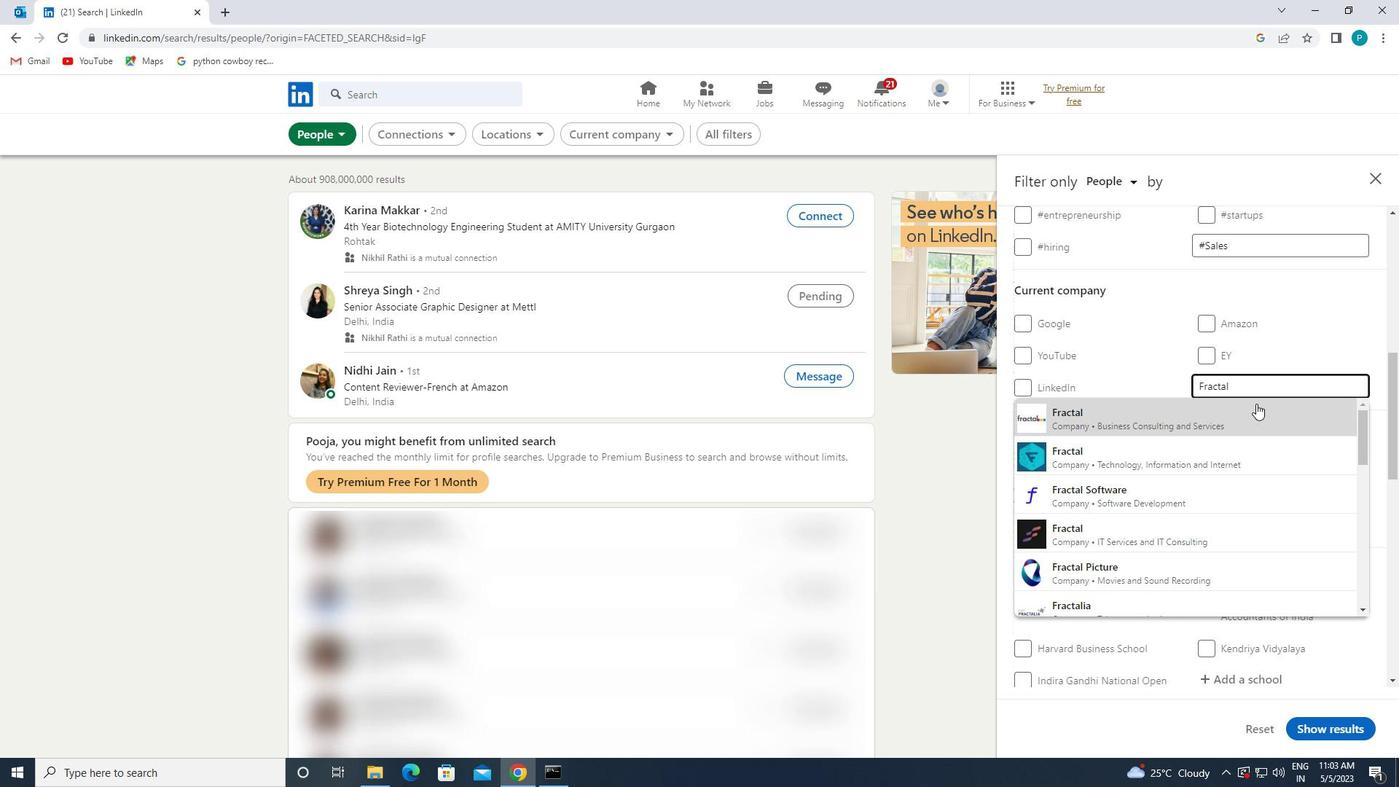 
Action: Mouse pressed left at (1254, 407)
Screenshot: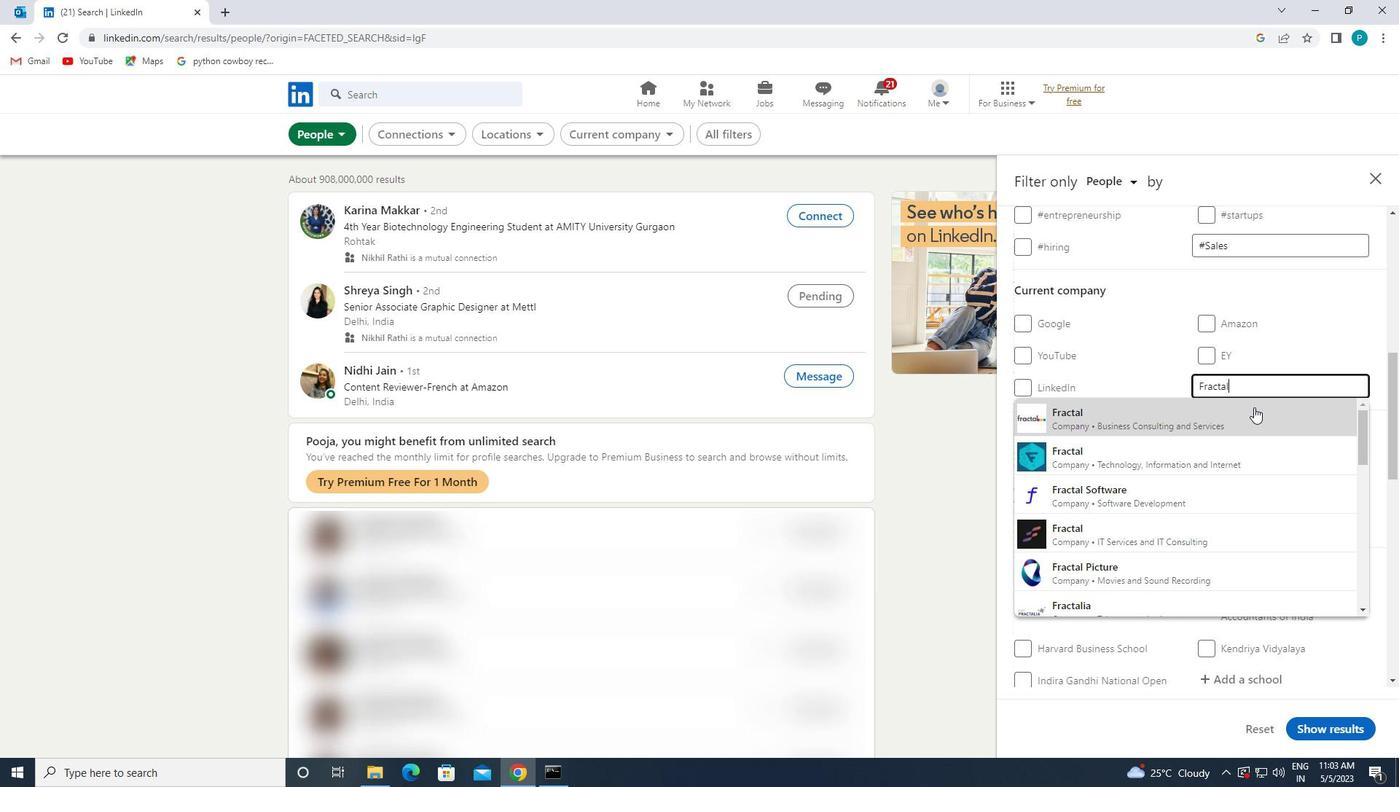
Action: Mouse scrolled (1254, 406) with delta (0, 0)
Screenshot: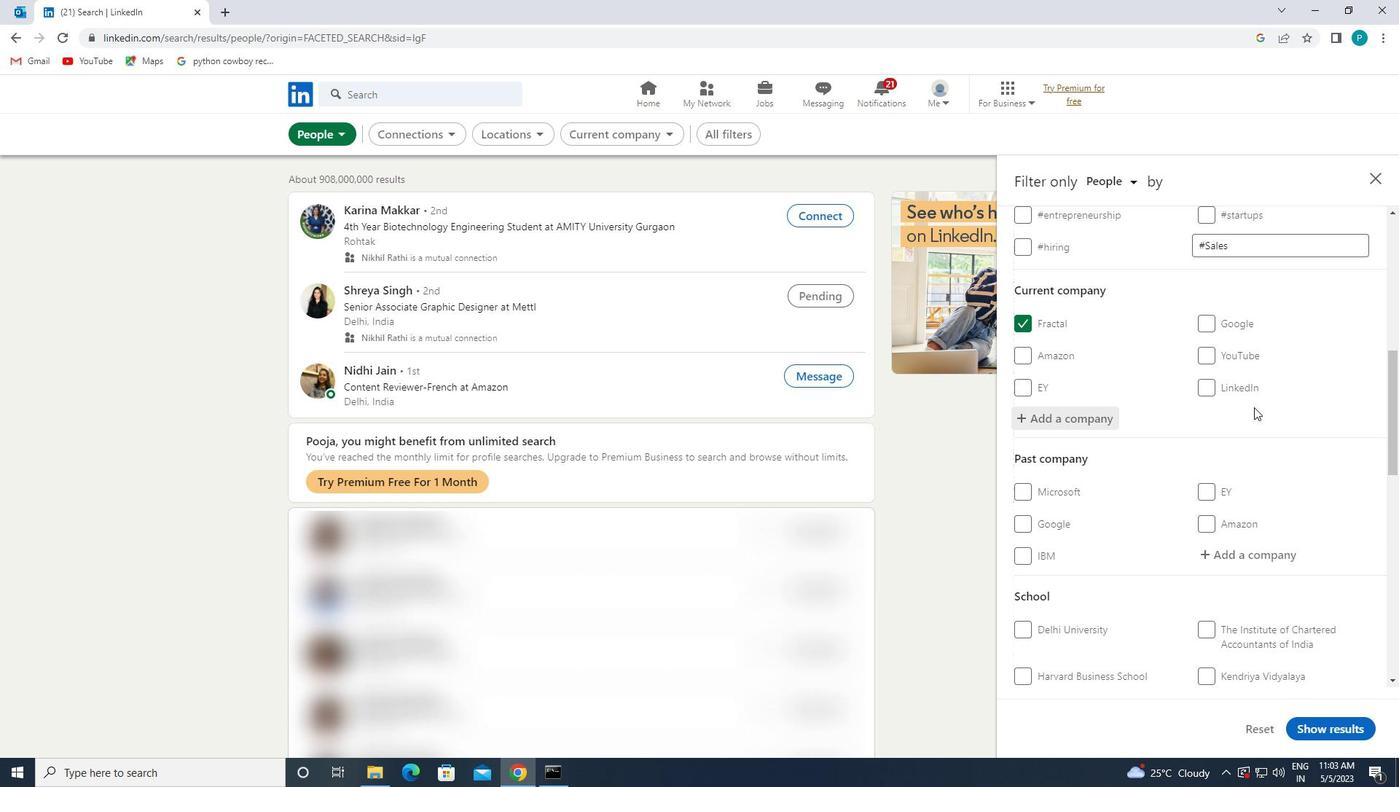 
Action: Mouse scrolled (1254, 406) with delta (0, 0)
Screenshot: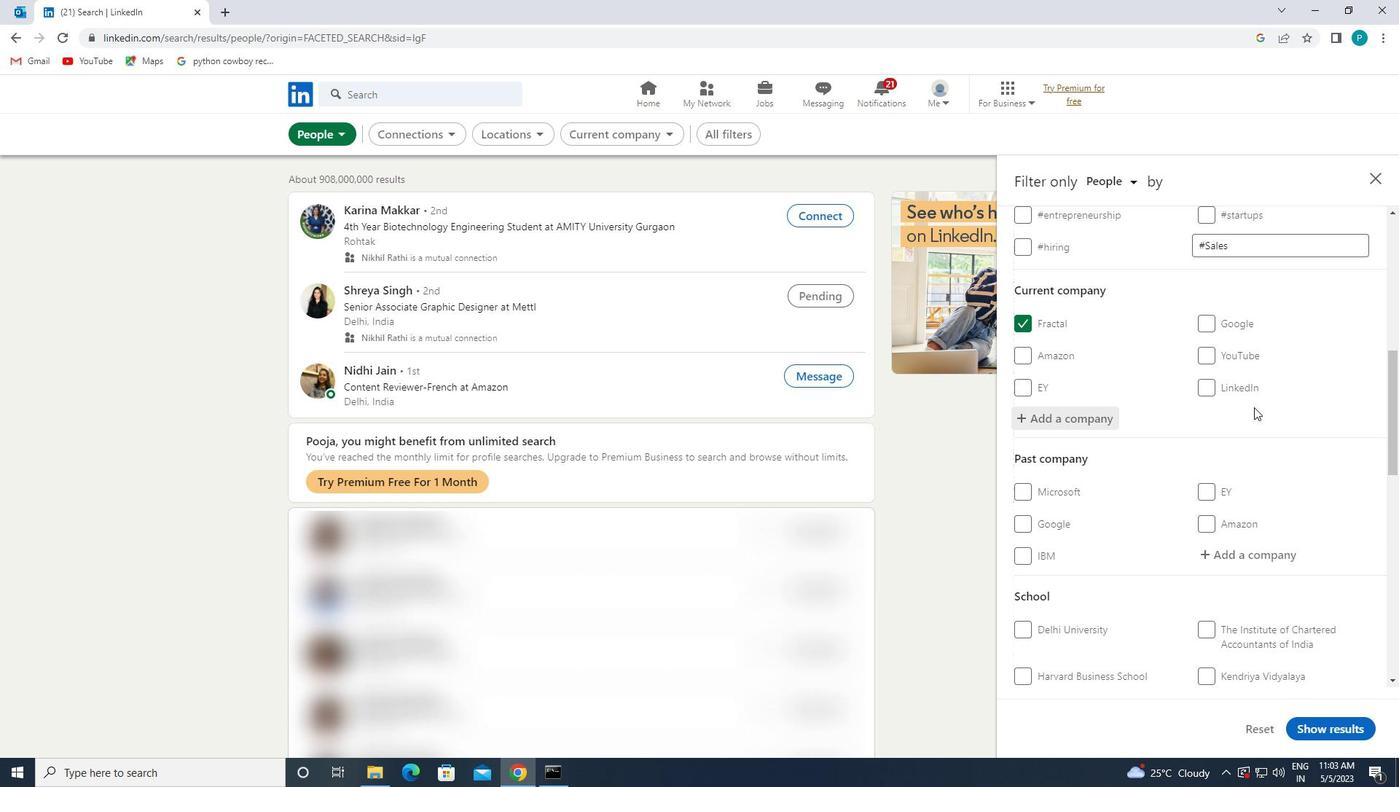 
Action: Mouse scrolled (1254, 406) with delta (0, 0)
Screenshot: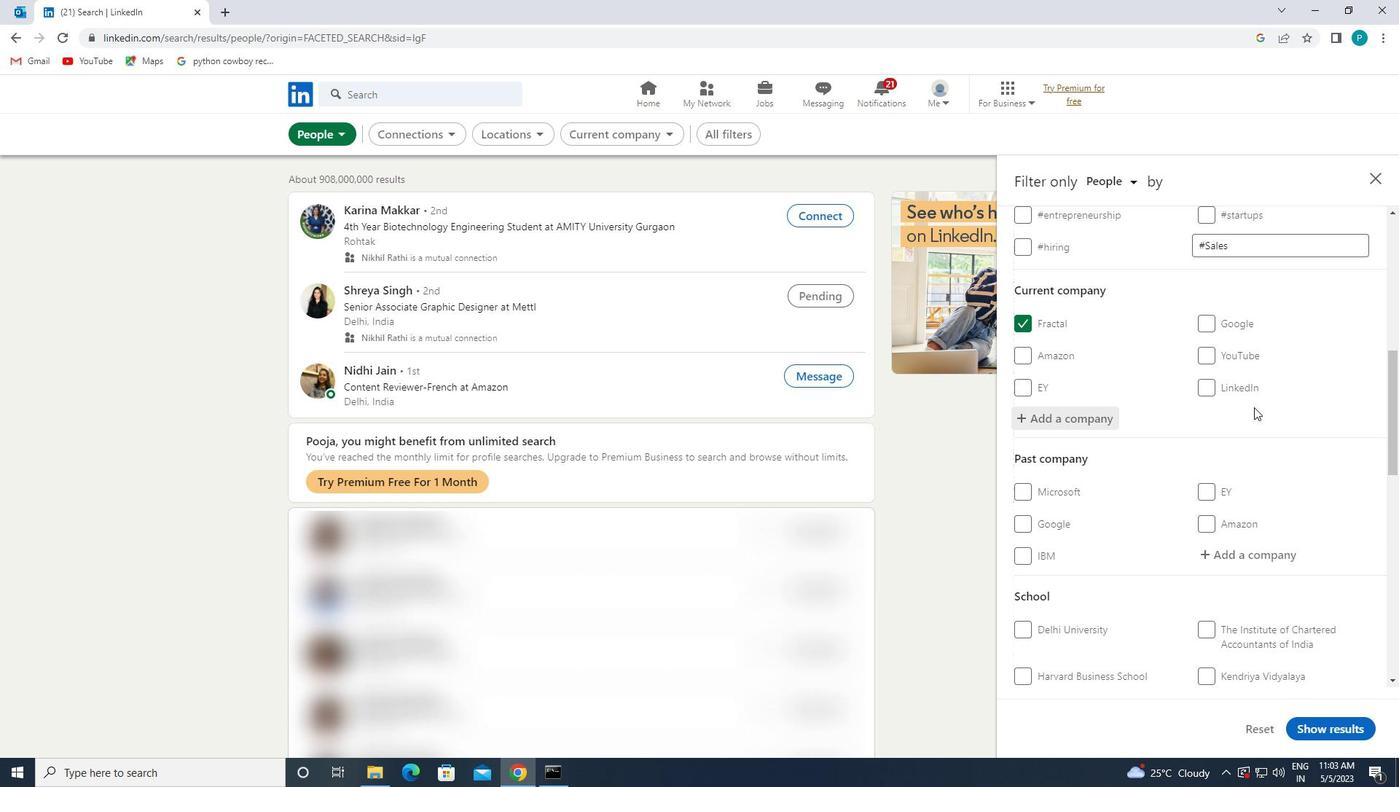 
Action: Mouse moved to (1226, 489)
Screenshot: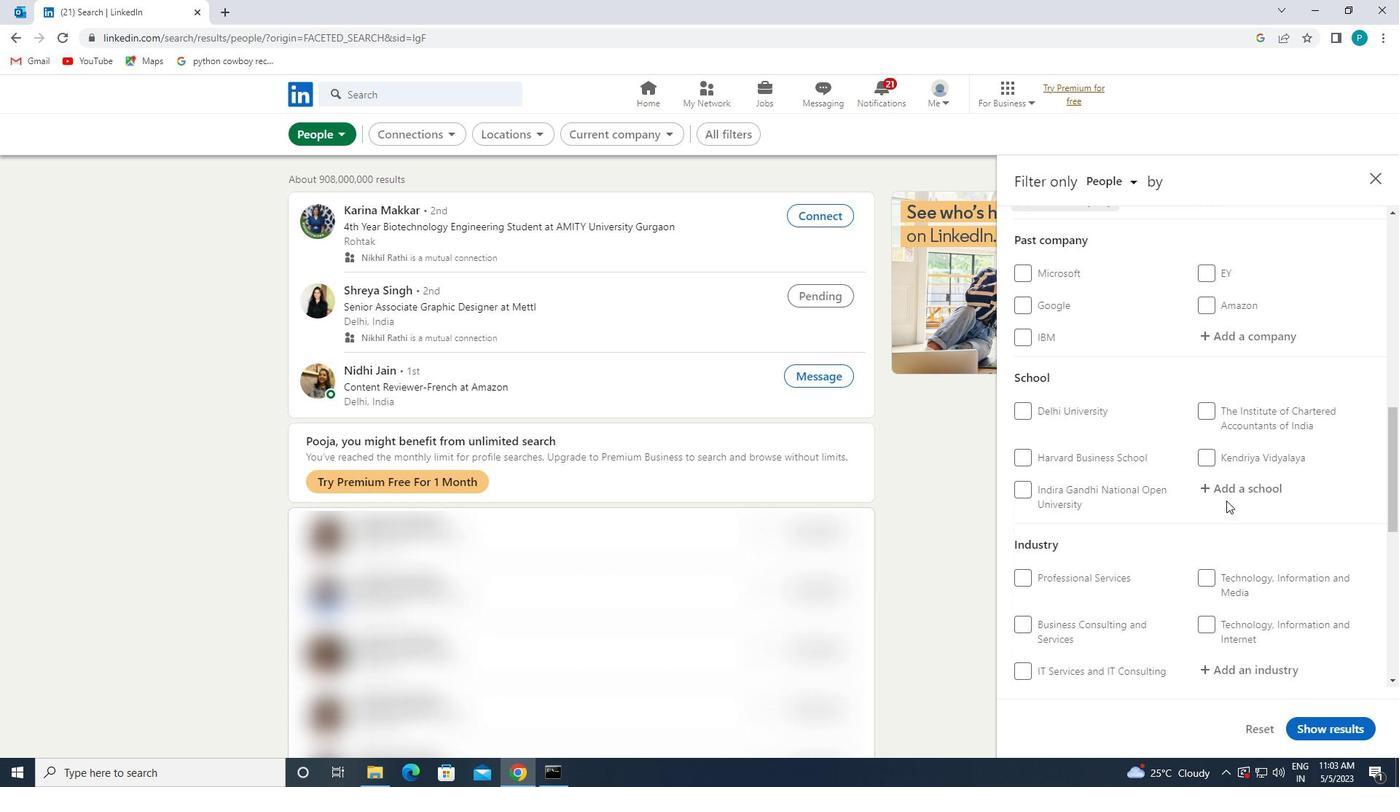 
Action: Mouse pressed left at (1226, 489)
Screenshot: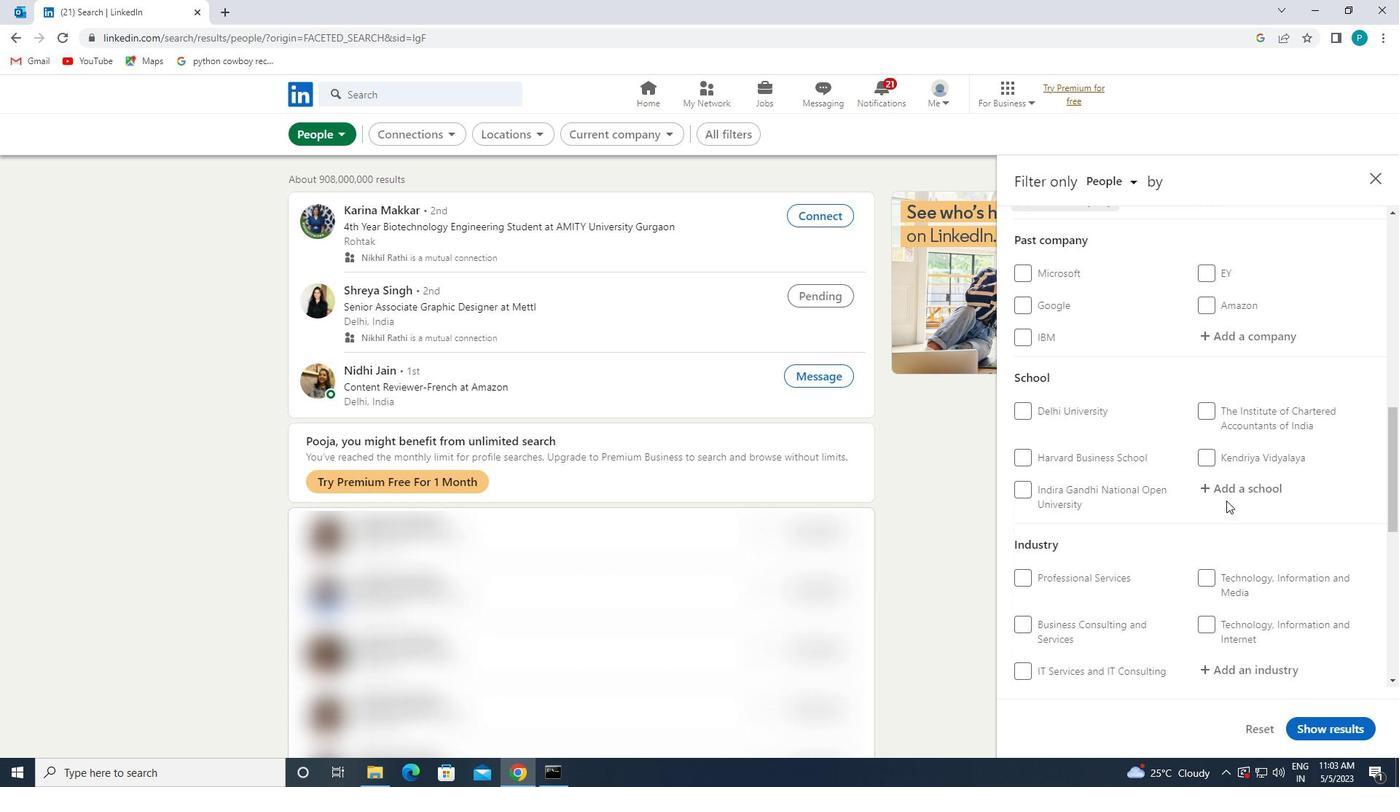 
Action: Mouse moved to (1225, 488)
Screenshot: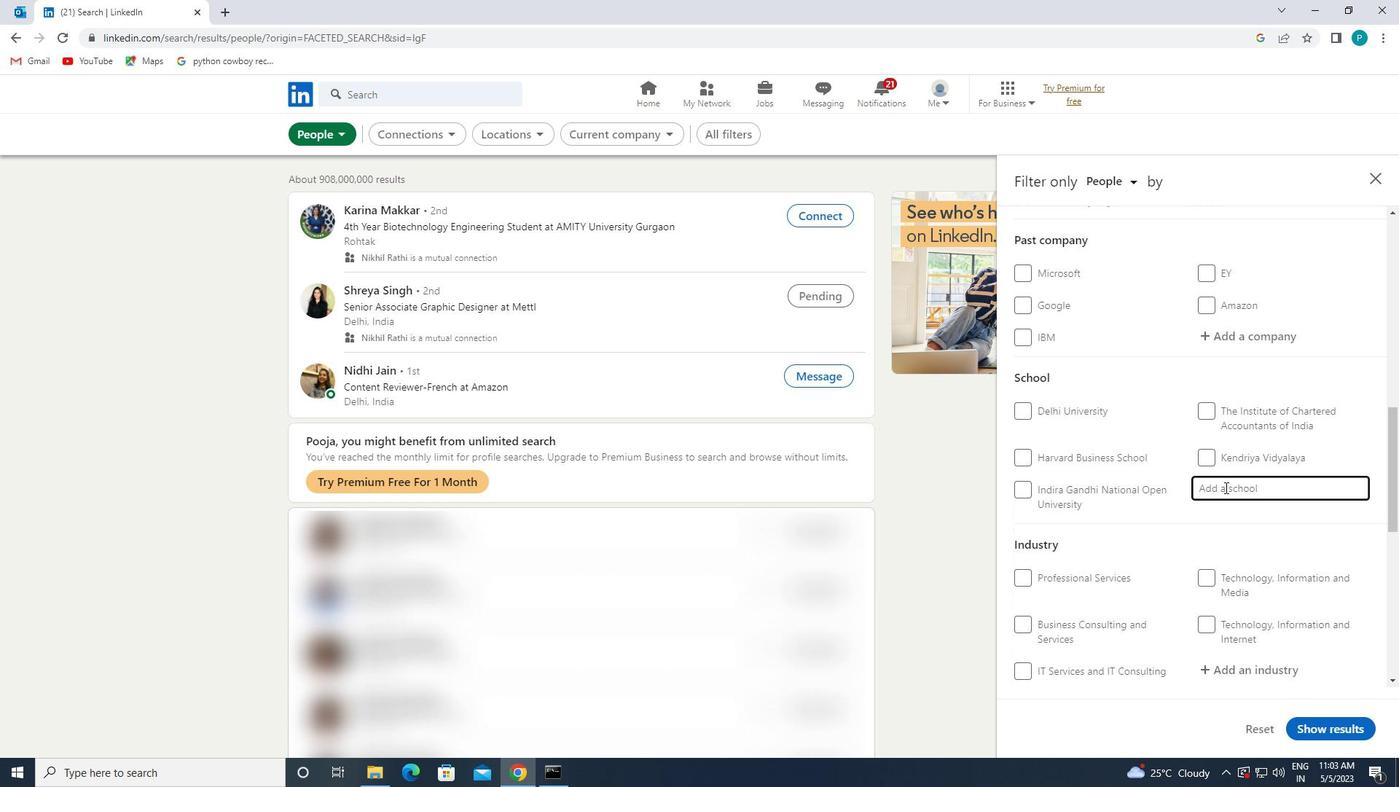 
Action: Key pressed <Key.caps_lock>N<Key.caps_lock>AGAE<Key.backspace>RJUM<Key.backspace>NA
Screenshot: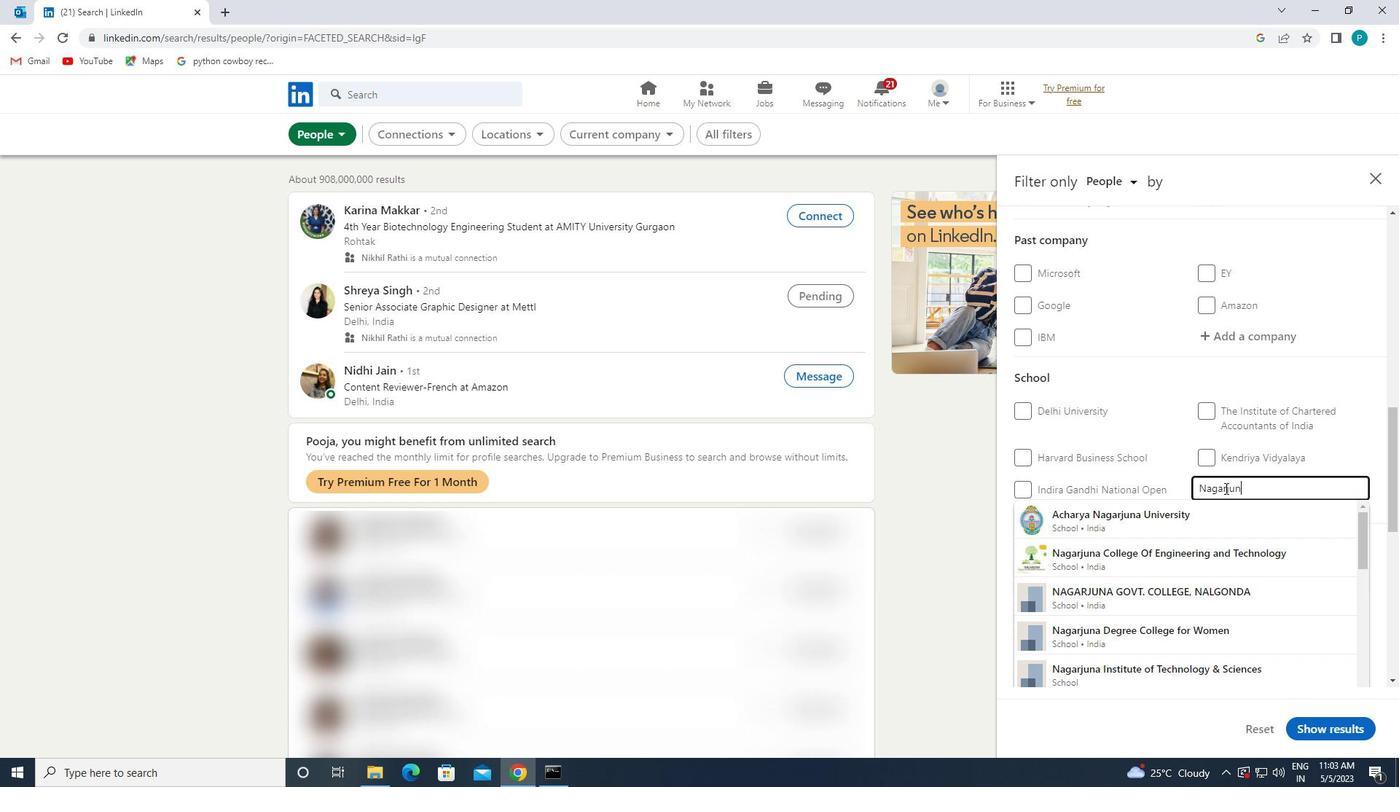 
Action: Mouse moved to (1220, 542)
Screenshot: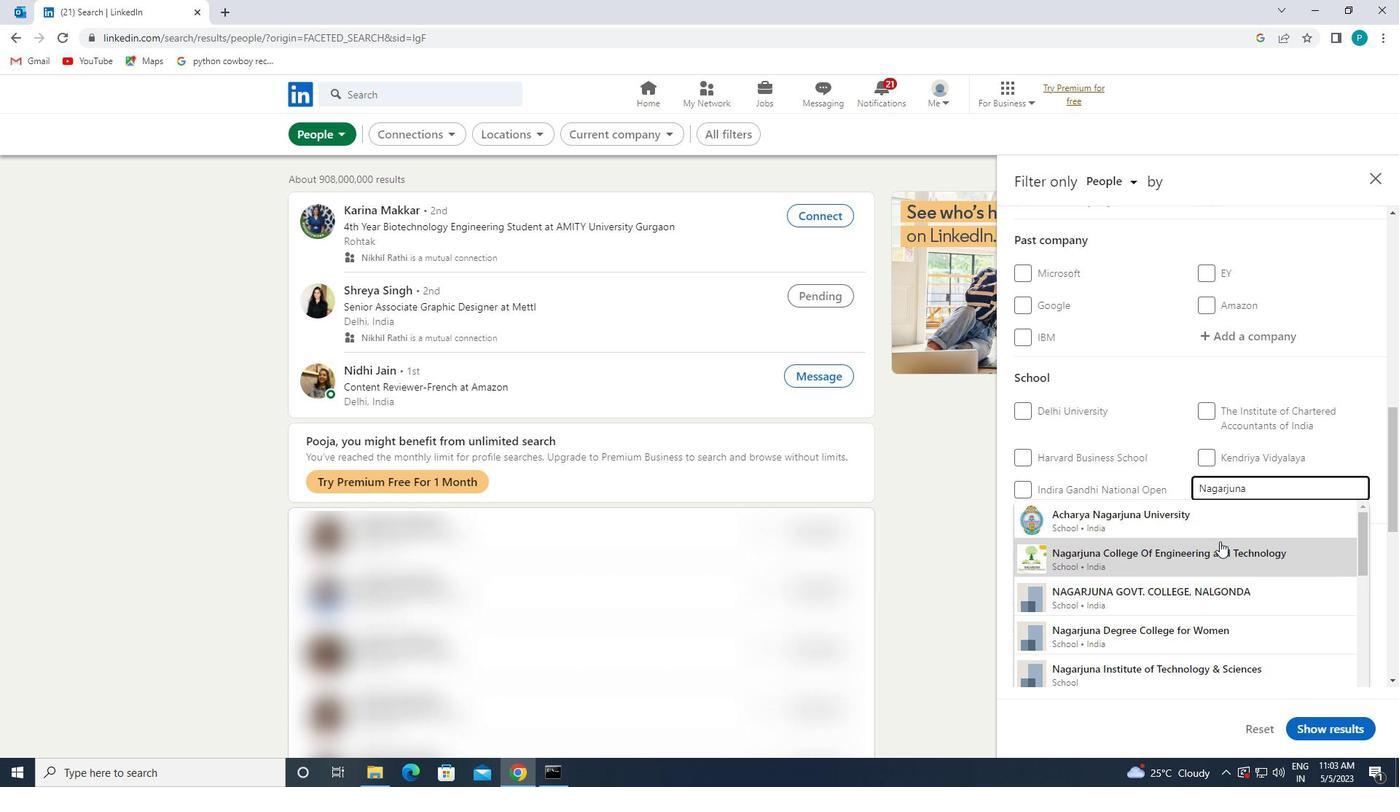 
Action: Mouse pressed left at (1220, 542)
Screenshot: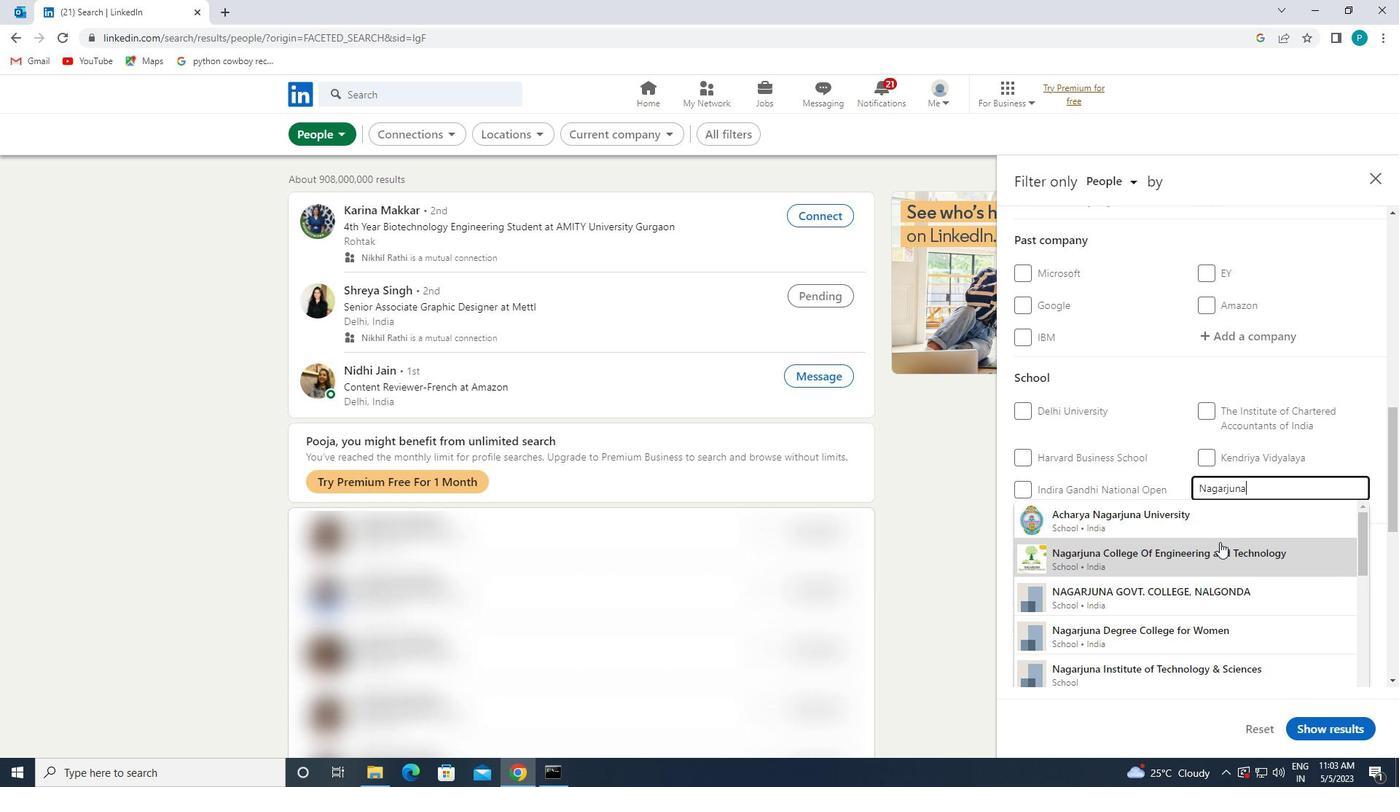 
Action: Mouse moved to (1224, 547)
Screenshot: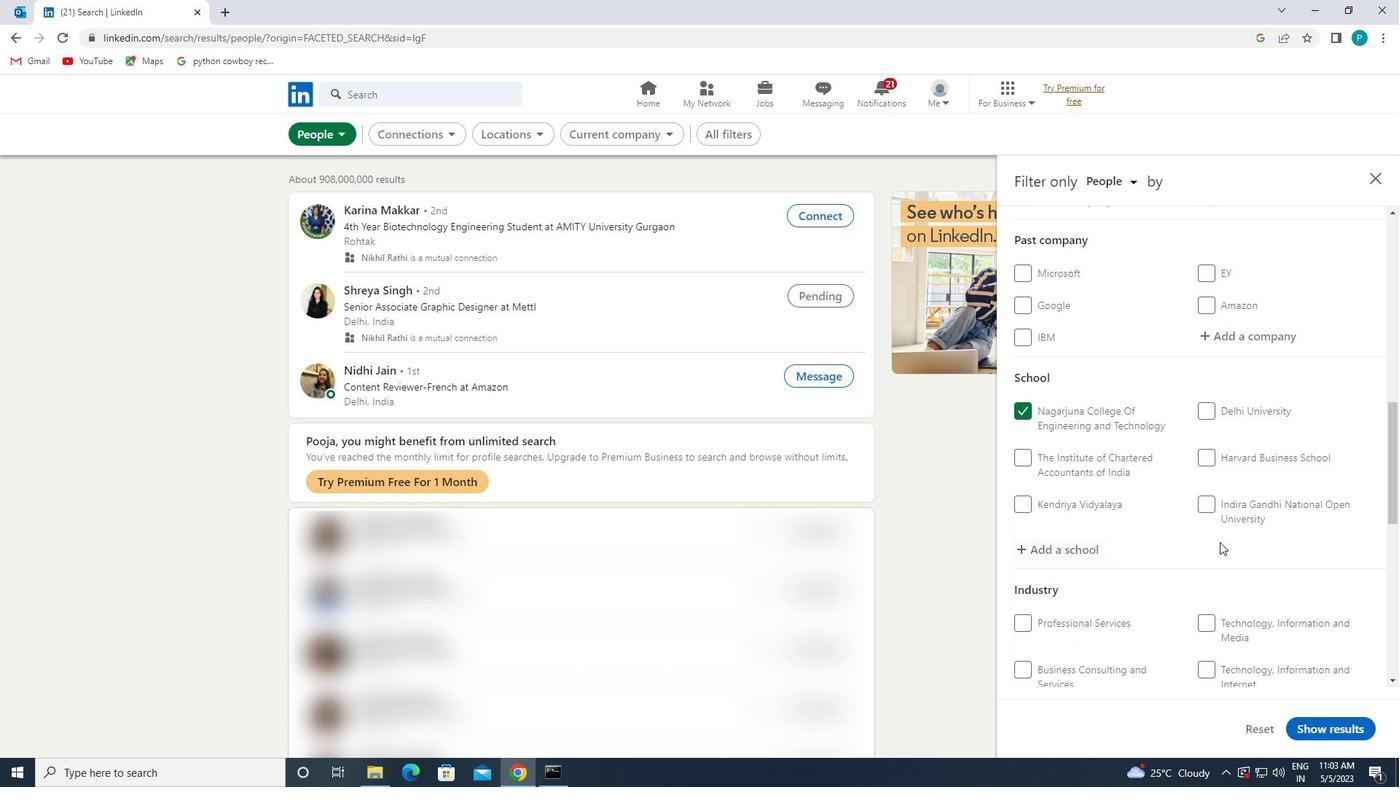 
Action: Mouse scrolled (1224, 546) with delta (0, 0)
Screenshot: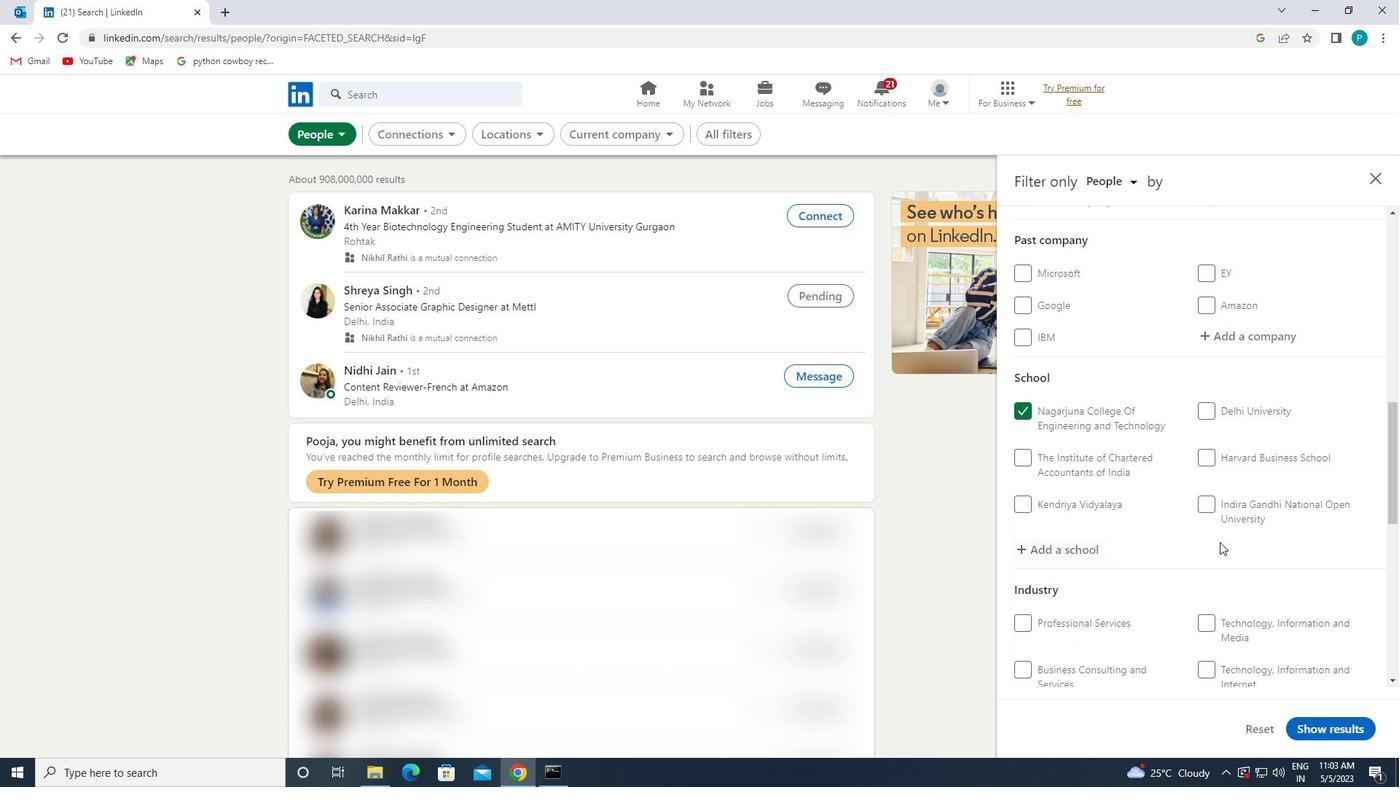
Action: Mouse scrolled (1224, 546) with delta (0, 0)
Screenshot: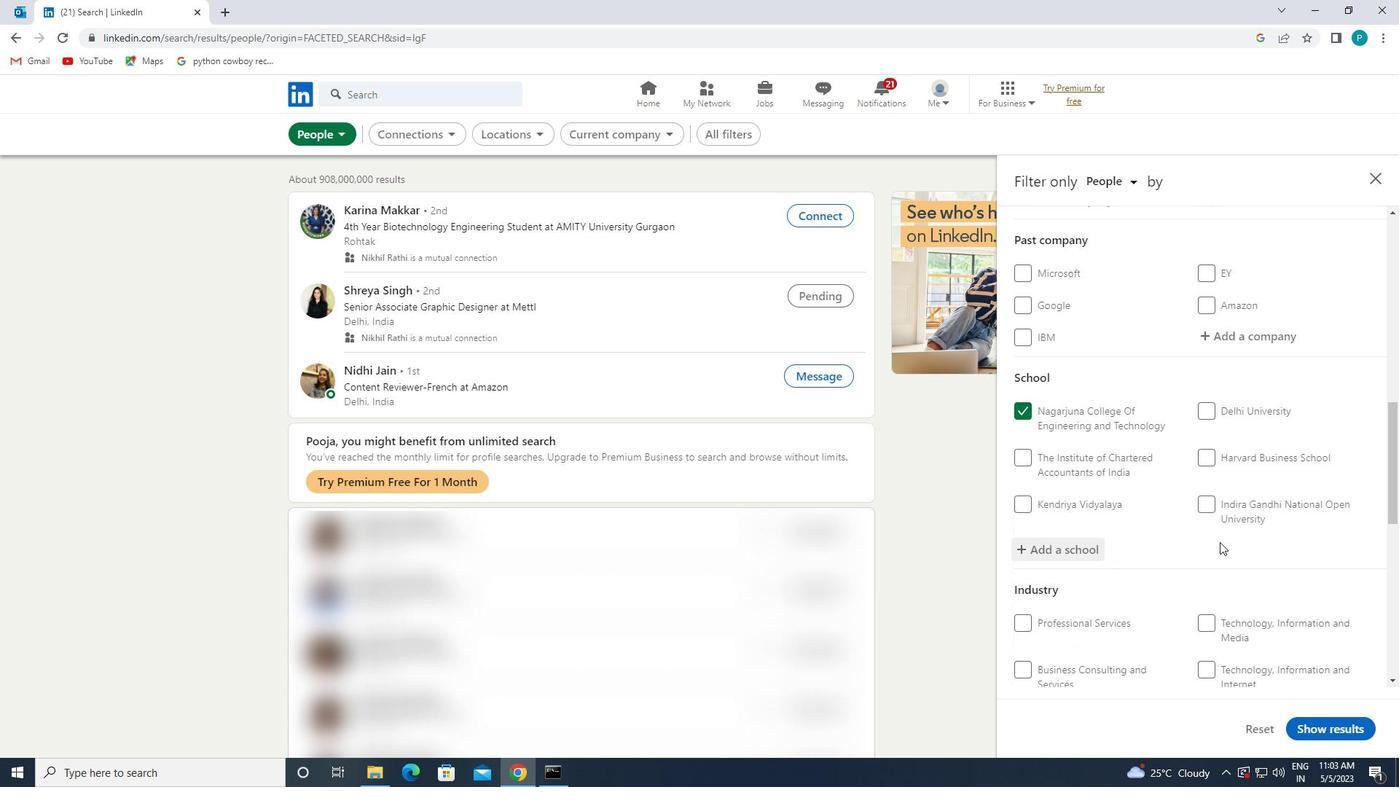
Action: Mouse scrolled (1224, 546) with delta (0, 0)
Screenshot: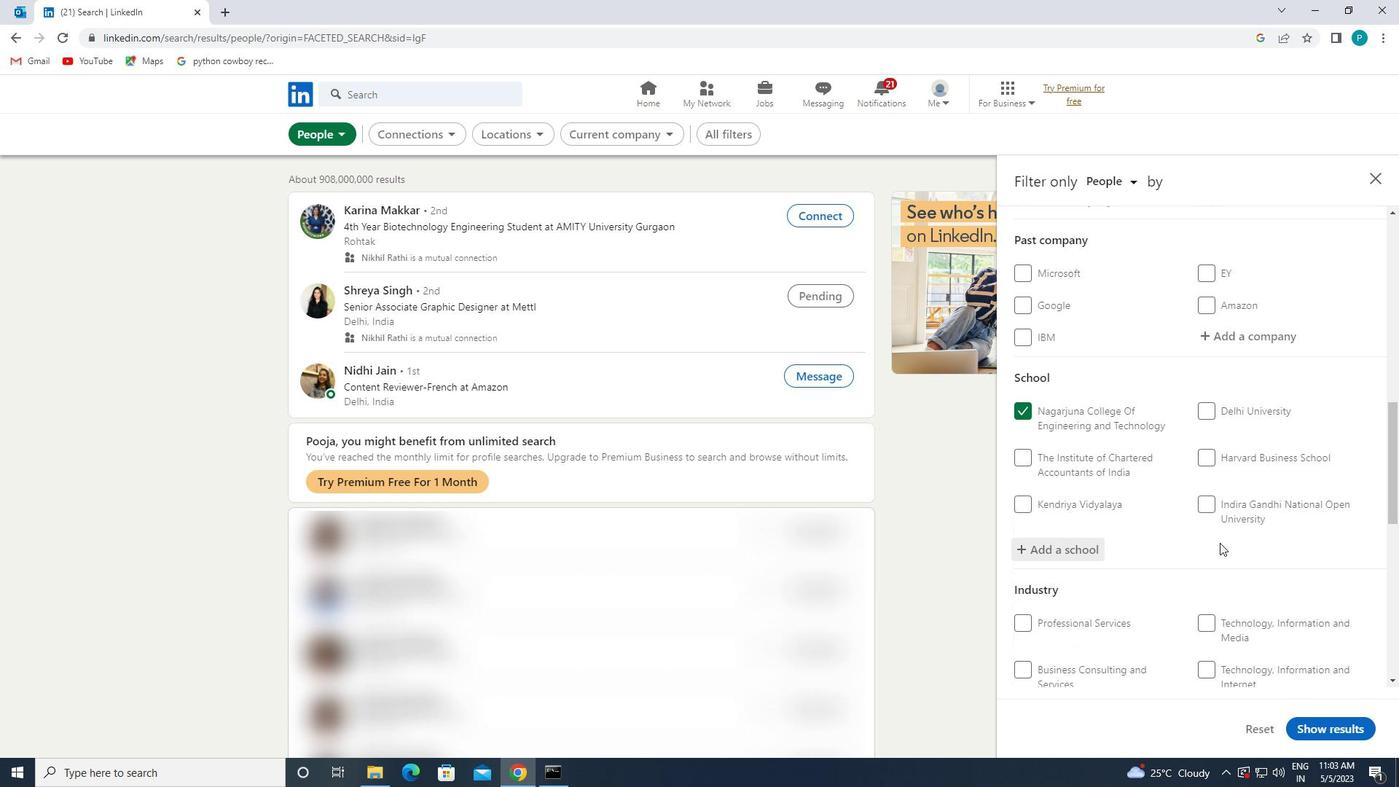 
Action: Mouse moved to (1235, 494)
Screenshot: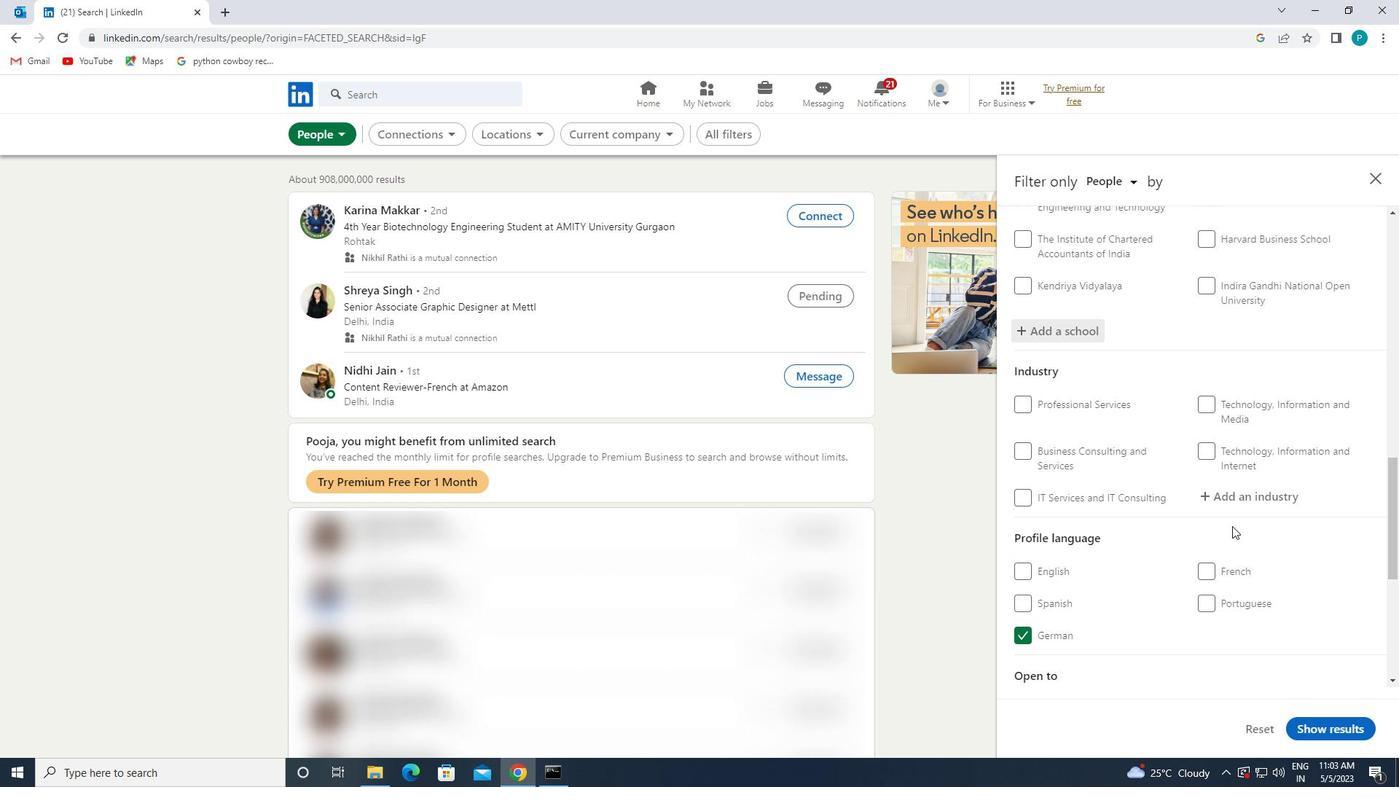 
Action: Mouse pressed left at (1235, 494)
Screenshot: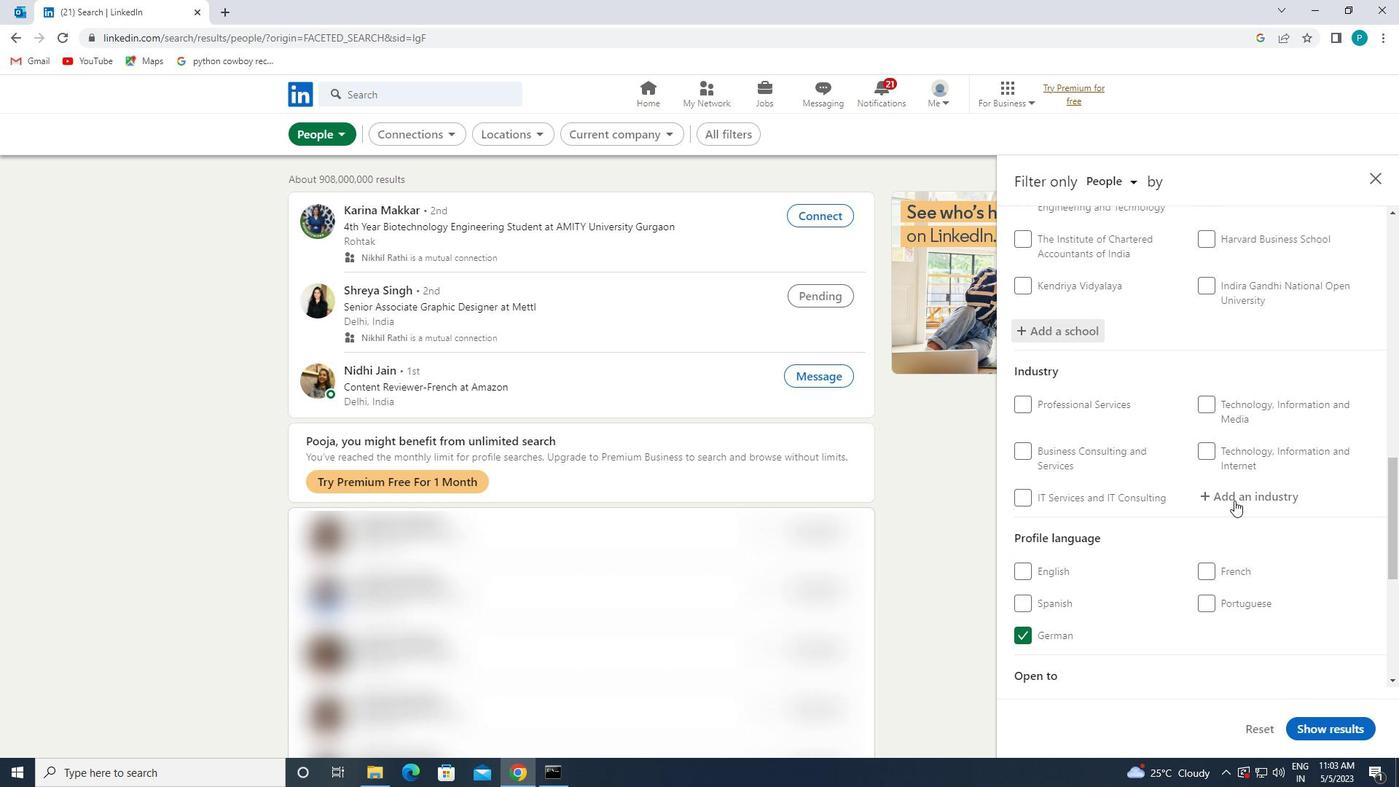 
Action: Mouse moved to (1235, 494)
Screenshot: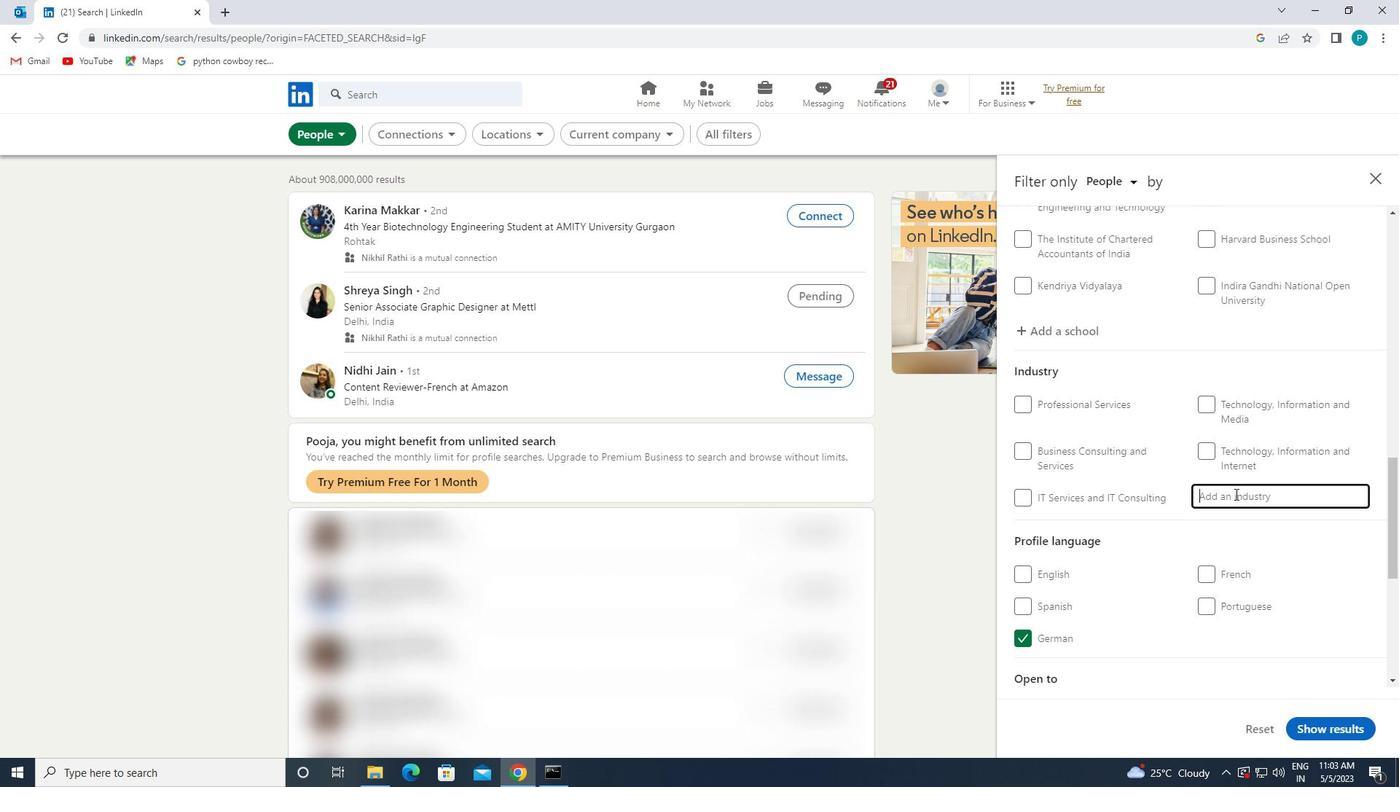 
Action: Key pressed <Key.caps_lock>I<Key.caps_lock>NDUSTI<Key.backspace>RIAL
Screenshot: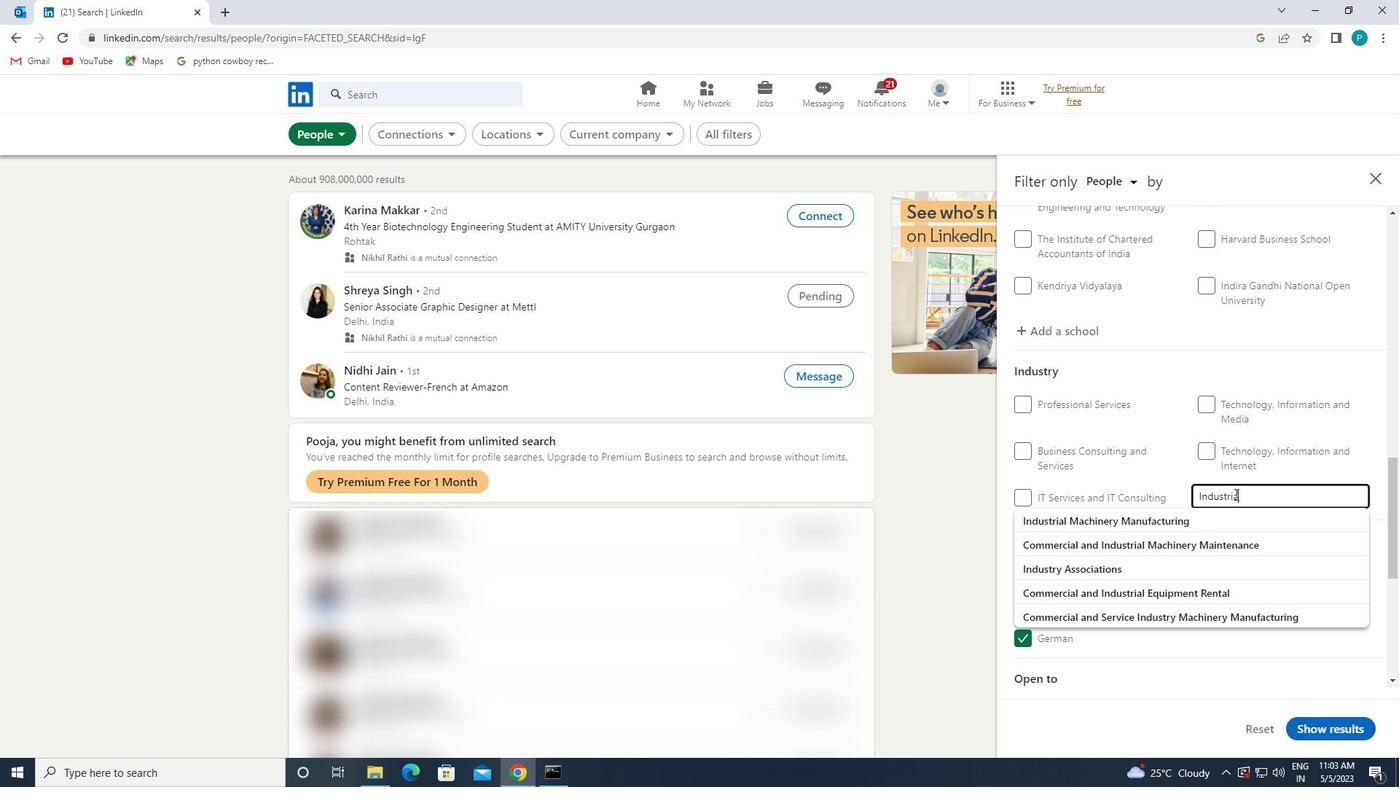 
Action: Mouse moved to (1217, 516)
Screenshot: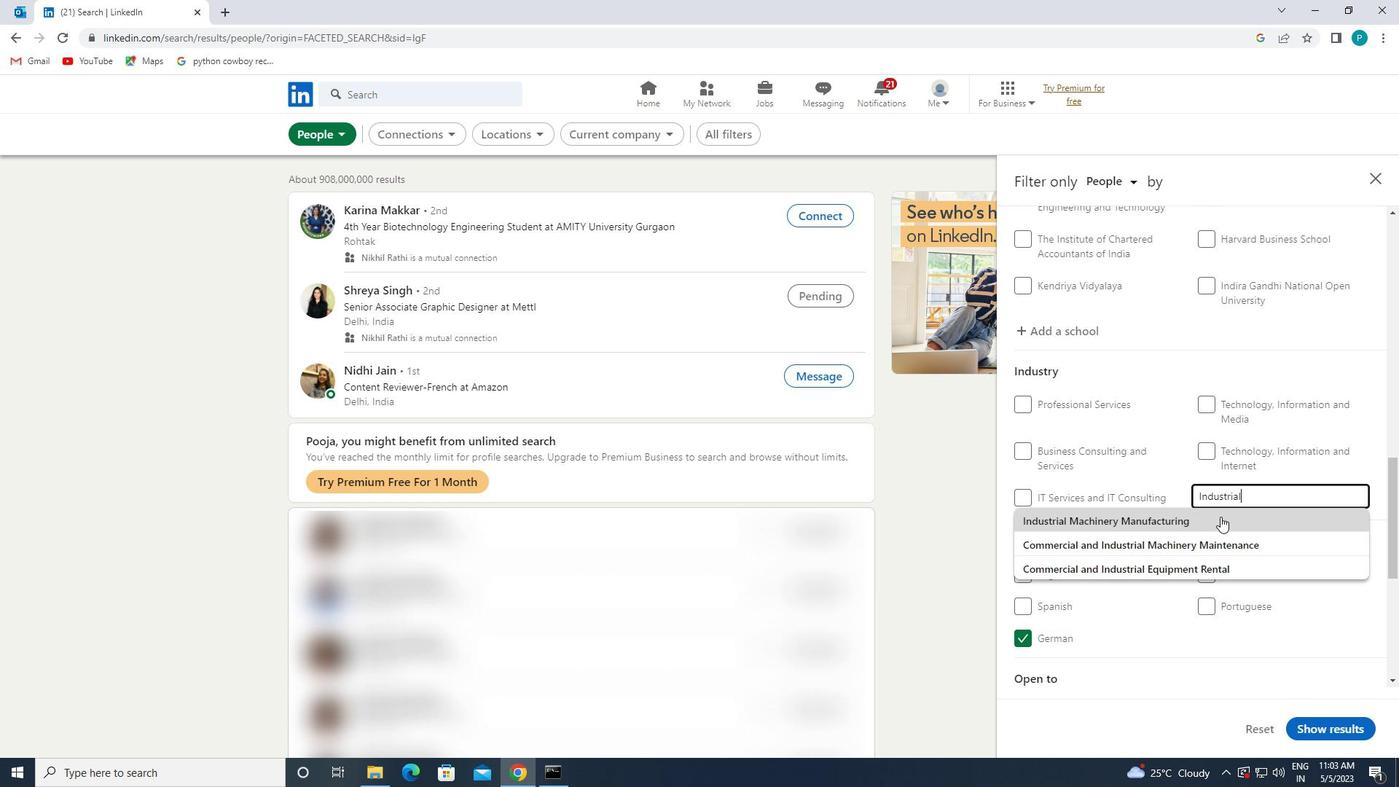 
Action: Mouse pressed left at (1217, 516)
Screenshot: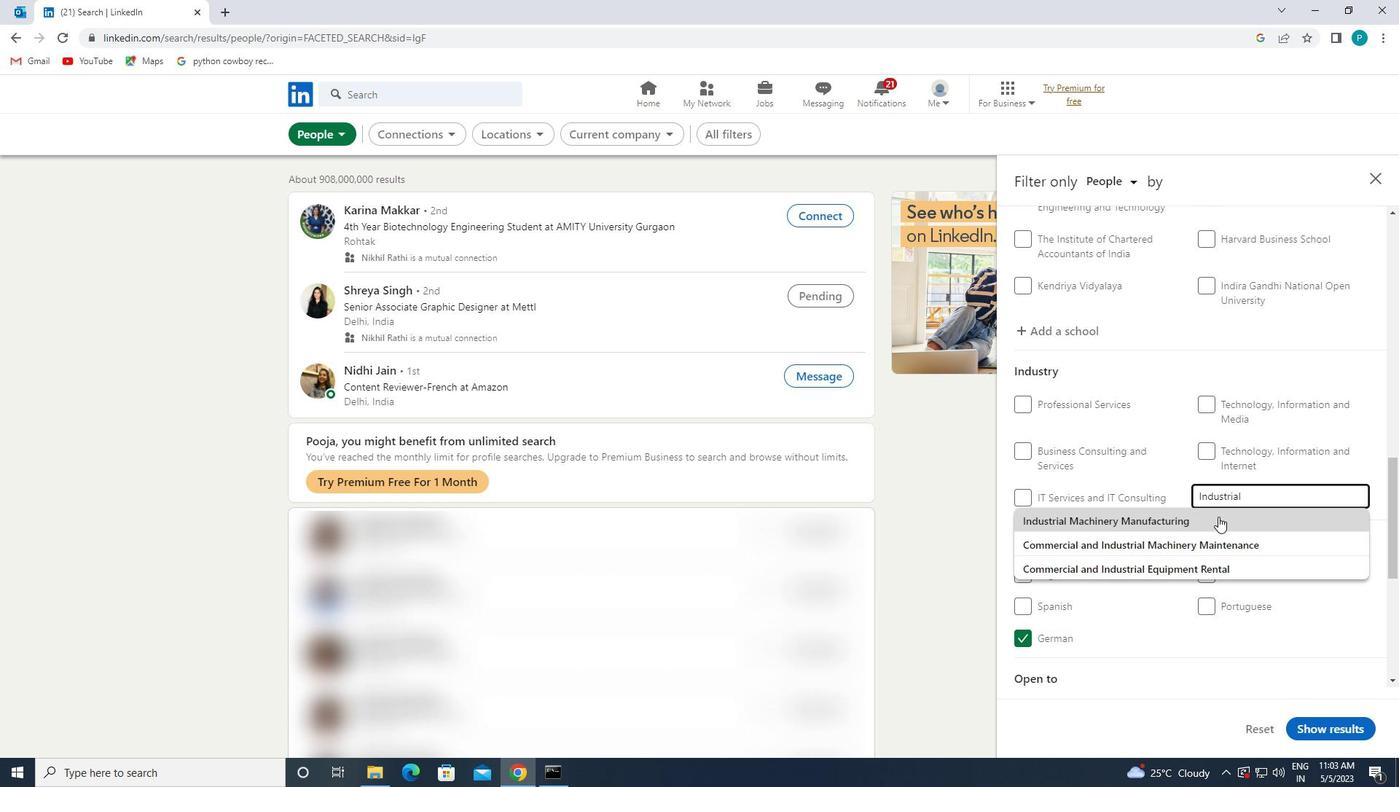
Action: Mouse scrolled (1217, 516) with delta (0, 0)
Screenshot: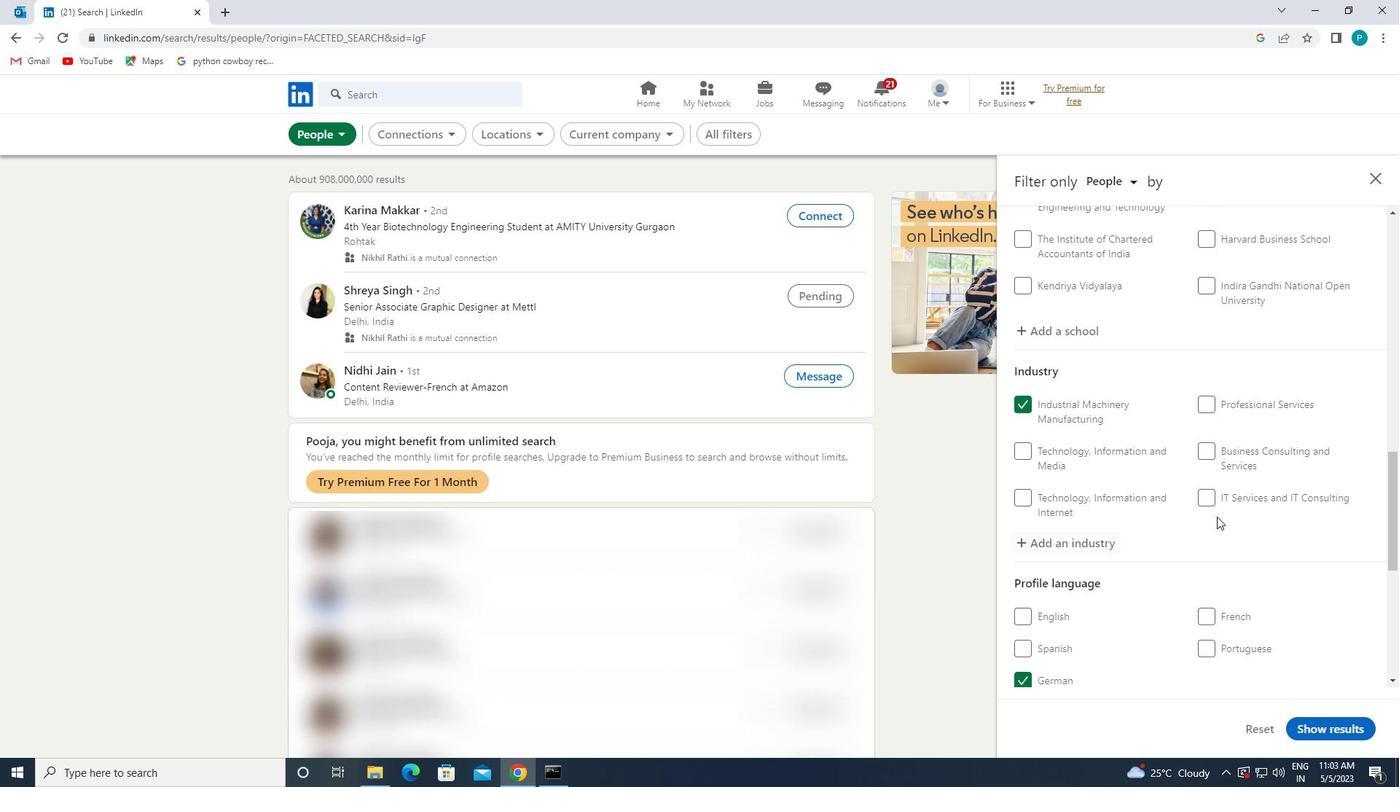 
Action: Mouse scrolled (1217, 516) with delta (0, 0)
Screenshot: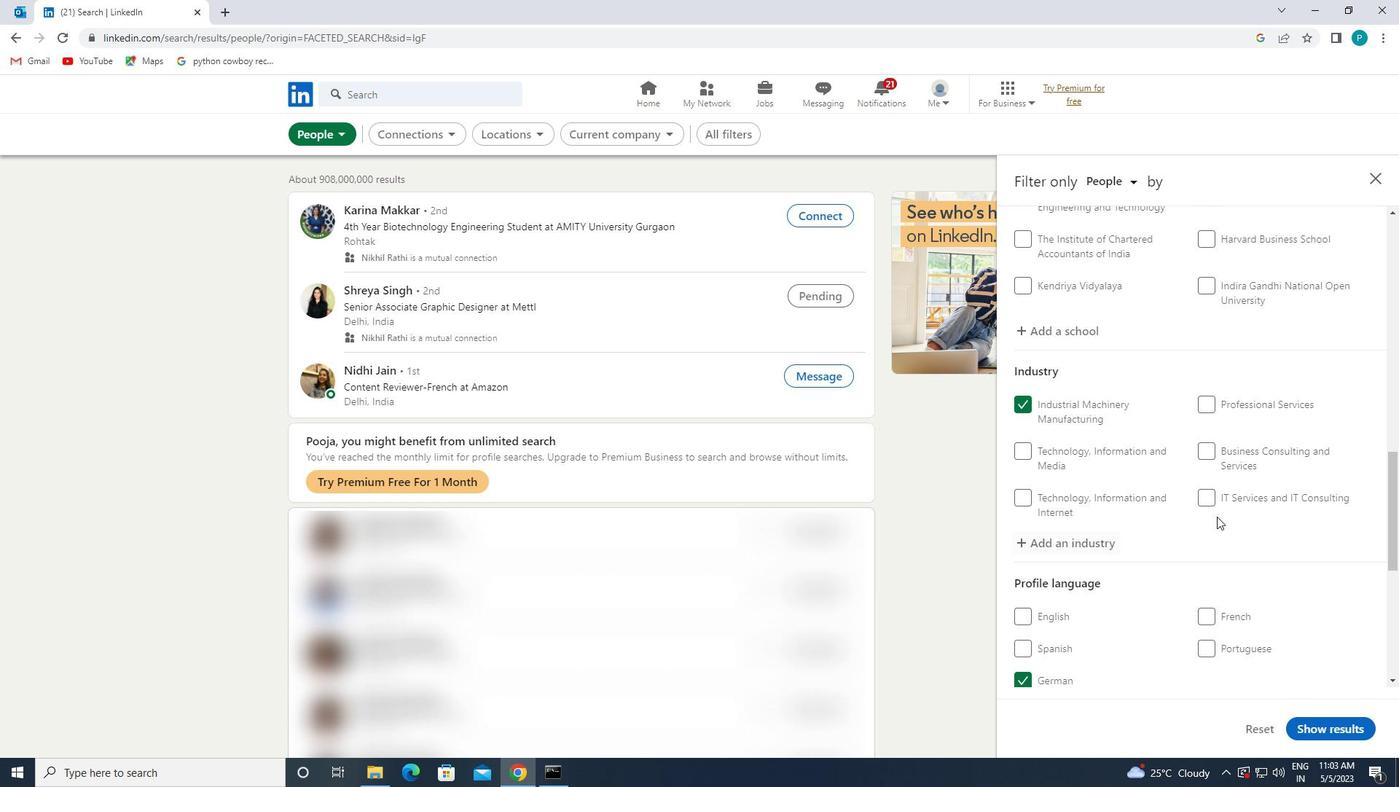 
Action: Mouse scrolled (1217, 516) with delta (0, 0)
Screenshot: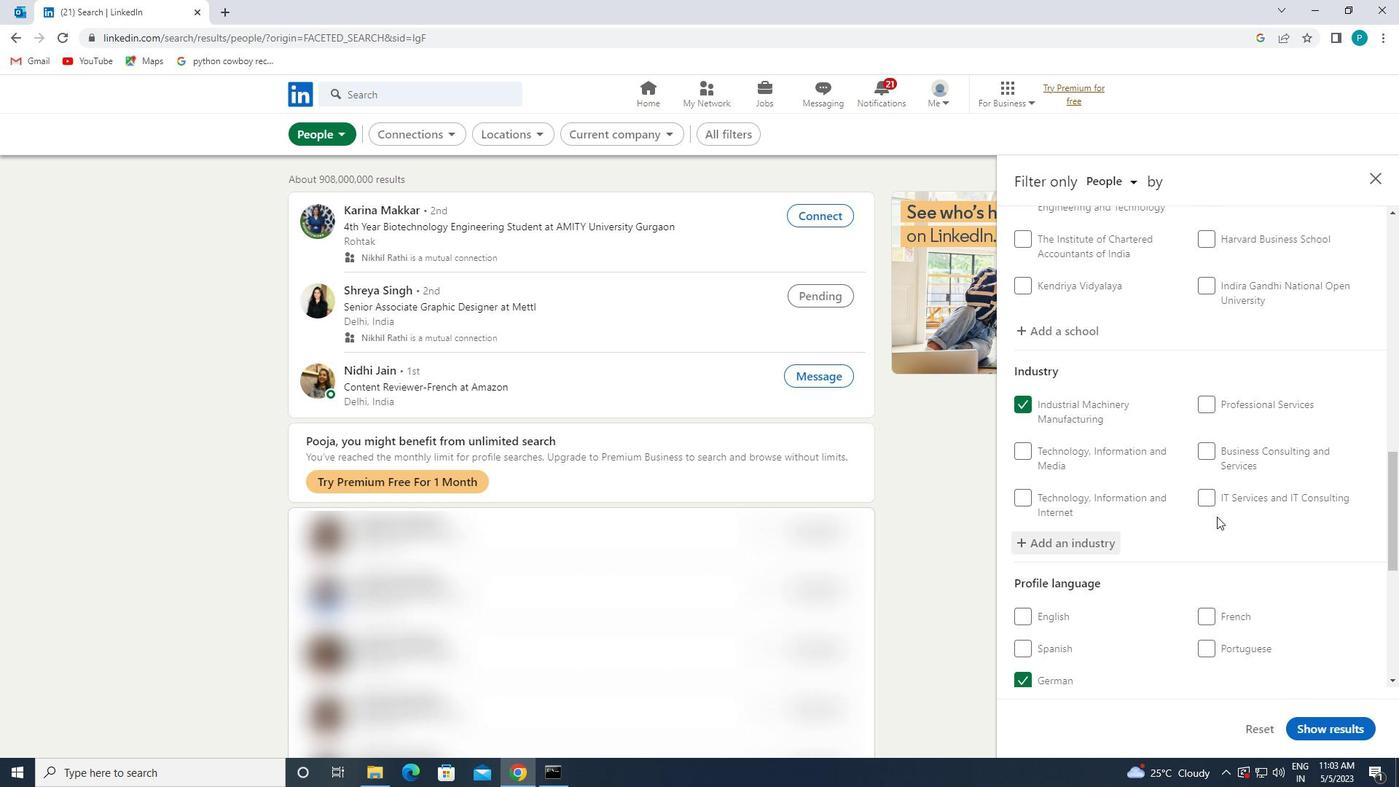 
Action: Mouse moved to (1259, 579)
Screenshot: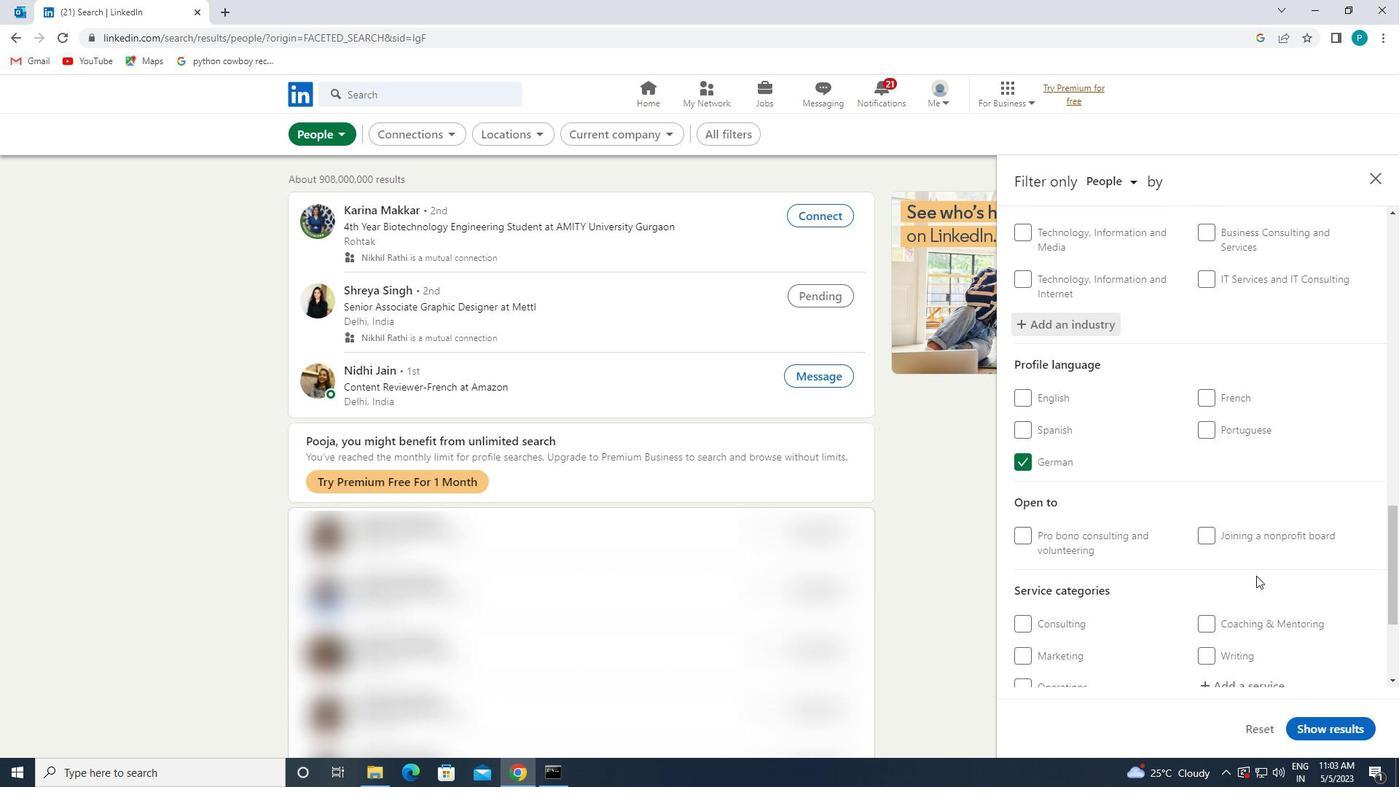 
Action: Mouse scrolled (1259, 578) with delta (0, 0)
Screenshot: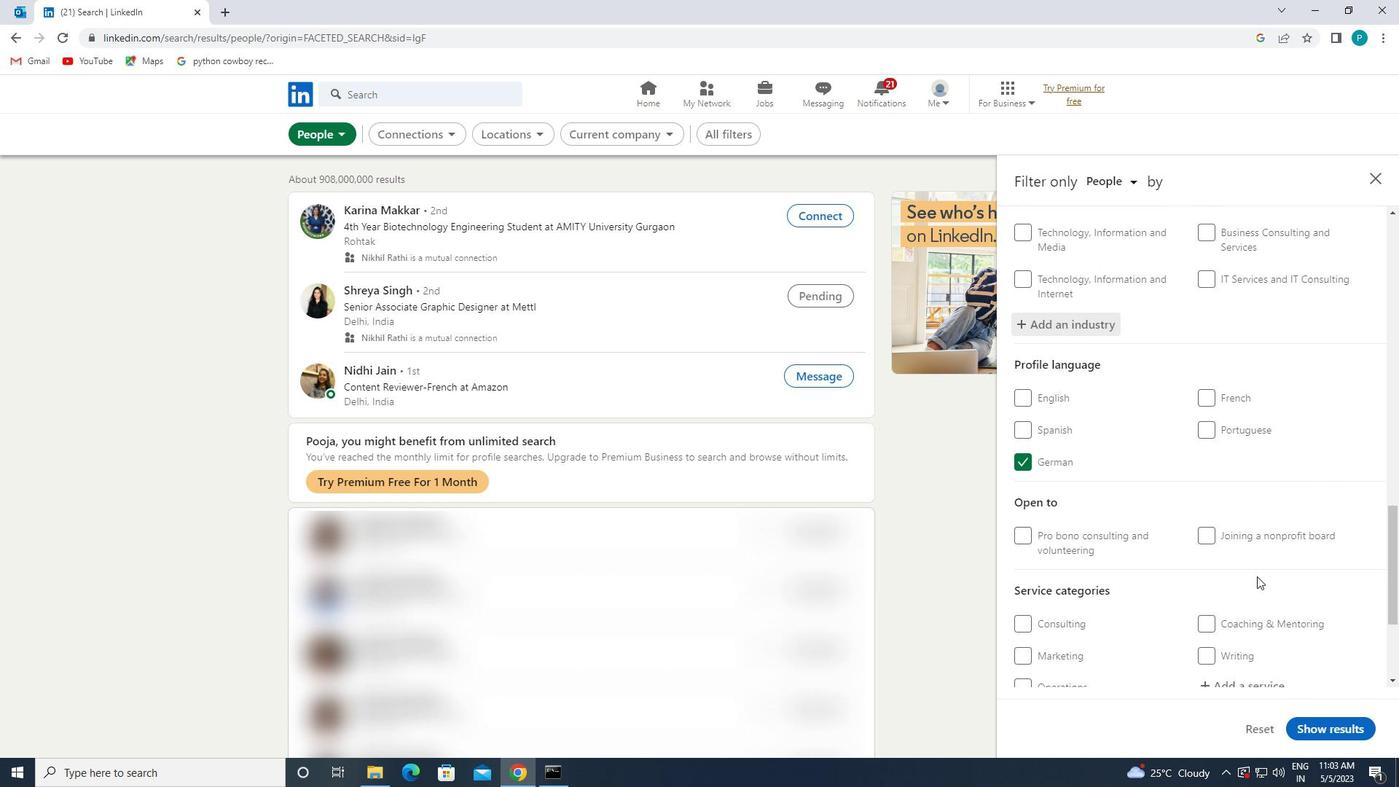 
Action: Mouse moved to (1259, 579)
Screenshot: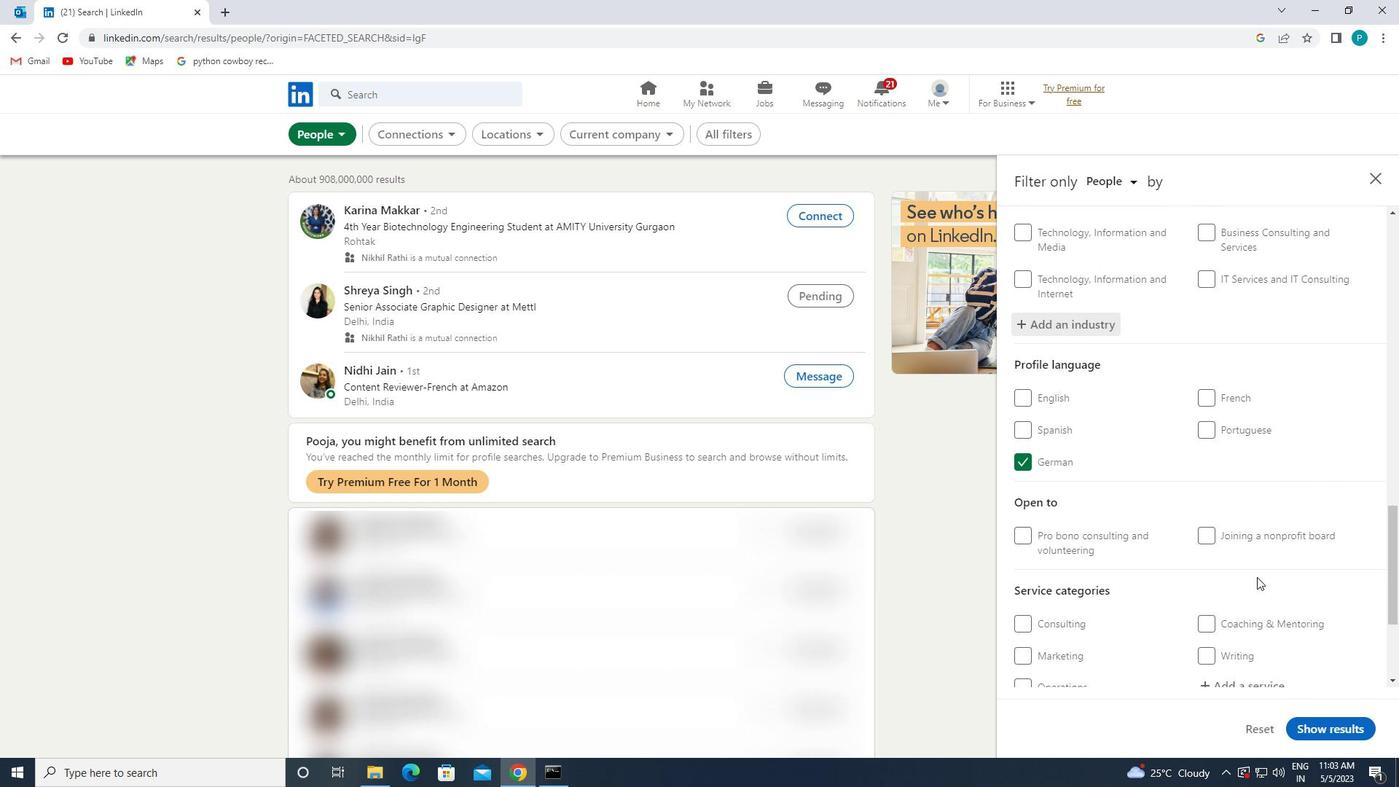 
Action: Mouse scrolled (1259, 578) with delta (0, 0)
Screenshot: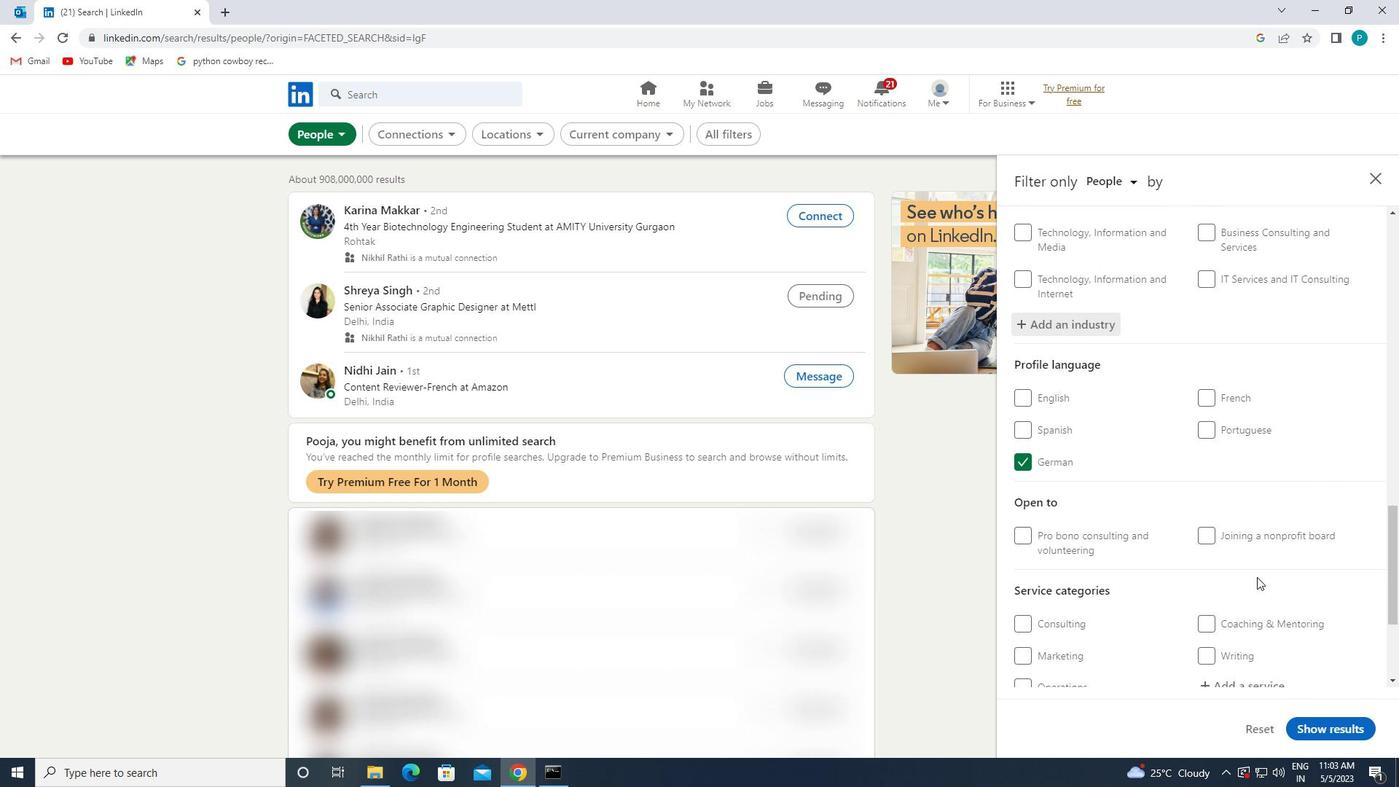 
Action: Mouse moved to (1234, 542)
Screenshot: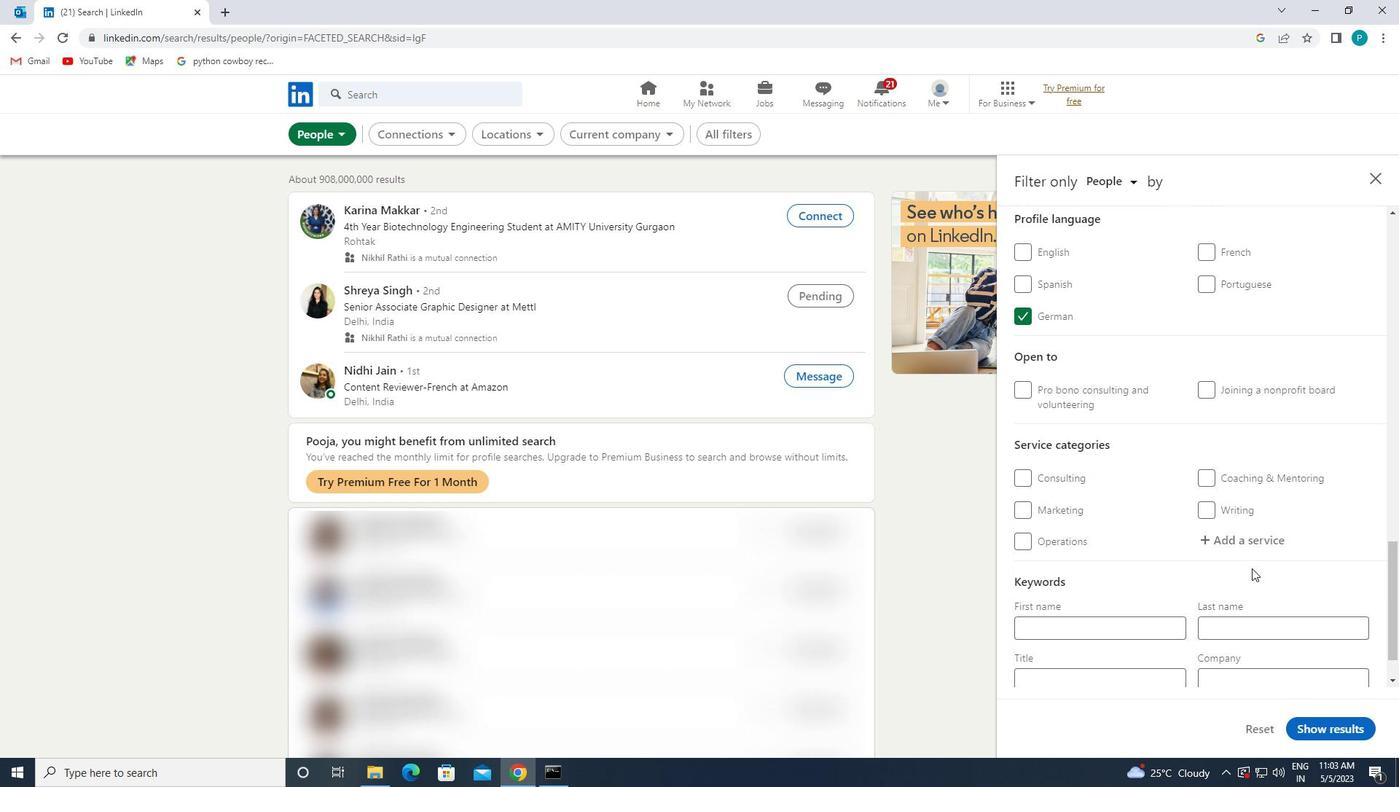
Action: Mouse pressed left at (1234, 542)
Screenshot: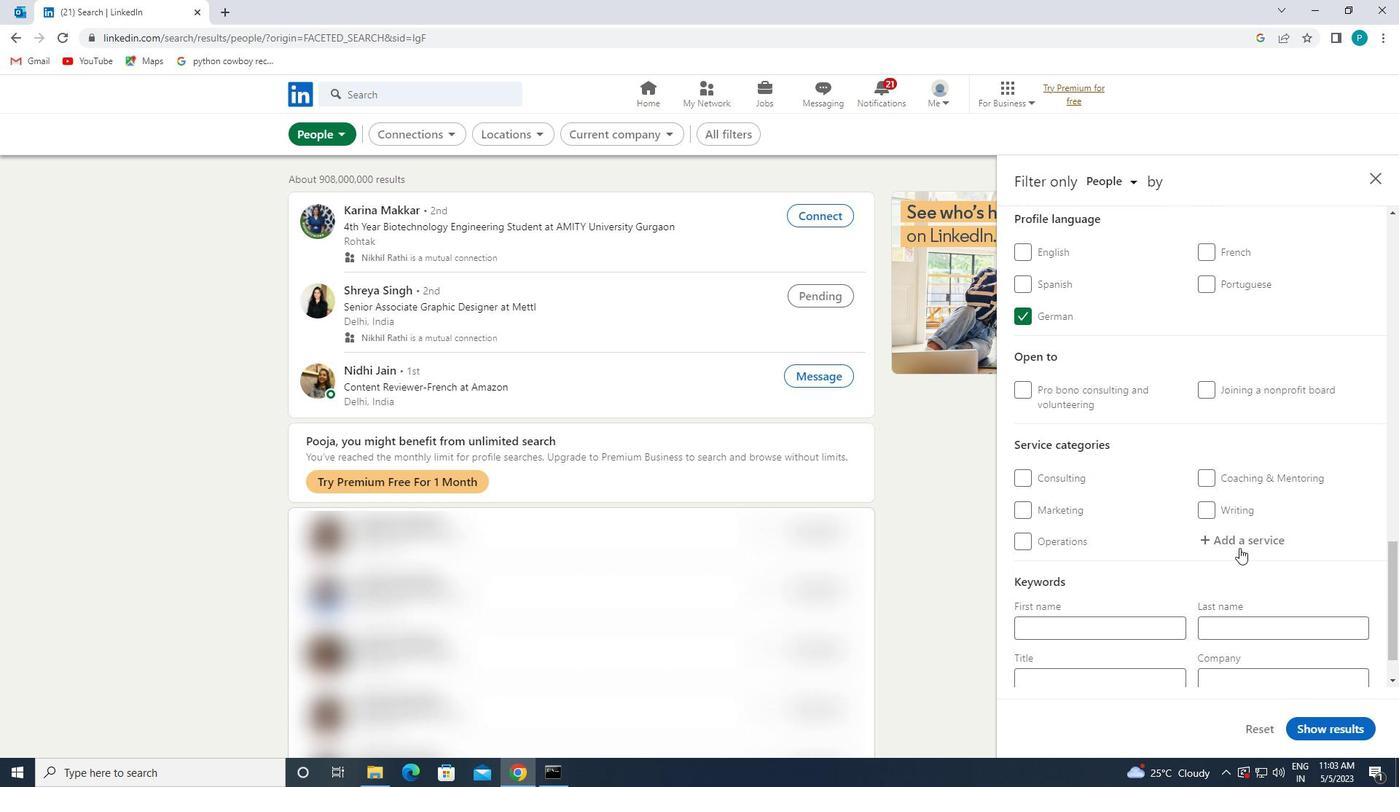 
Action: Key pressed <Key.caps_lock>A<Key.caps_lock>NDROID
Screenshot: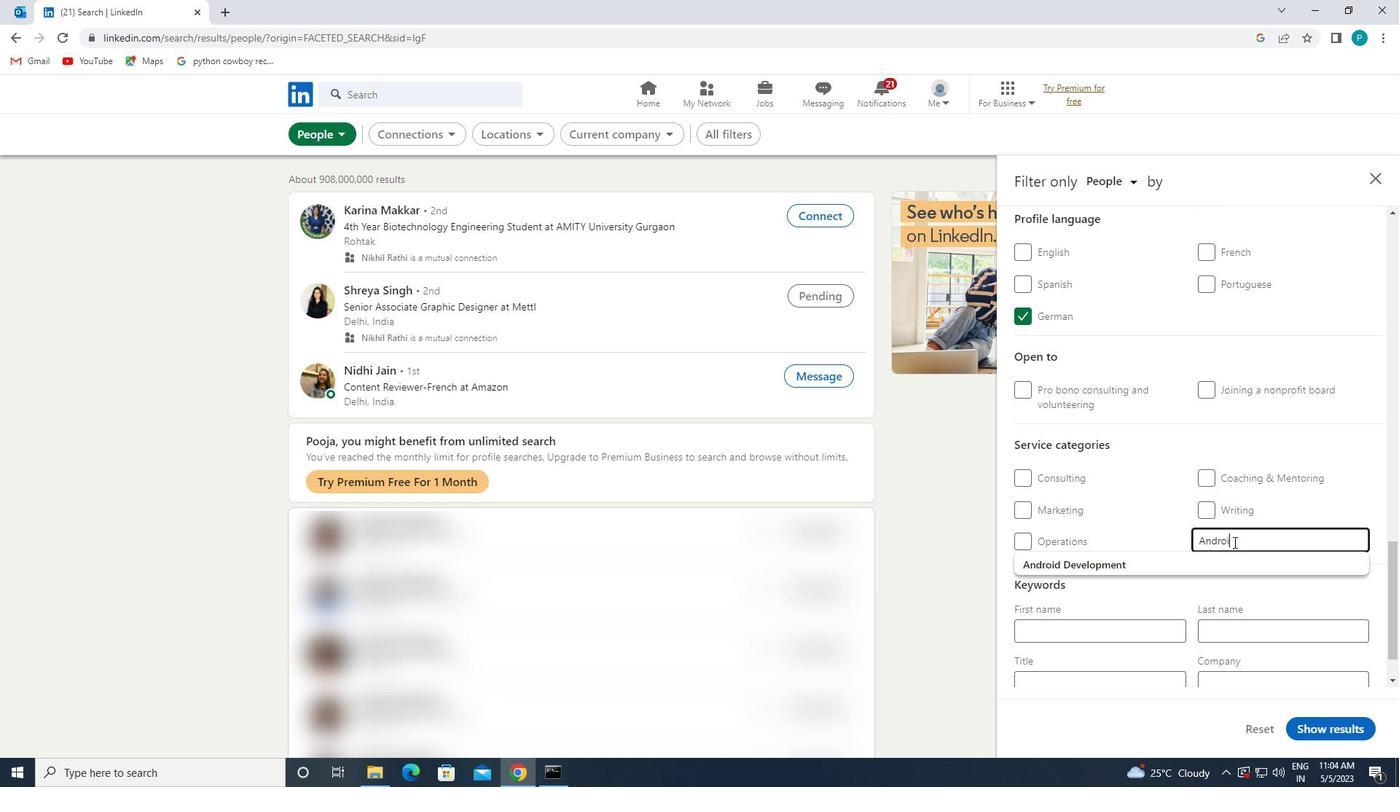 
Action: Mouse moved to (1209, 565)
Screenshot: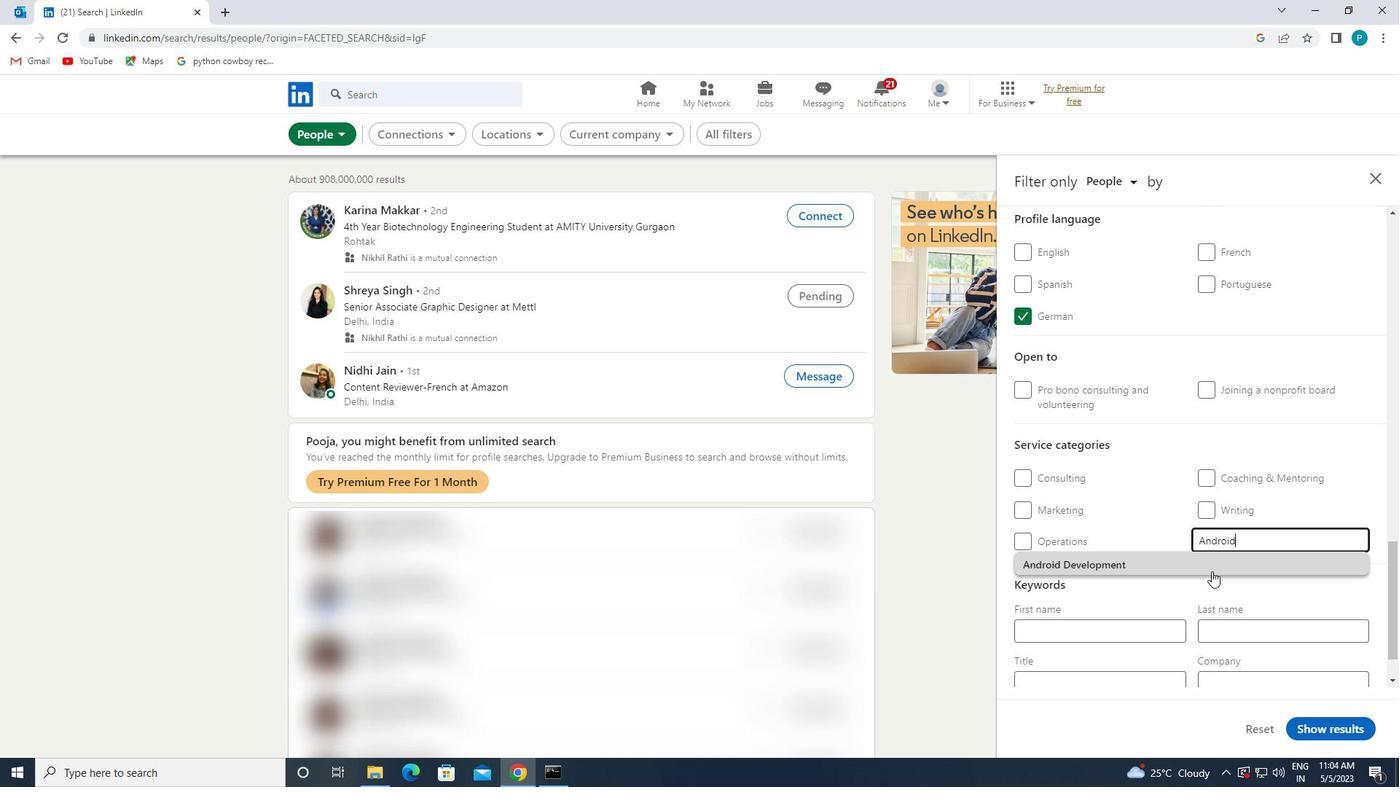 
Action: Mouse pressed left at (1209, 565)
Screenshot: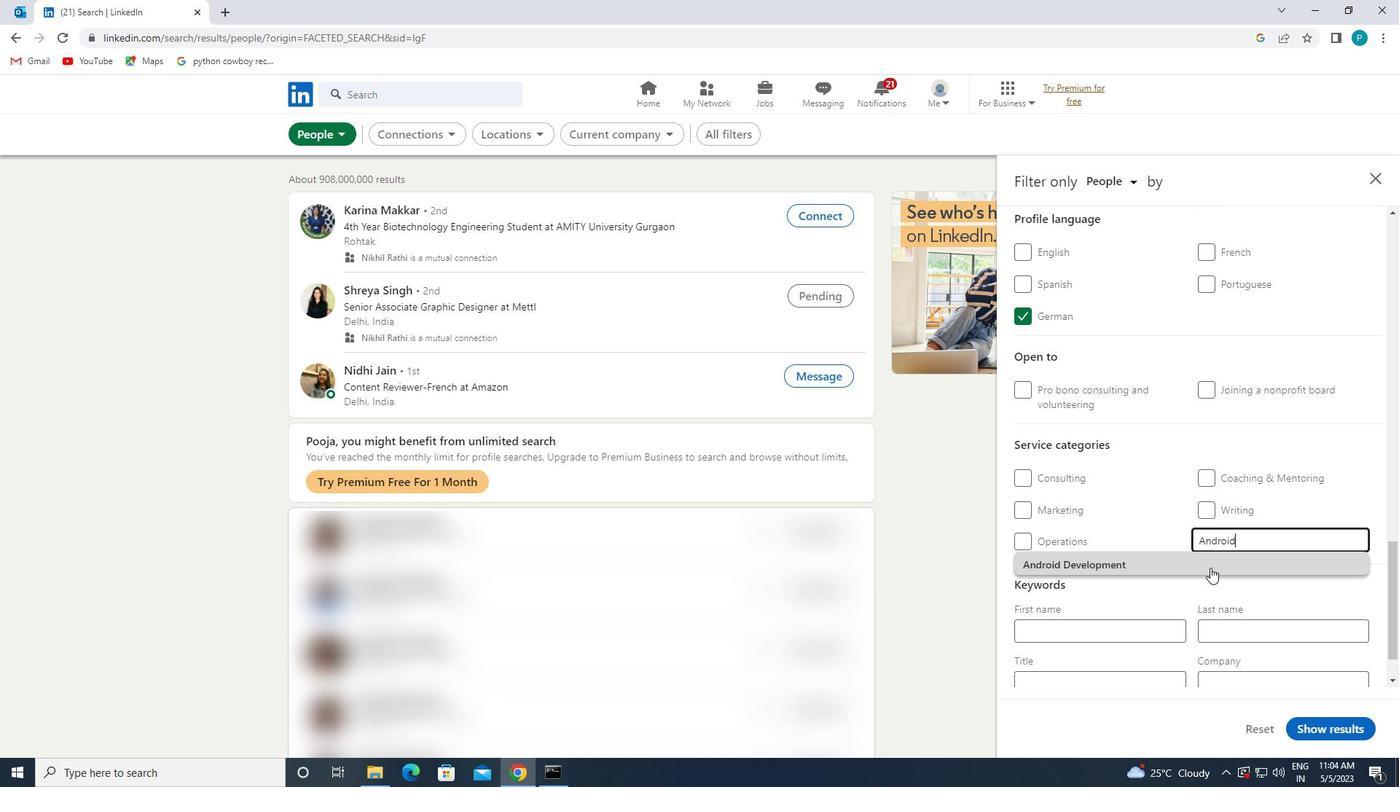 
Action: Mouse moved to (1207, 564)
Screenshot: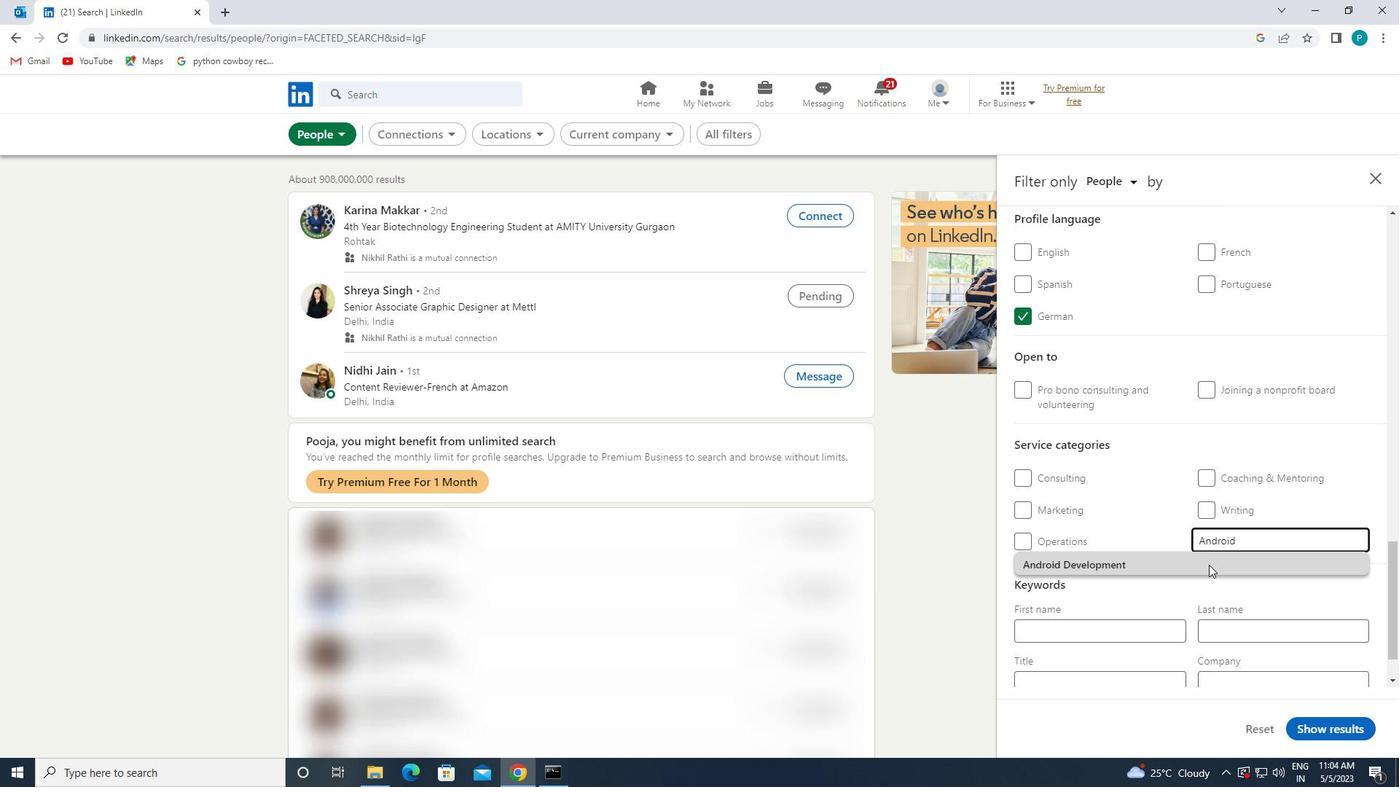 
Action: Mouse scrolled (1207, 563) with delta (0, 0)
Screenshot: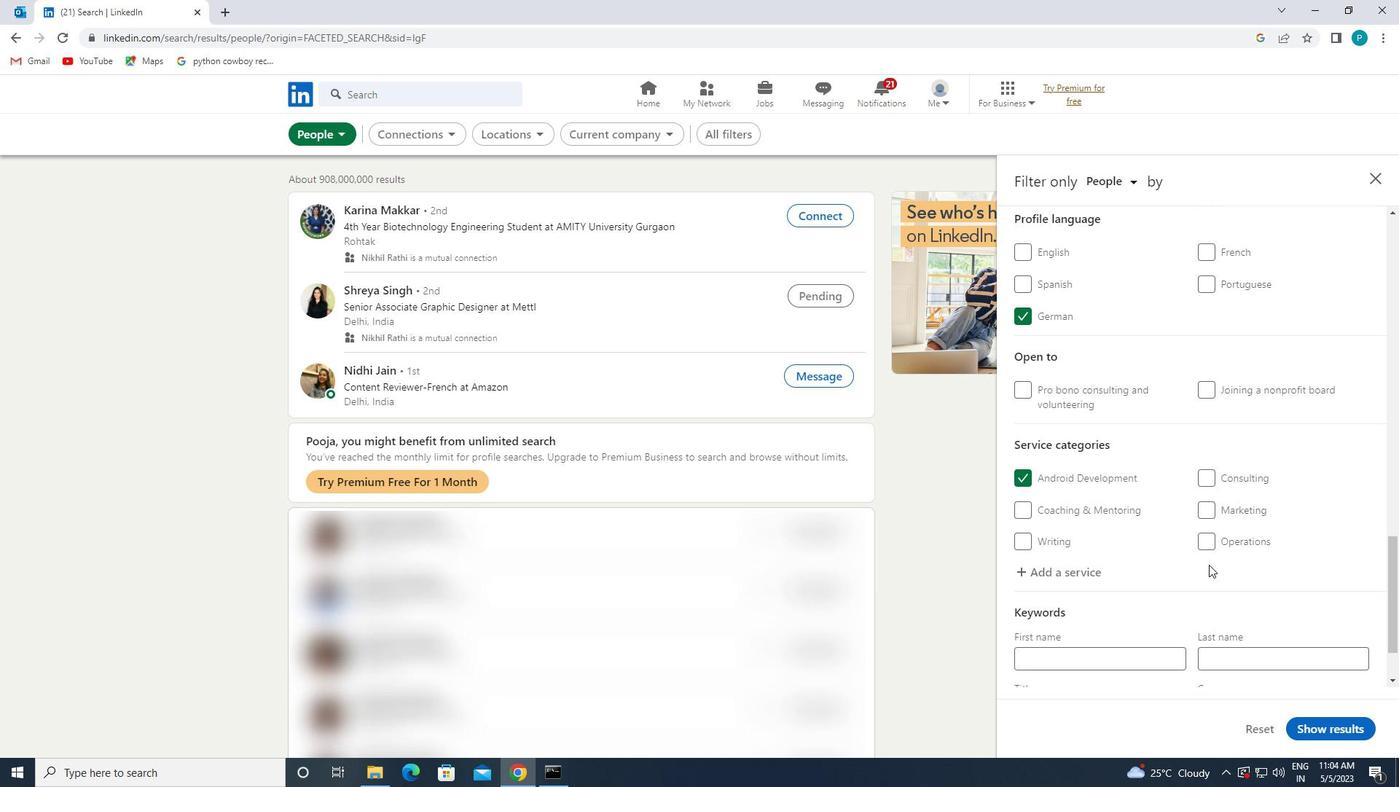 
Action: Mouse moved to (1205, 565)
Screenshot: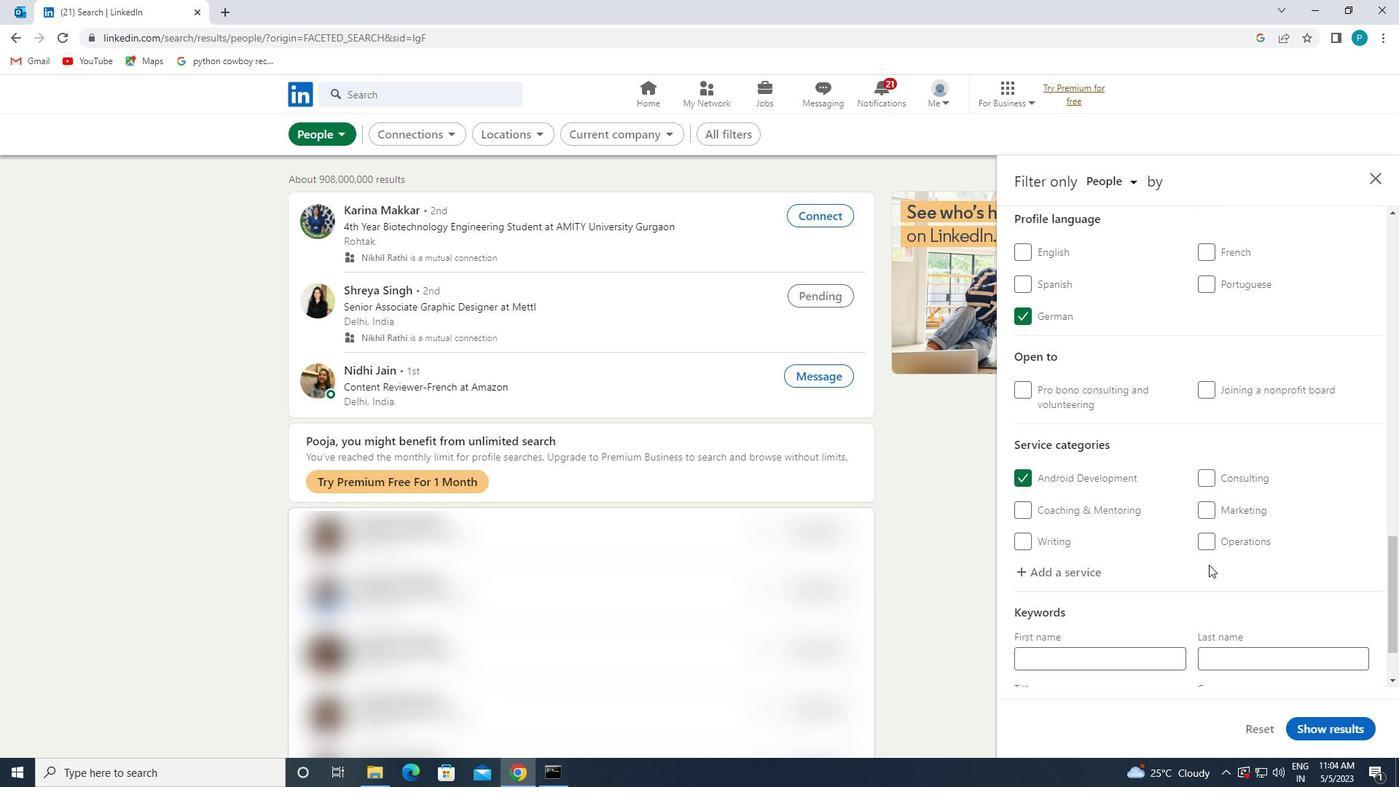 
Action: Mouse scrolled (1205, 564) with delta (0, 0)
Screenshot: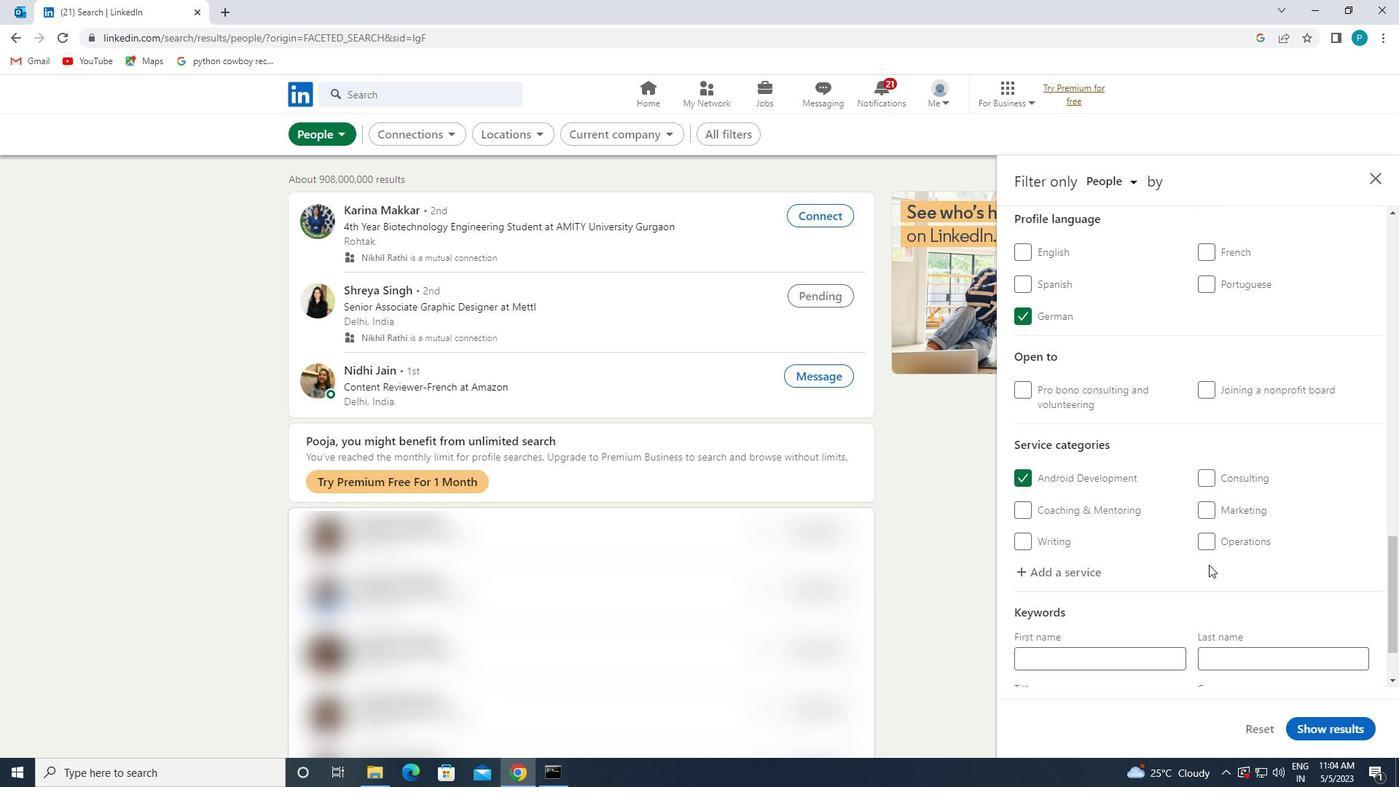 
Action: Mouse moved to (1060, 627)
Screenshot: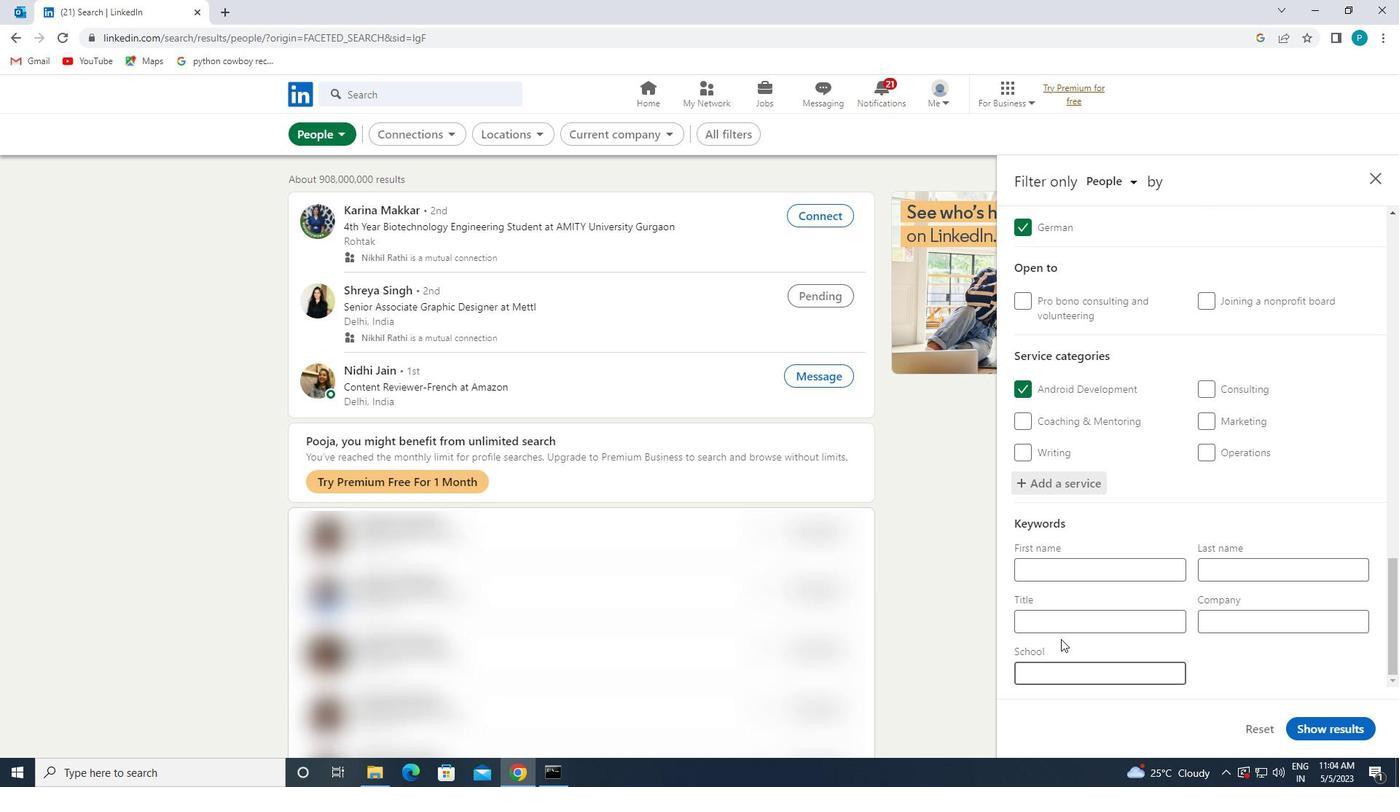 
Action: Mouse pressed left at (1060, 627)
Screenshot: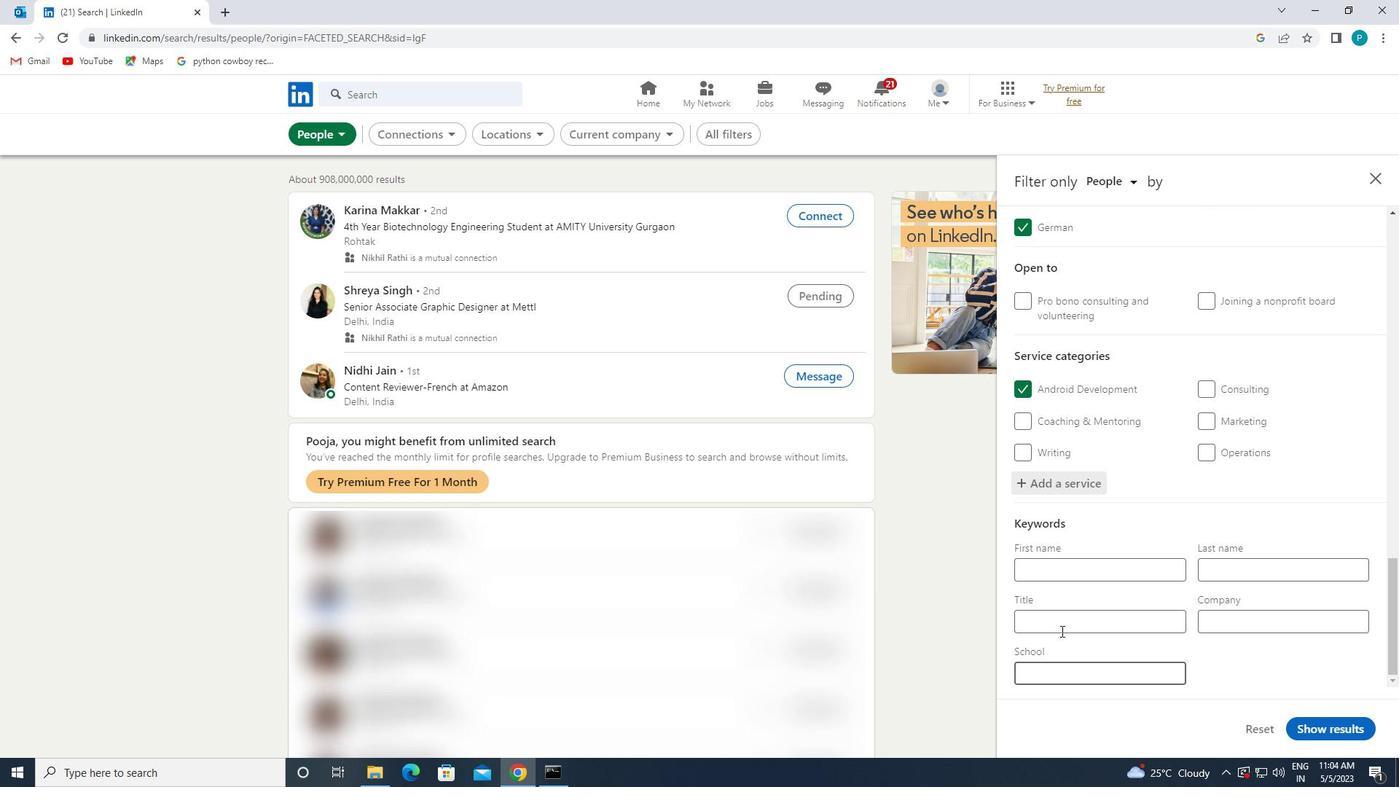 
Action: Mouse moved to (1057, 626)
Screenshot: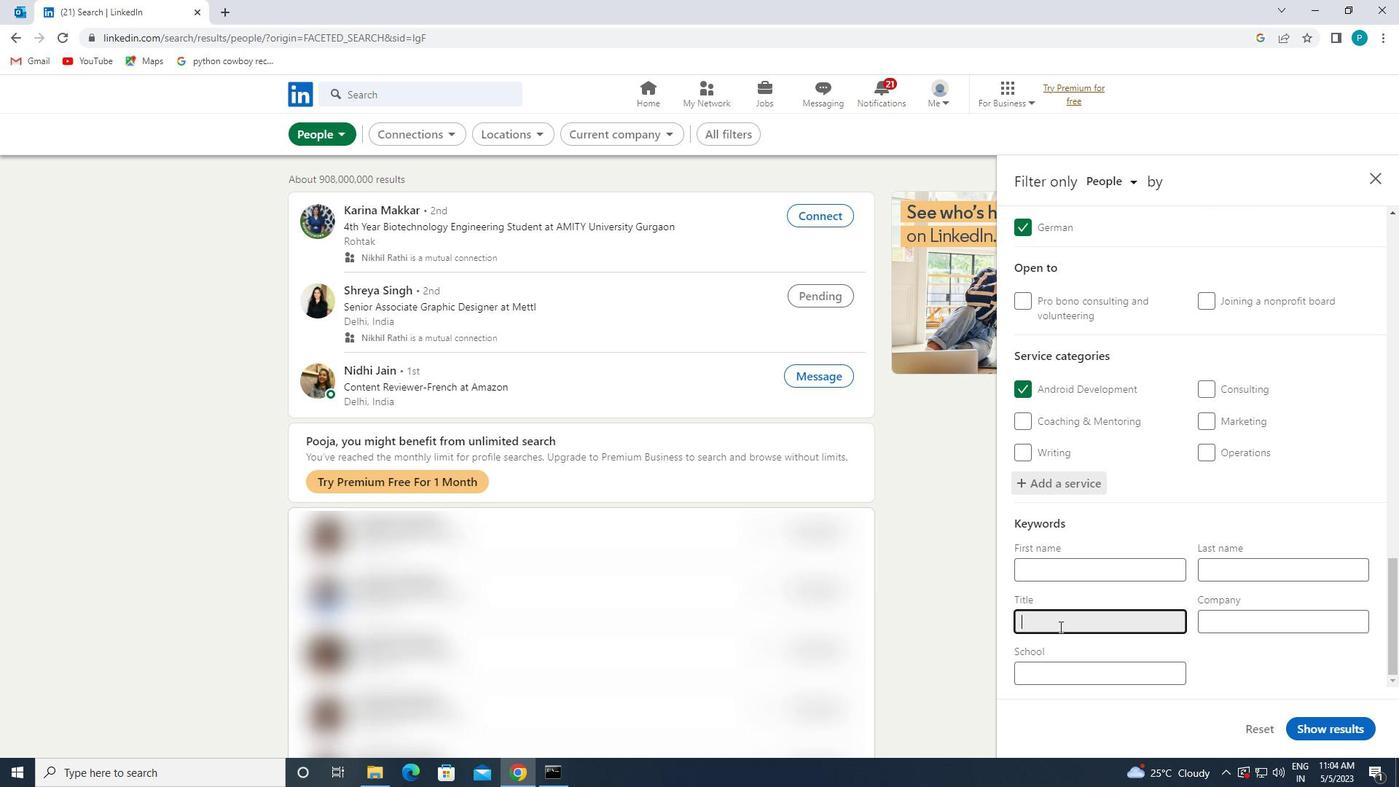 
Action: Key pressed <Key.caps_lock>A<Key.caps_lock>NIMAL<Key.space><Key.caps_lock>R<Key.caps_lock>A<Key.backspace><Key.backspace><Key.caps_lock>T<Key.caps_lock>RAINER
Screenshot: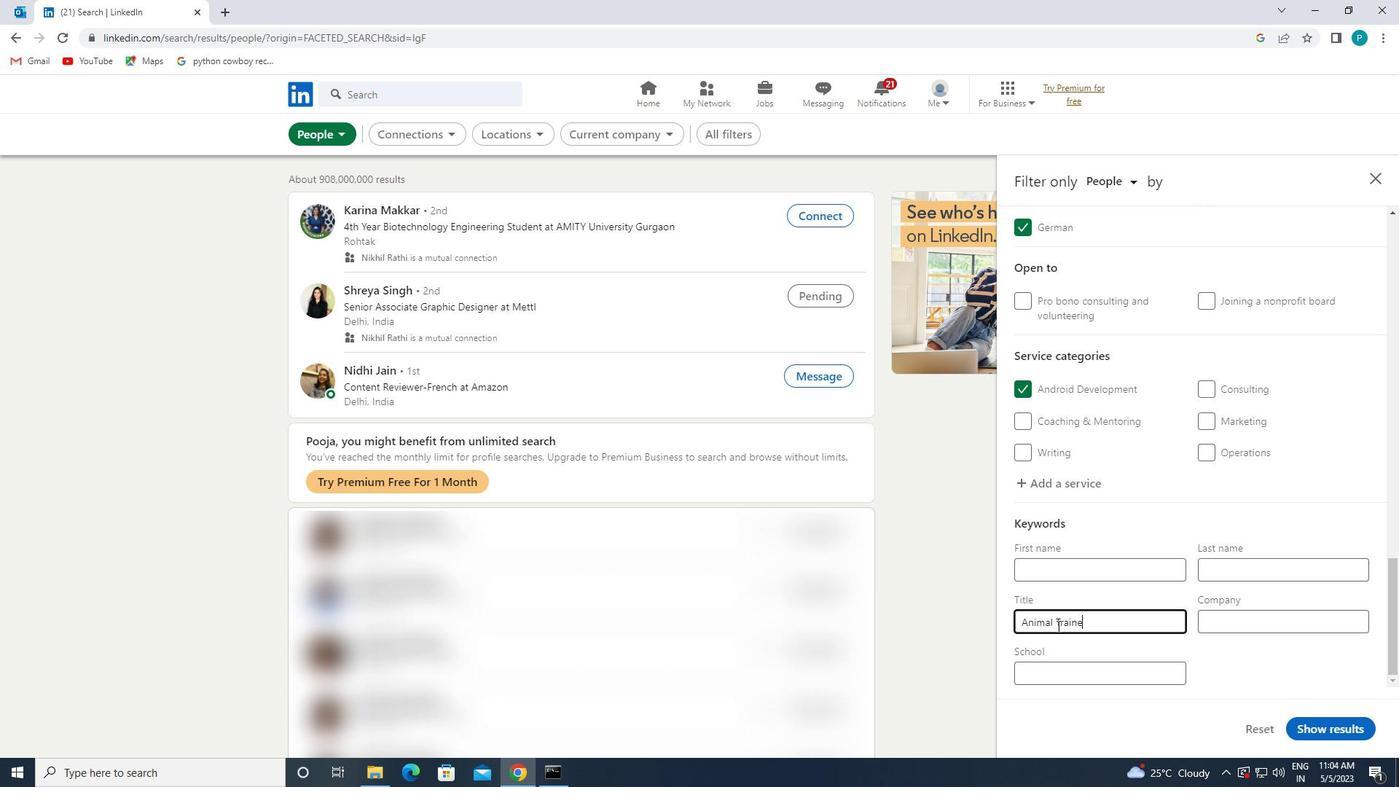 
Action: Mouse moved to (1326, 718)
Screenshot: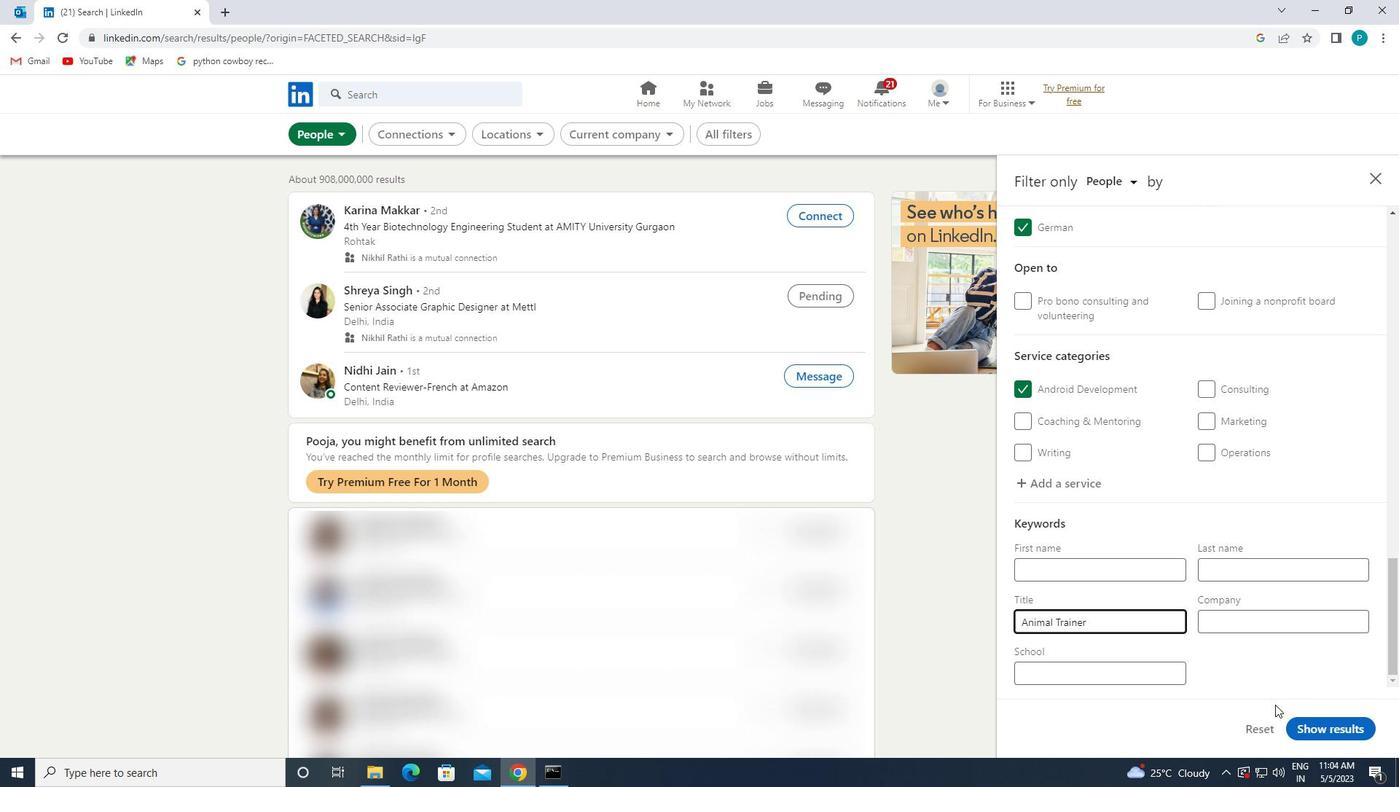 
Action: Mouse pressed left at (1326, 718)
Screenshot: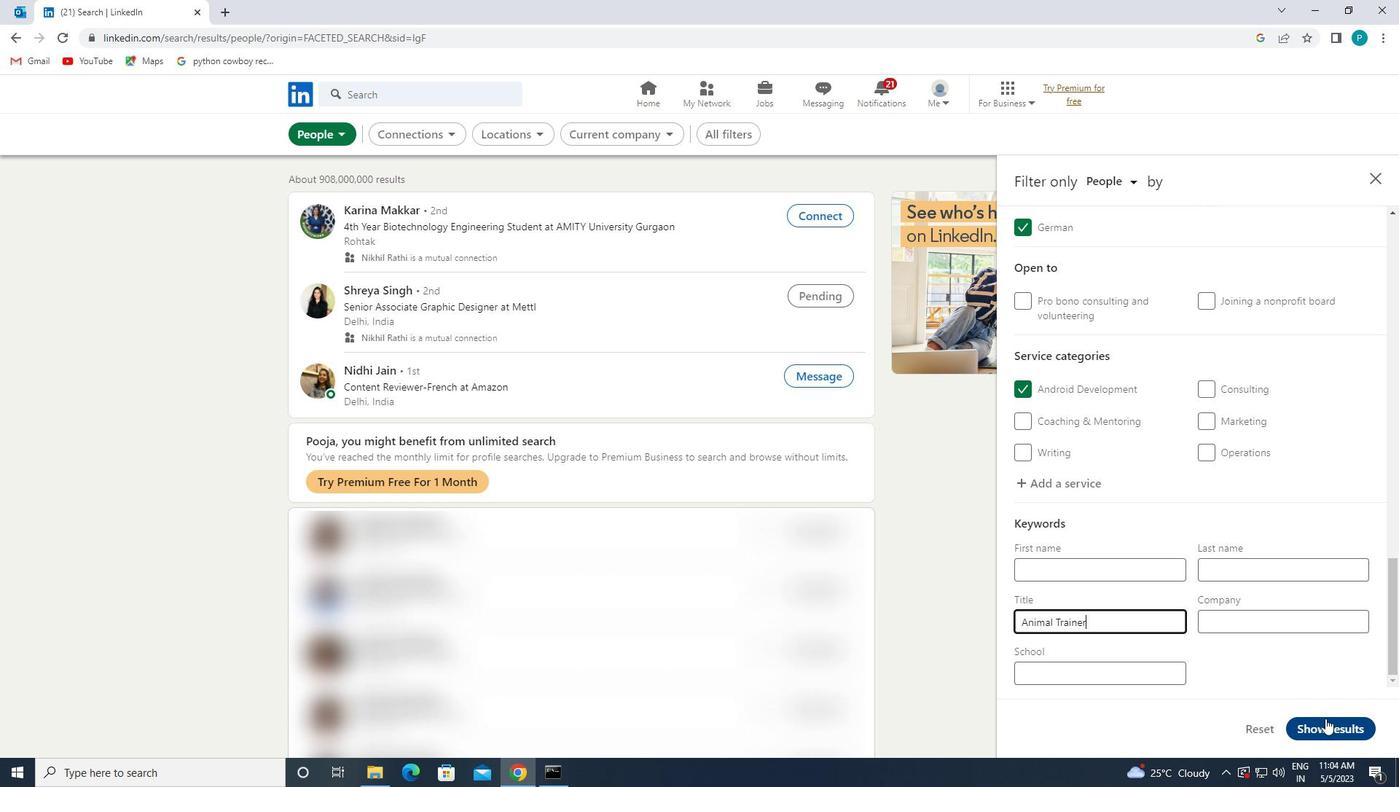 
